 Task: Search one way flight ticket for 4 adults, 2 children, 2 infants in seat and 1 infant on lap in economy from Tri-cities: Tri-cities Airport to Jackson: Jackson Hole Airport on 5-2-2023. Choice of flights is JetBlue. Price is upto 90000. Outbound departure time preference is 12:00.
Action: Mouse moved to (410, 171)
Screenshot: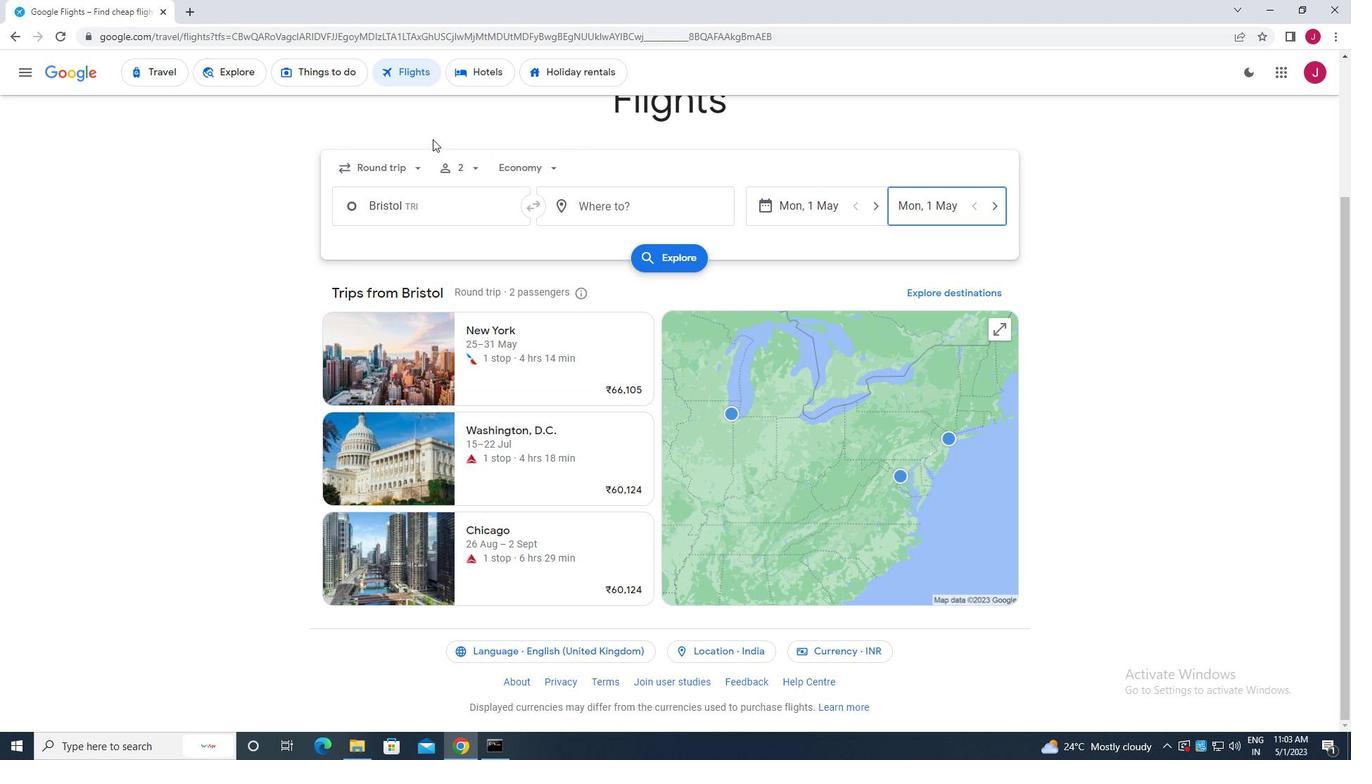 
Action: Mouse pressed left at (410, 171)
Screenshot: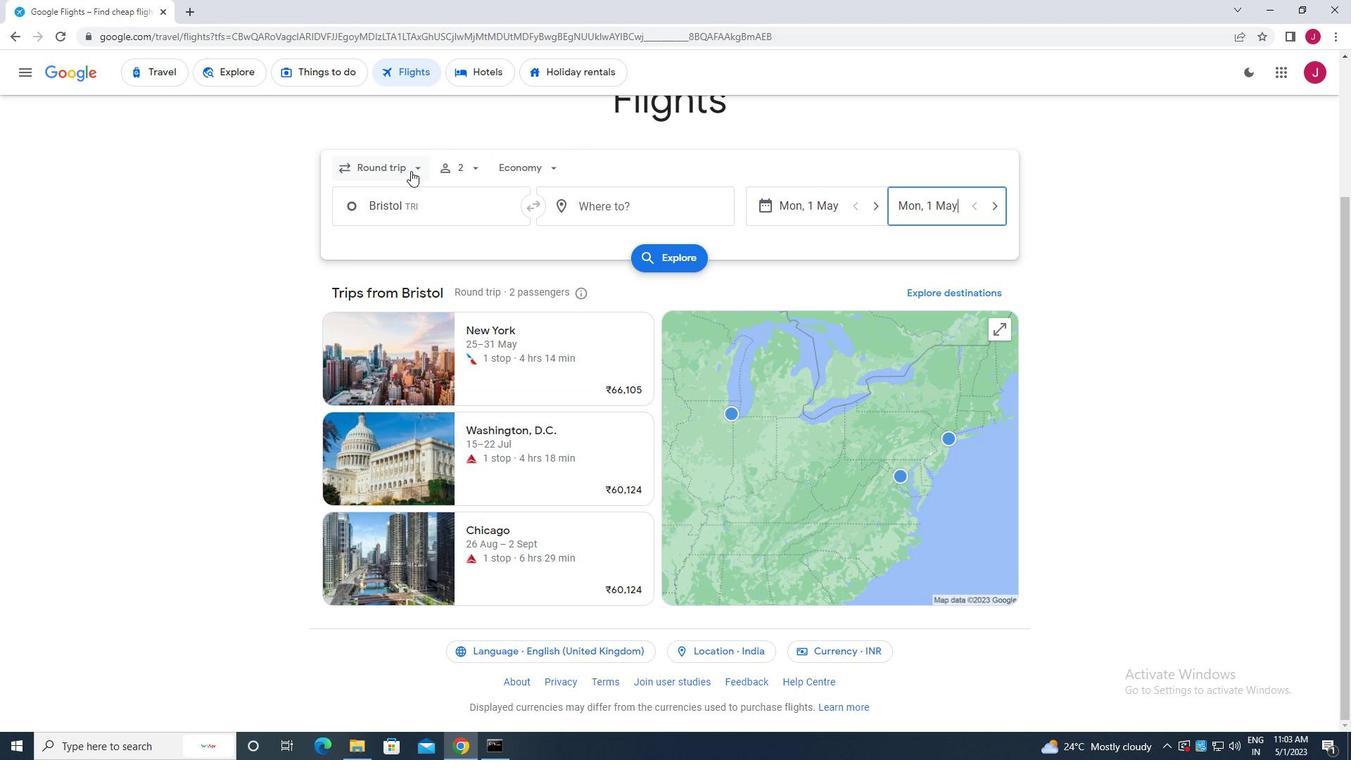 
Action: Mouse moved to (396, 235)
Screenshot: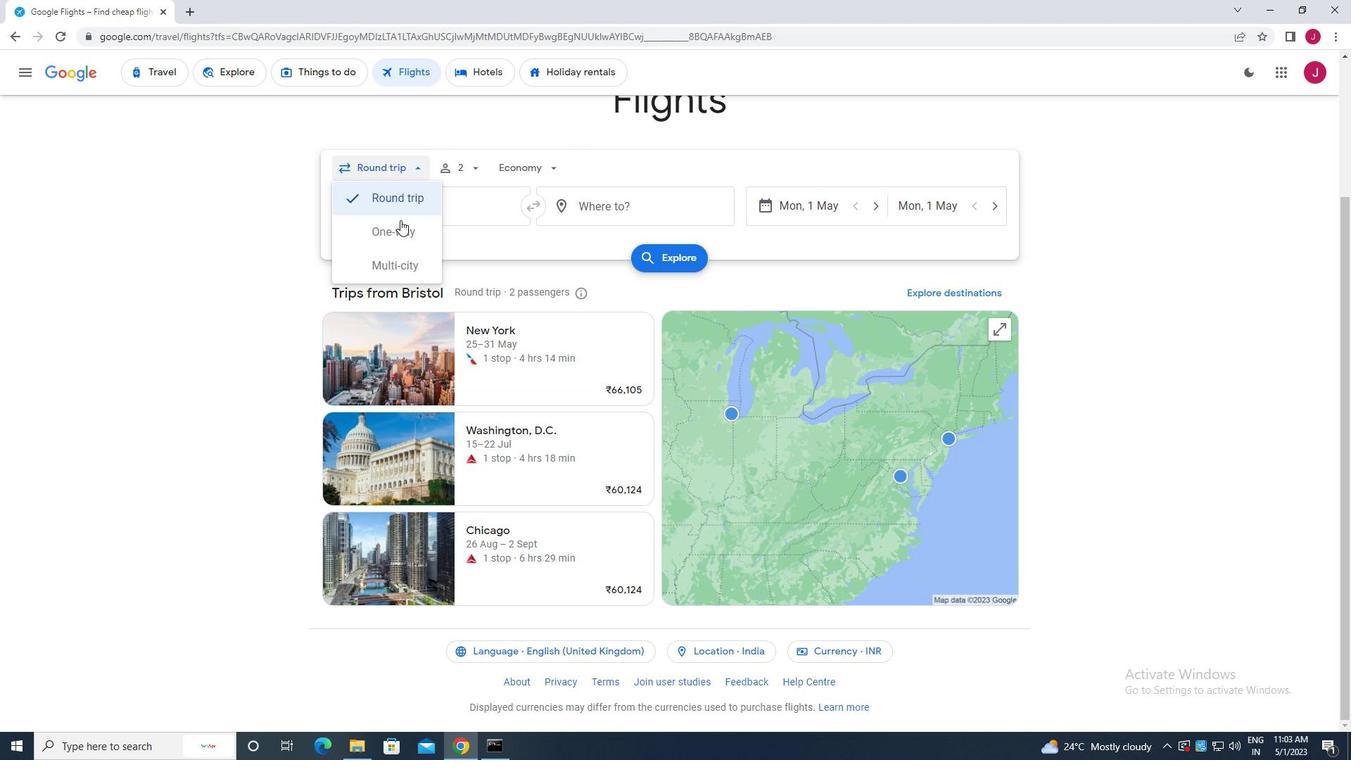 
Action: Mouse pressed left at (396, 235)
Screenshot: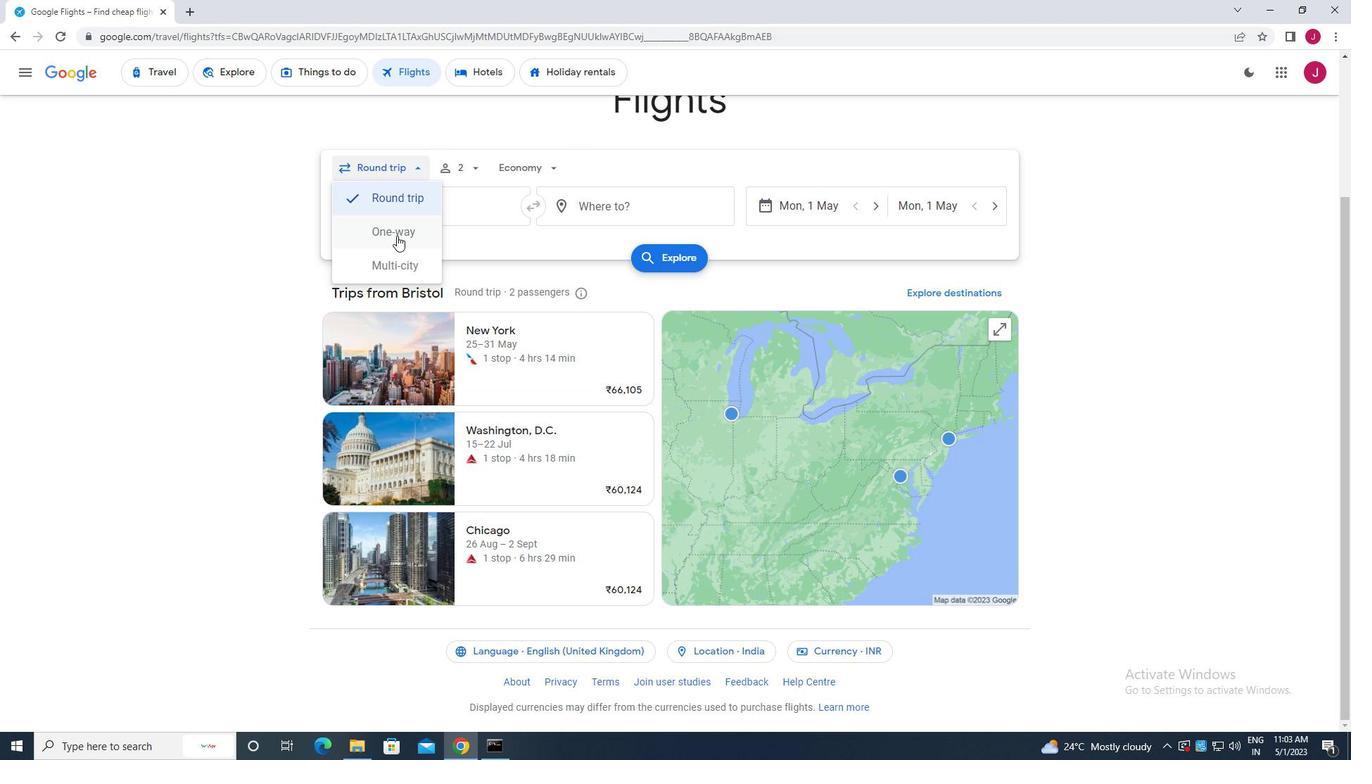 
Action: Mouse moved to (457, 171)
Screenshot: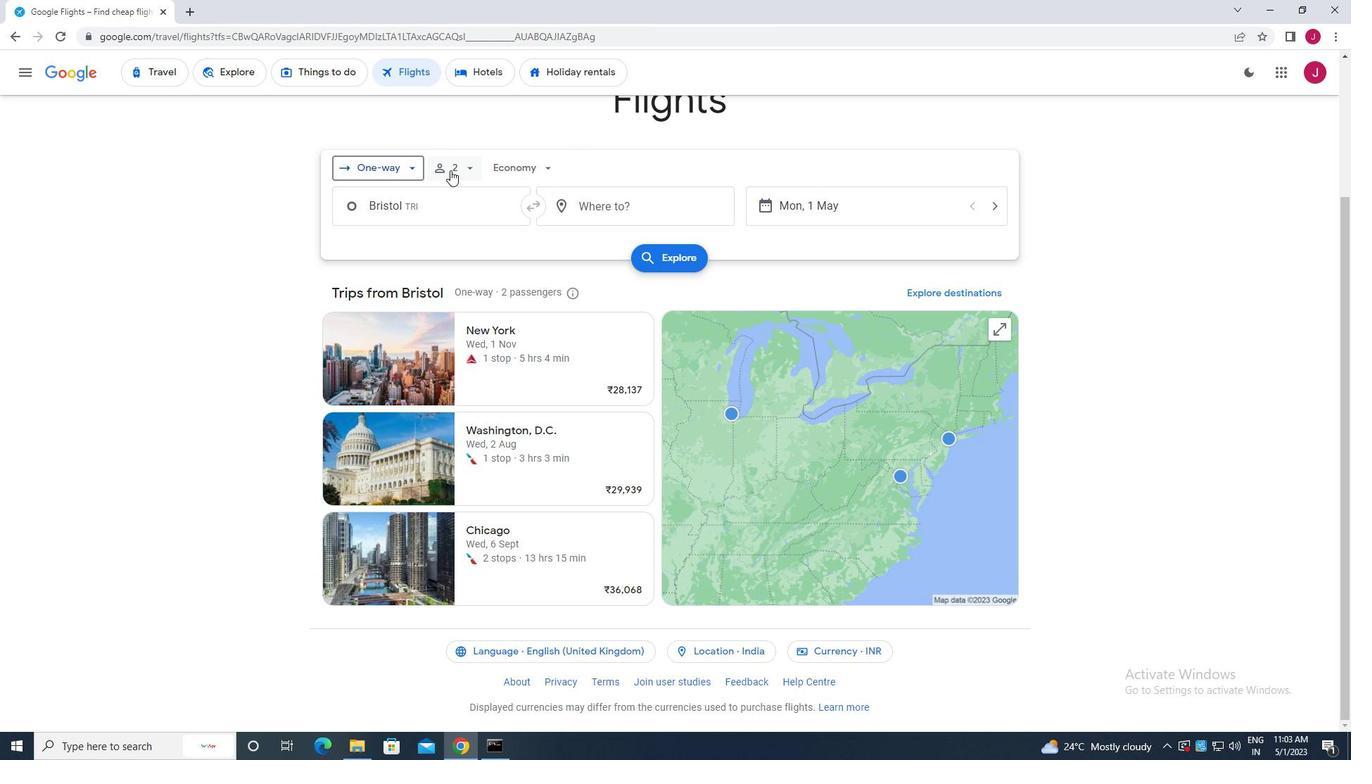 
Action: Mouse pressed left at (457, 171)
Screenshot: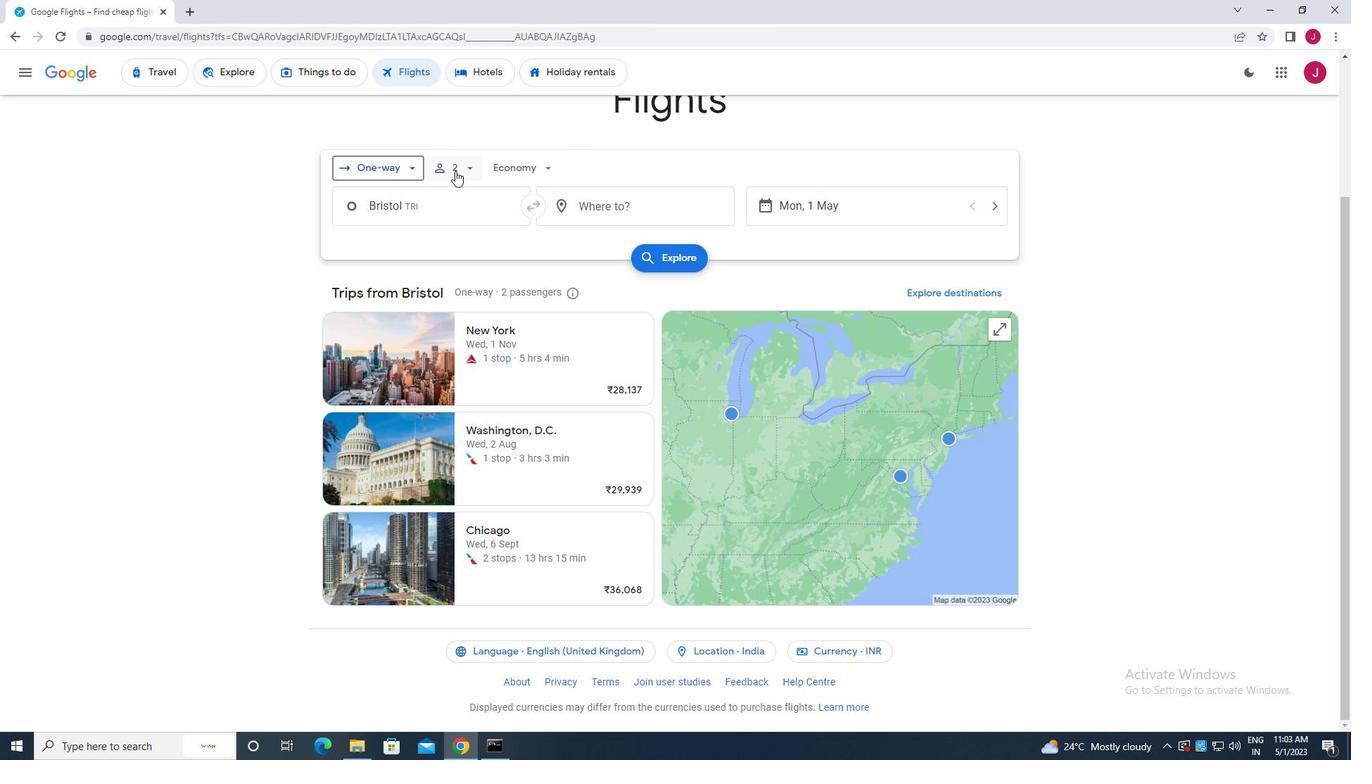 
Action: Mouse moved to (571, 206)
Screenshot: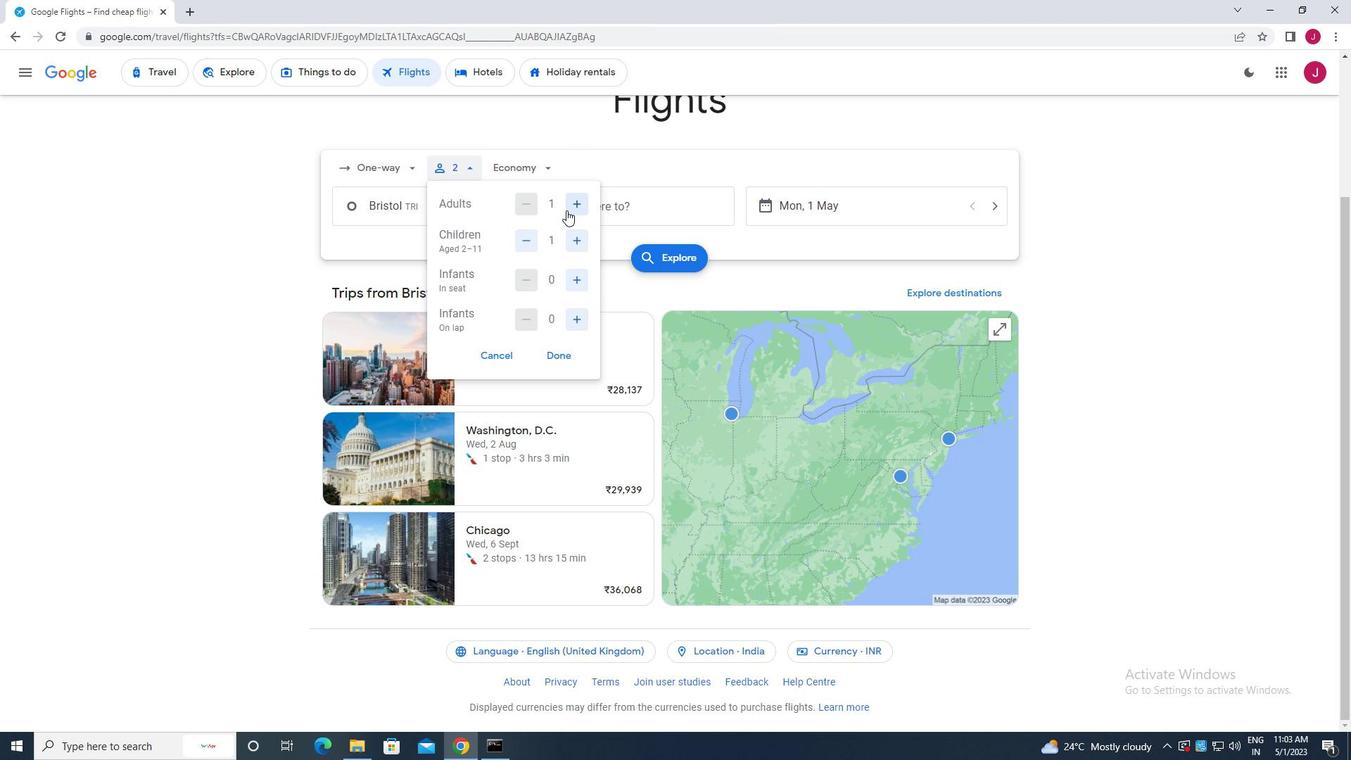 
Action: Mouse pressed left at (571, 206)
Screenshot: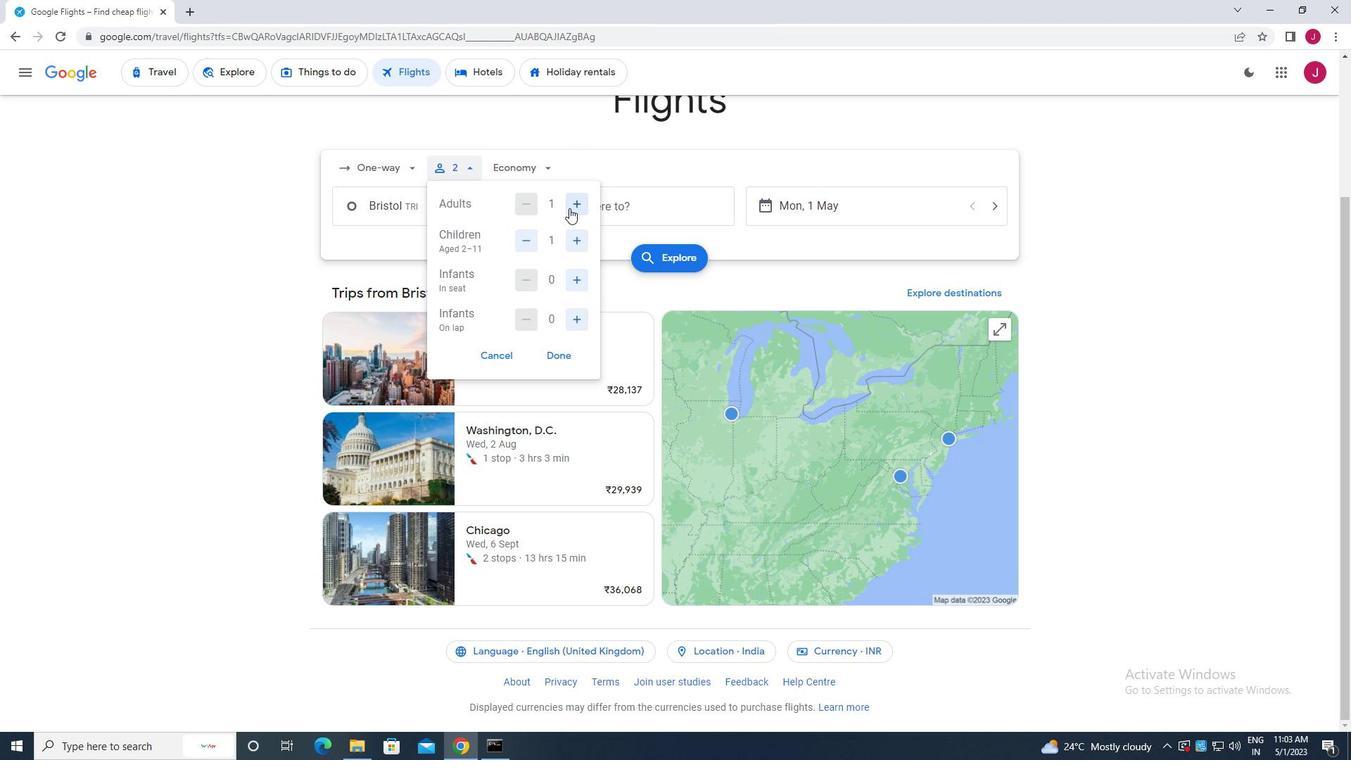 
Action: Mouse pressed left at (571, 206)
Screenshot: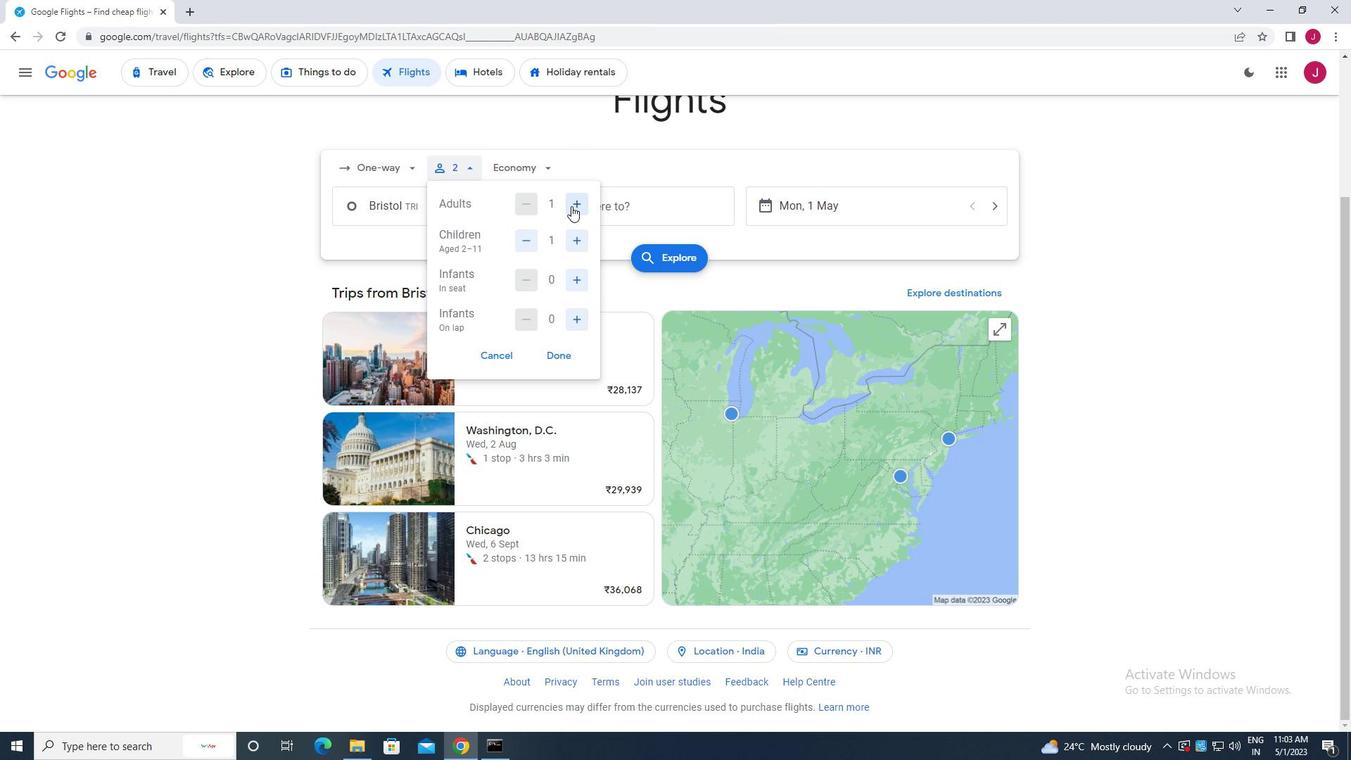 
Action: Mouse pressed left at (571, 206)
Screenshot: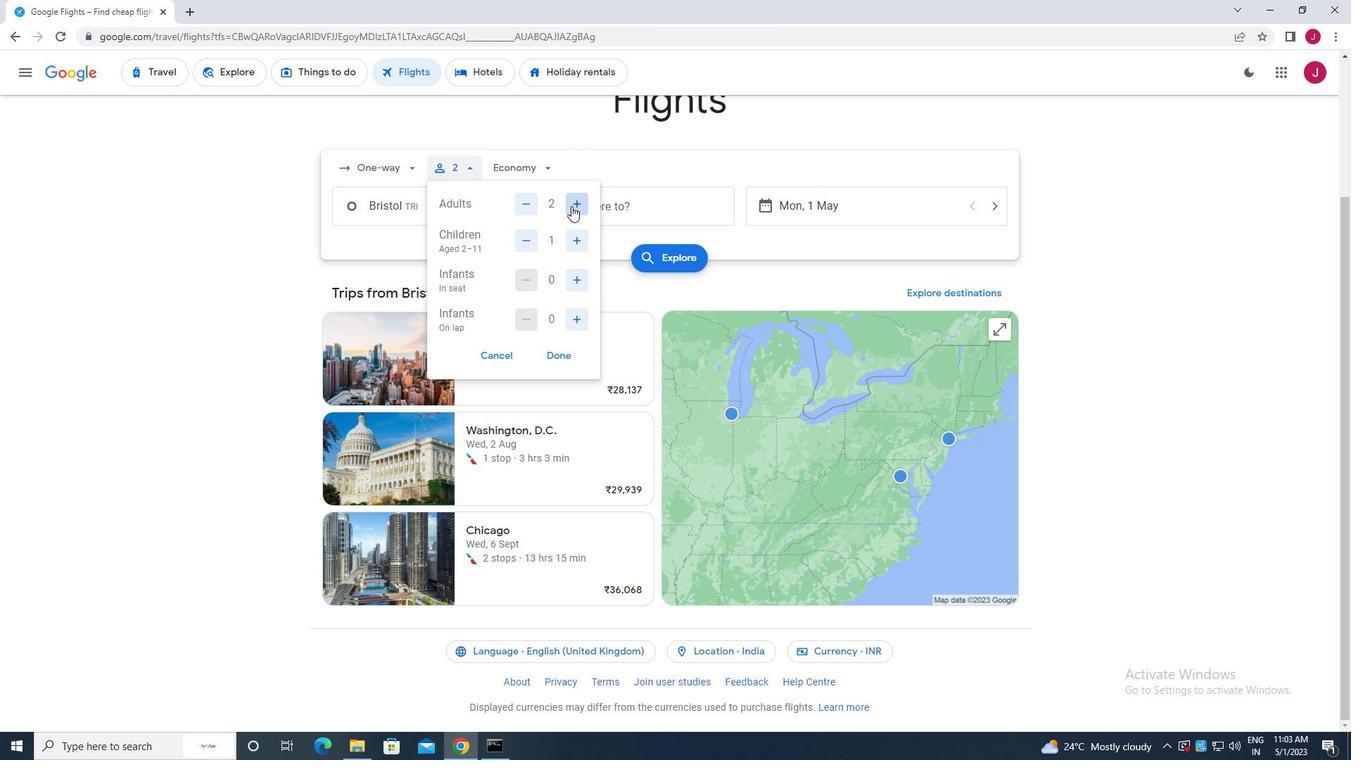 
Action: Mouse moved to (577, 239)
Screenshot: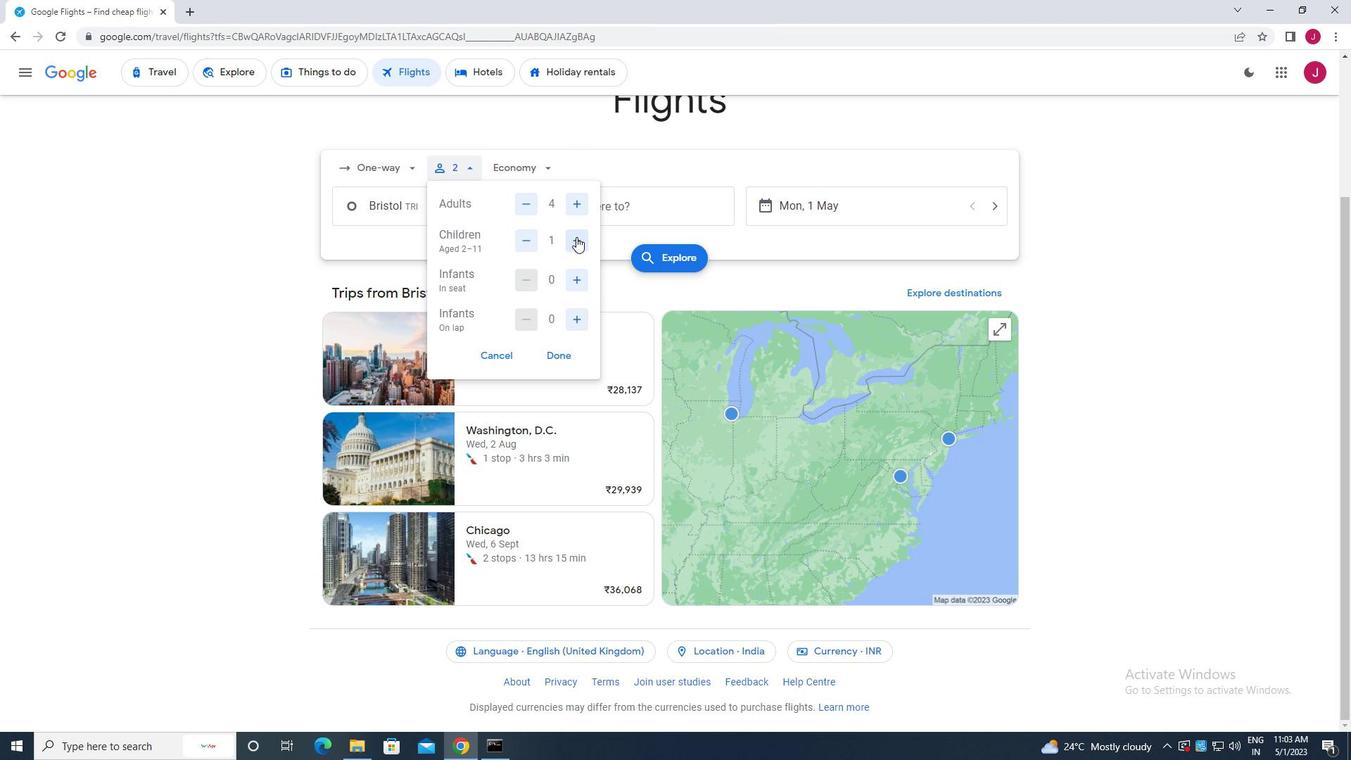 
Action: Mouse pressed left at (577, 239)
Screenshot: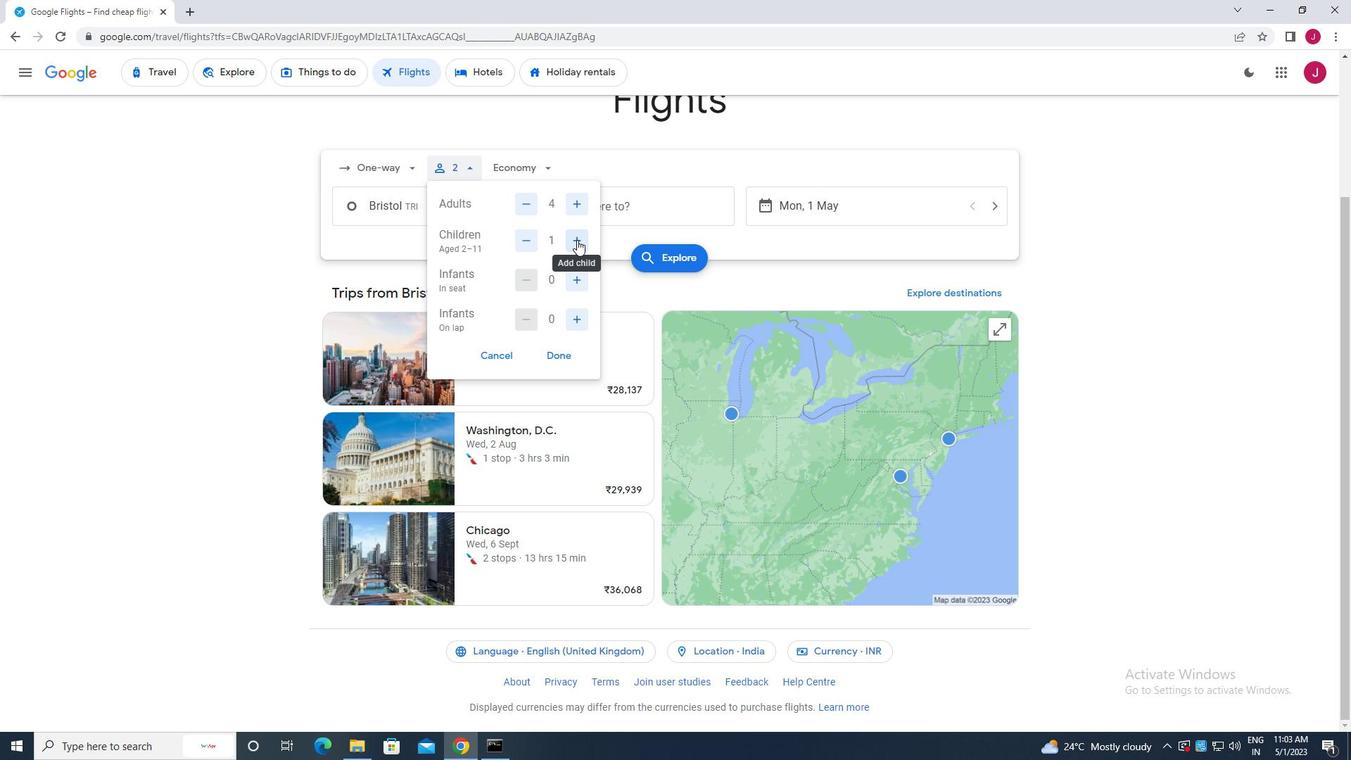
Action: Mouse moved to (575, 274)
Screenshot: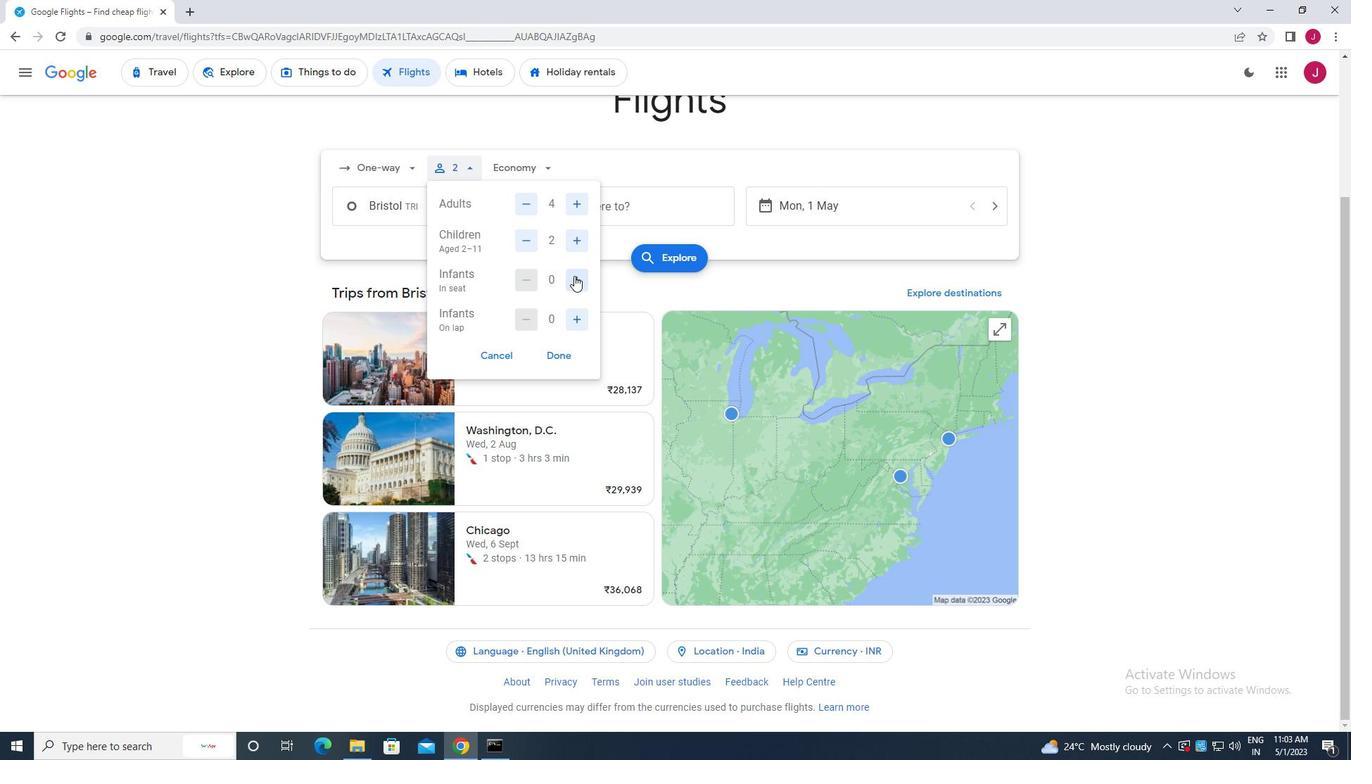 
Action: Mouse pressed left at (575, 274)
Screenshot: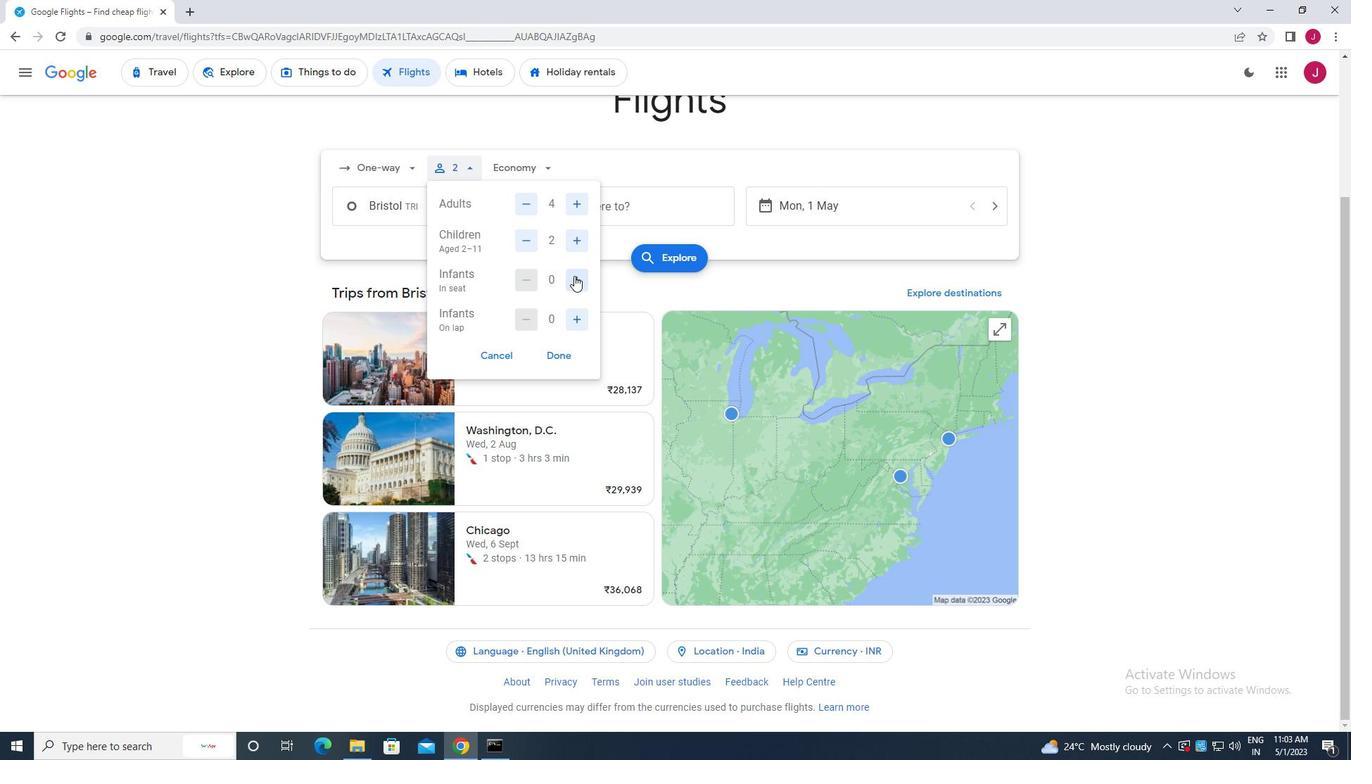 
Action: Mouse moved to (573, 316)
Screenshot: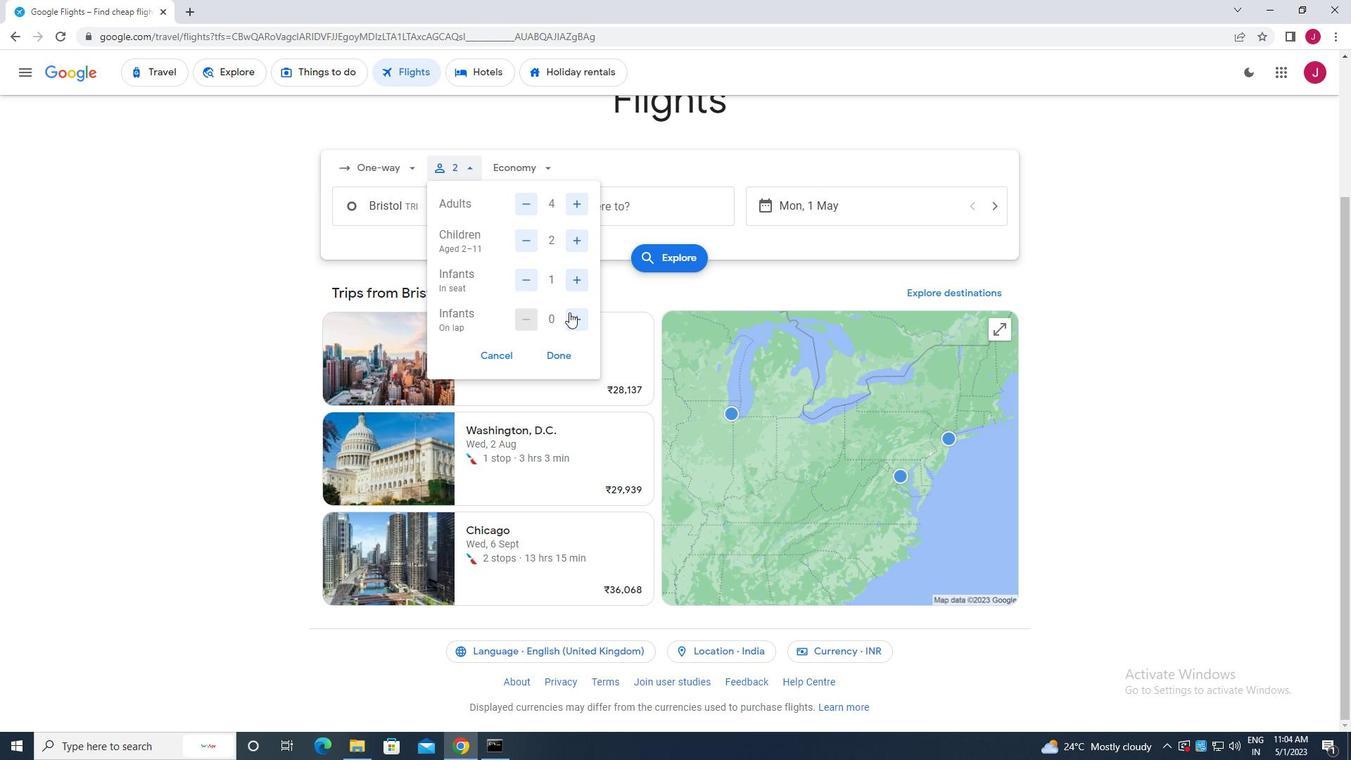 
Action: Mouse pressed left at (573, 316)
Screenshot: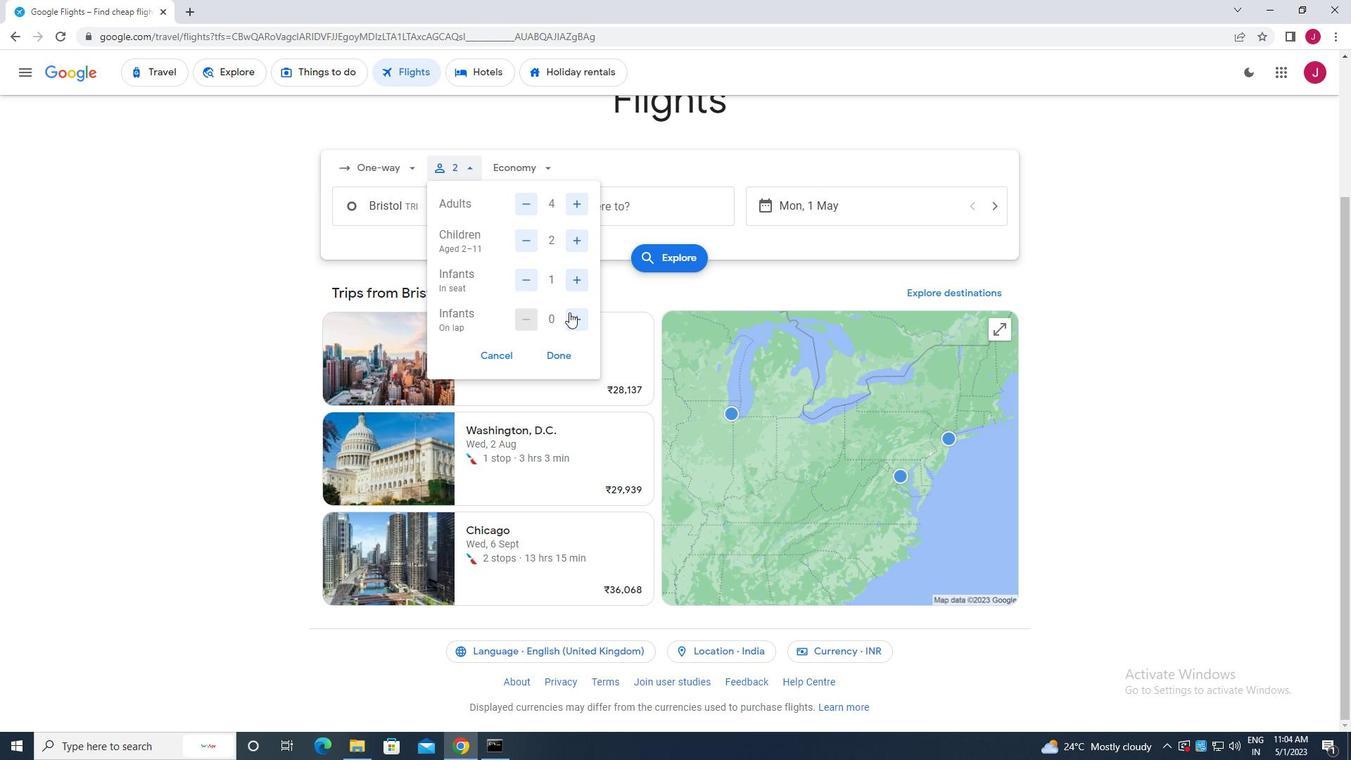 
Action: Mouse moved to (551, 353)
Screenshot: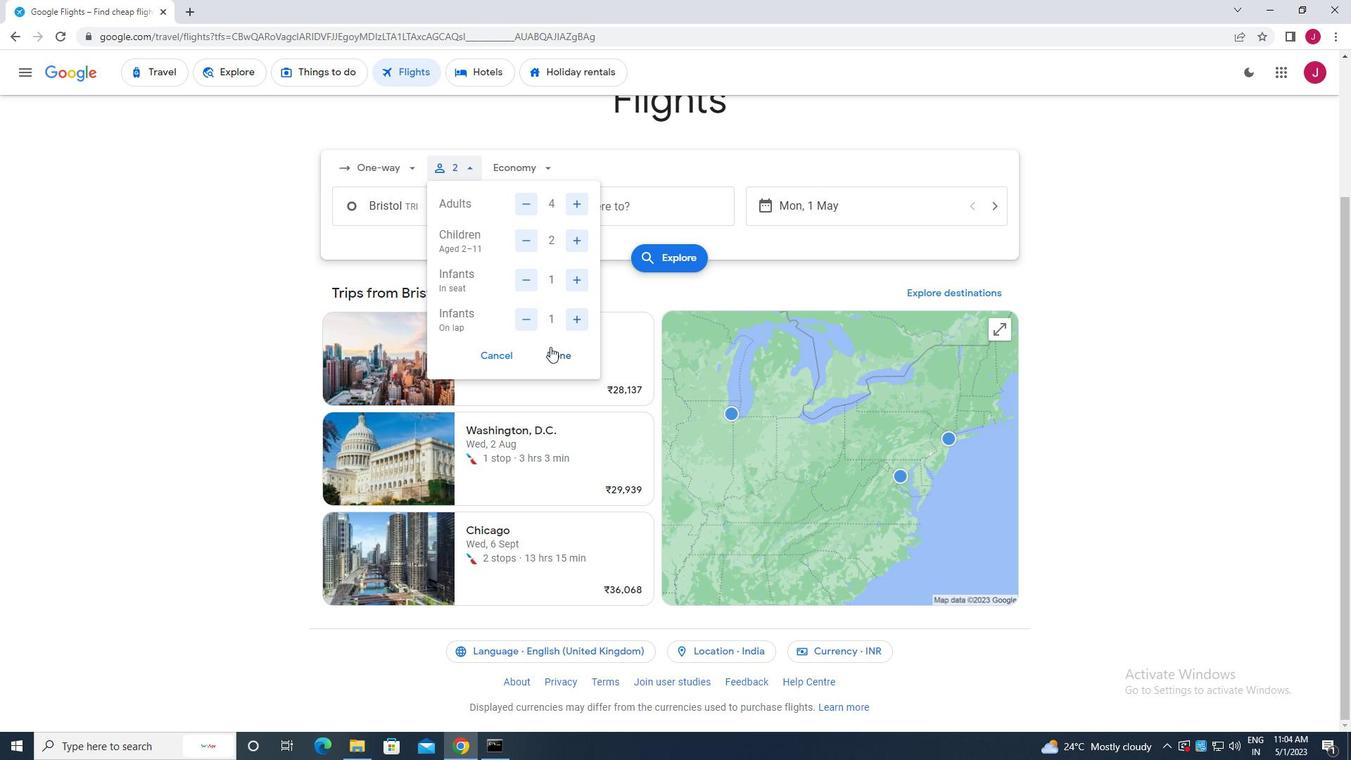 
Action: Mouse pressed left at (551, 353)
Screenshot: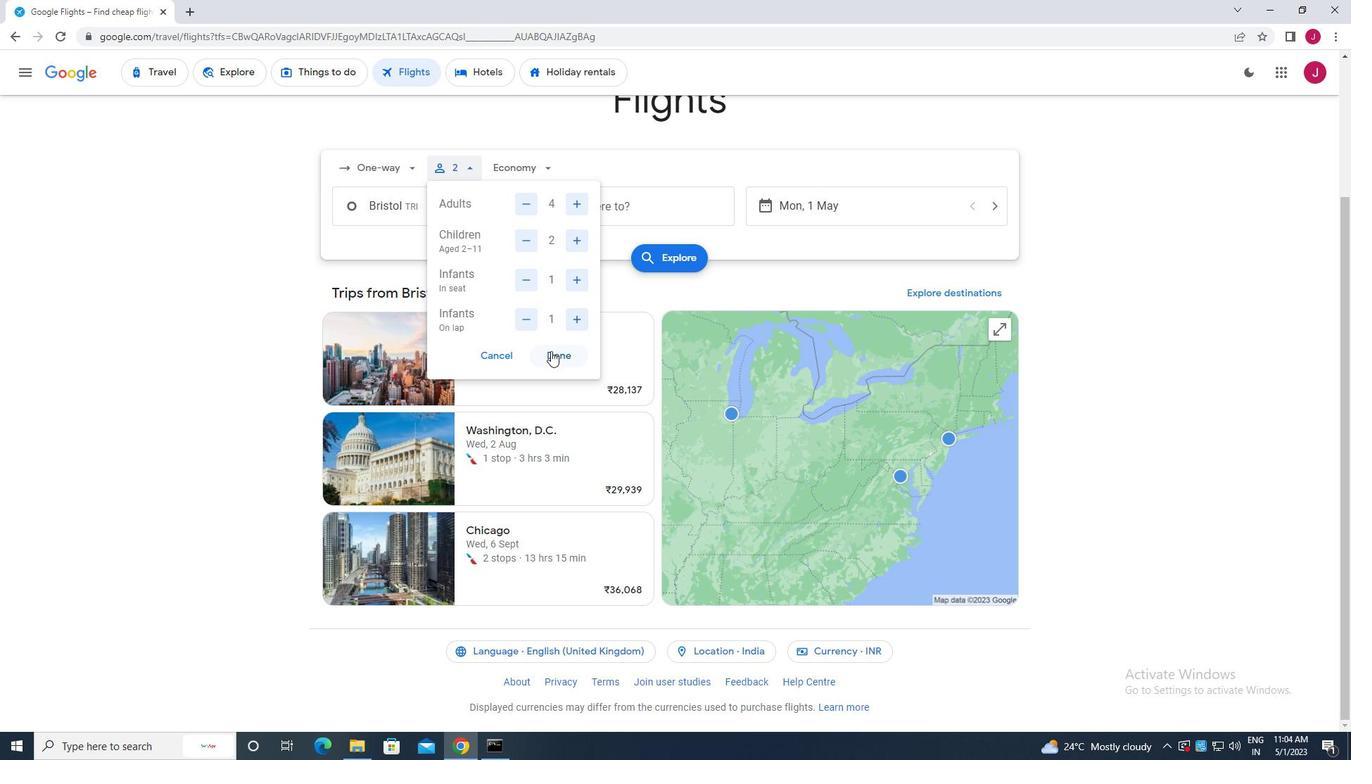 
Action: Mouse moved to (529, 170)
Screenshot: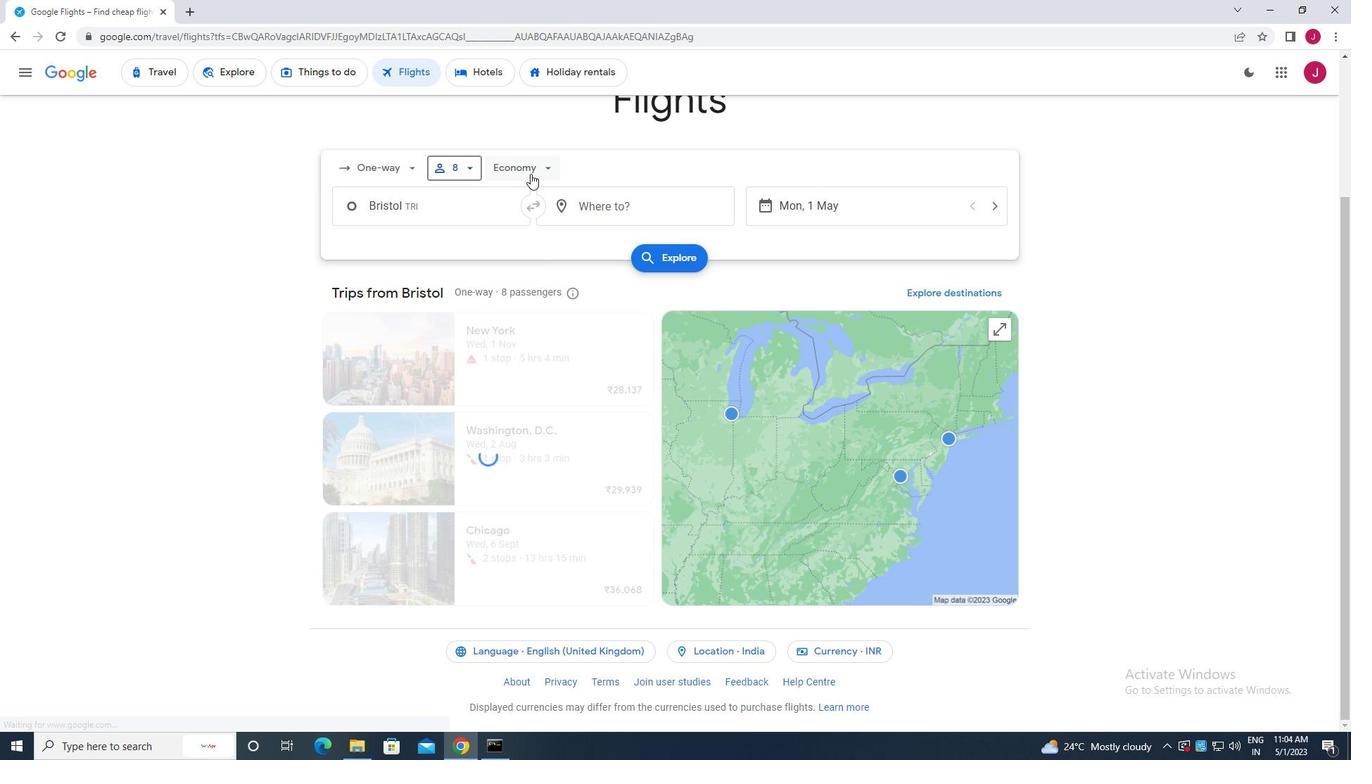 
Action: Mouse pressed left at (529, 170)
Screenshot: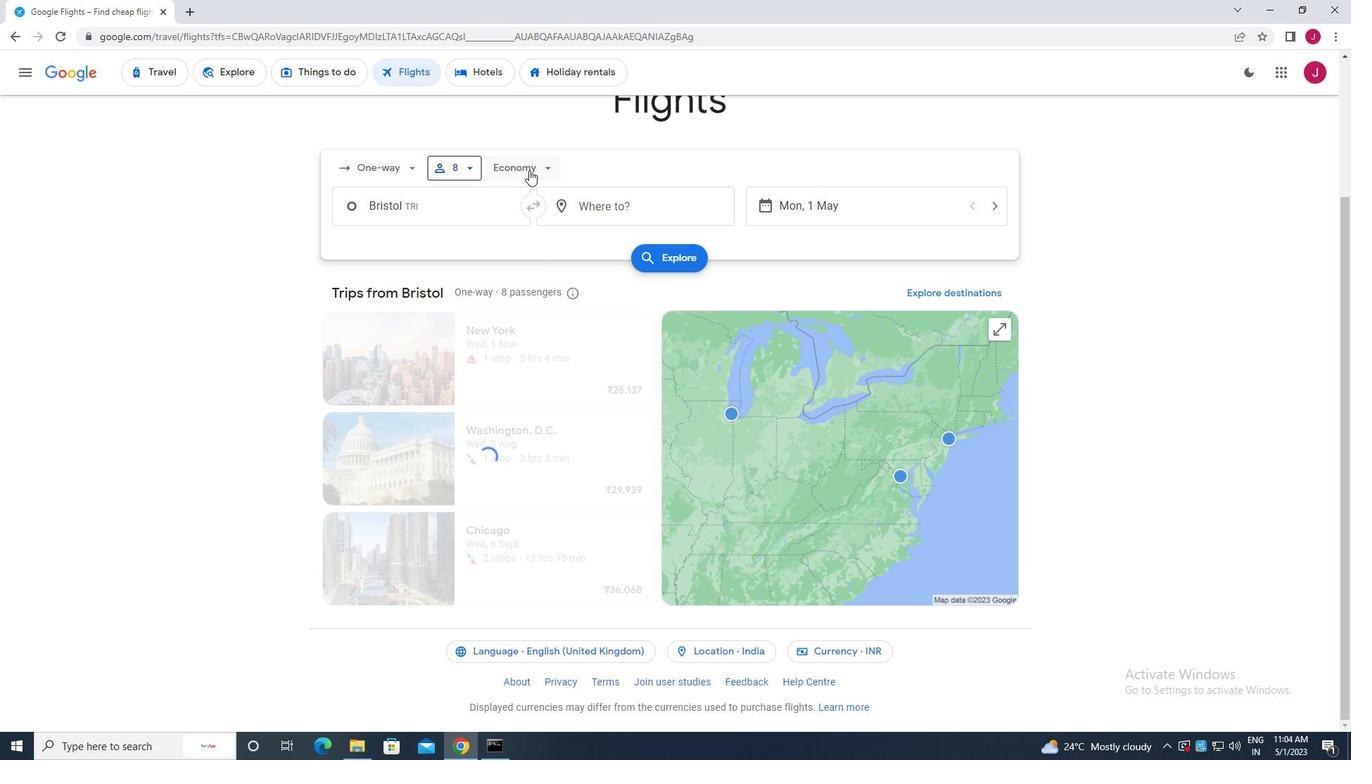 
Action: Mouse moved to (549, 194)
Screenshot: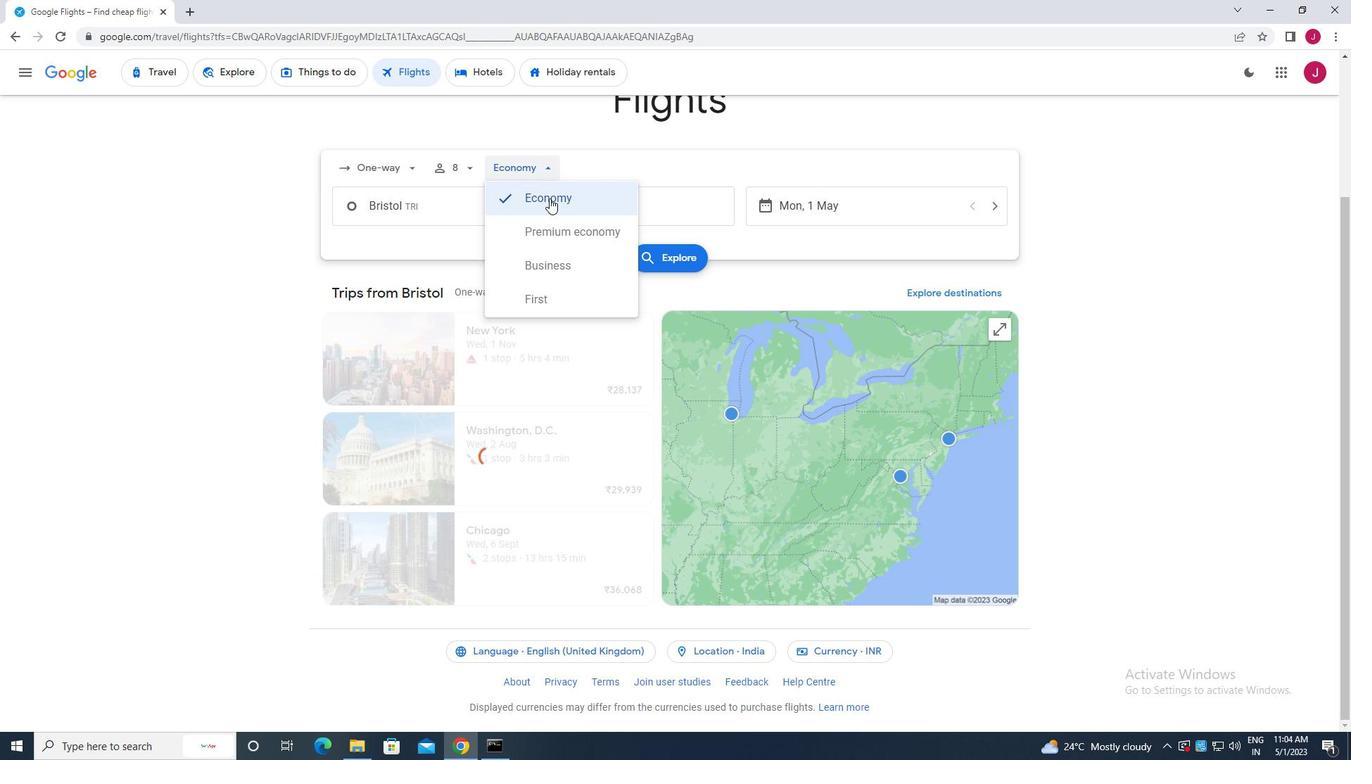 
Action: Mouse pressed left at (549, 194)
Screenshot: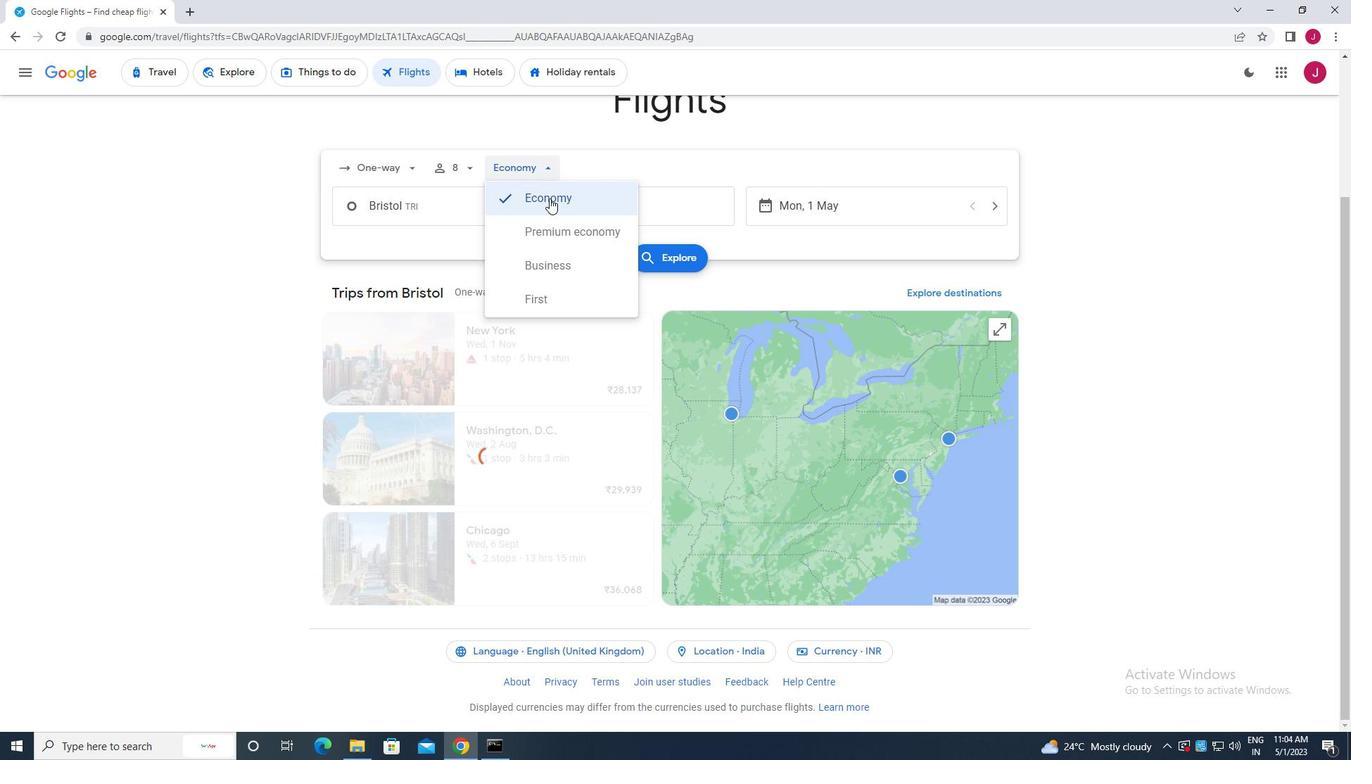 
Action: Mouse moved to (456, 201)
Screenshot: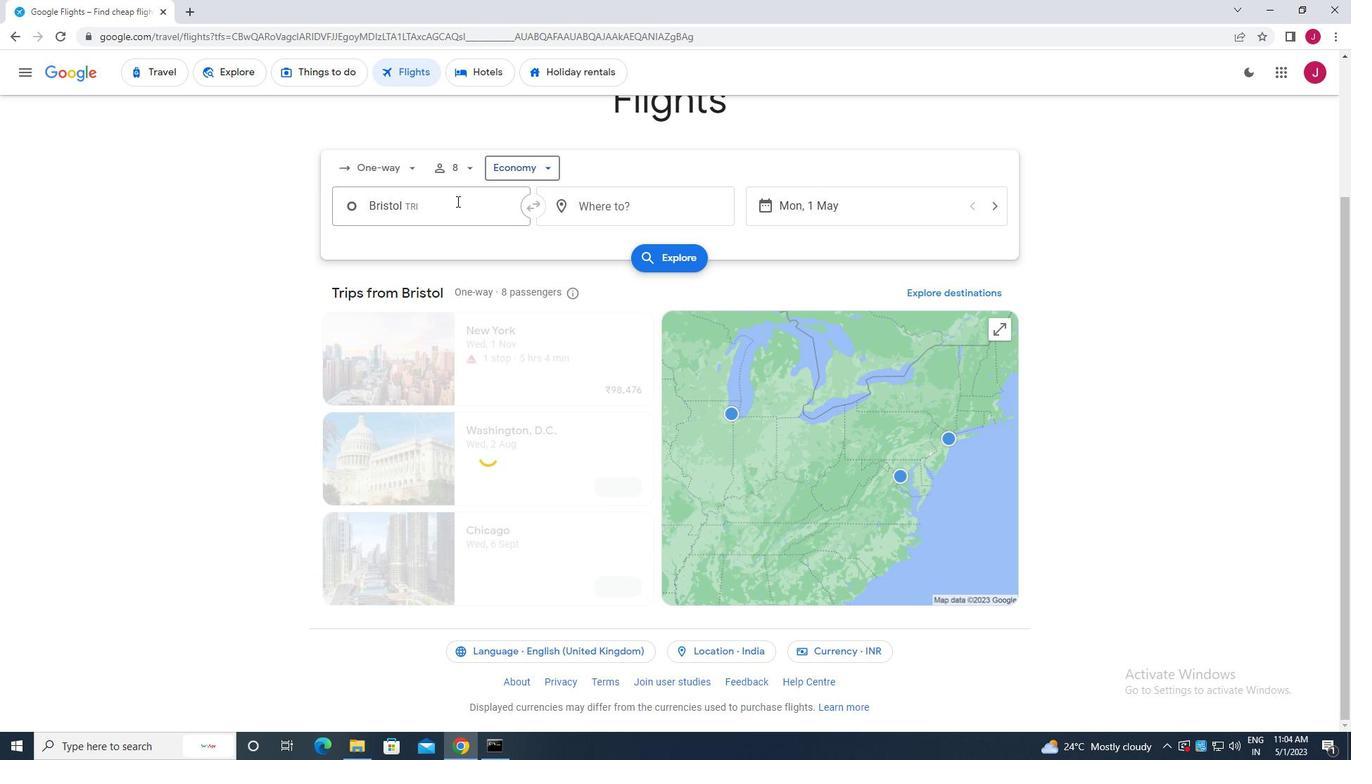 
Action: Mouse pressed left at (456, 201)
Screenshot: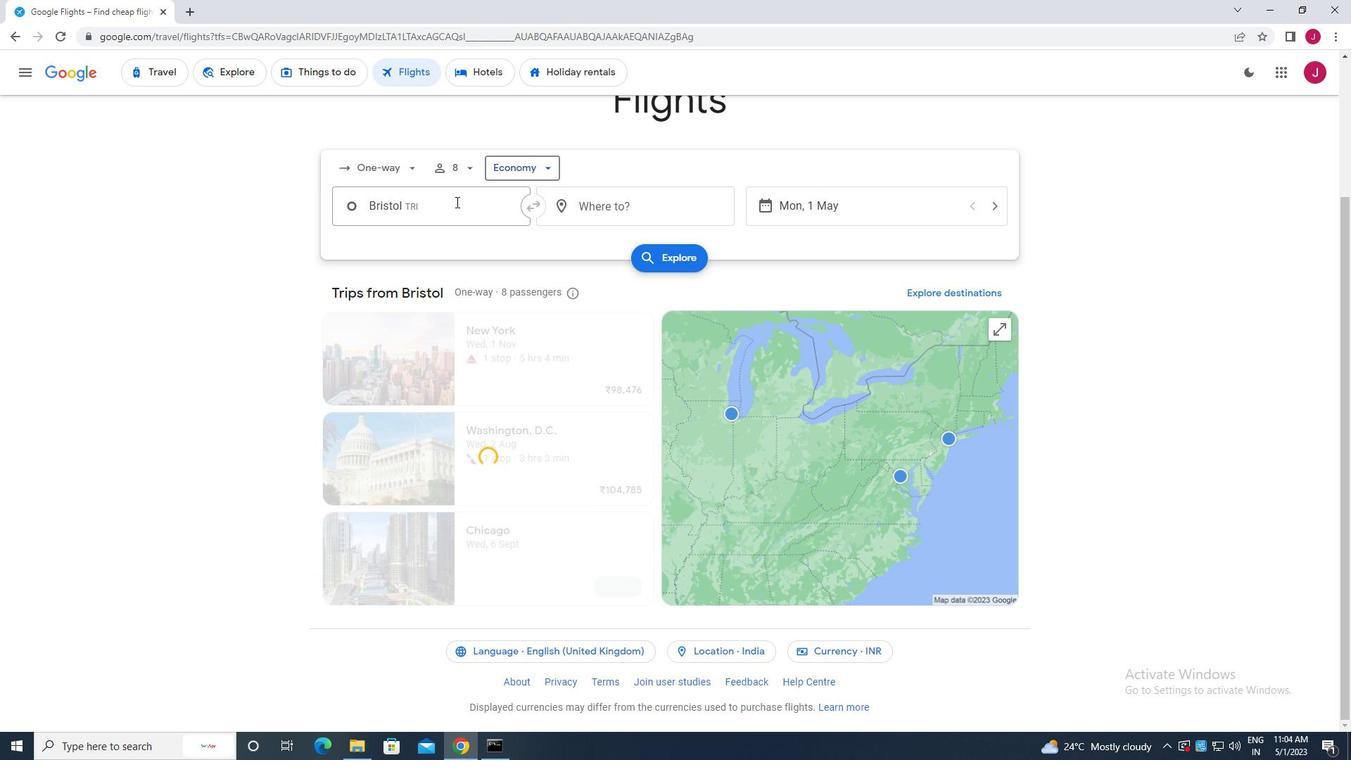 
Action: Key pressed tri
Screenshot: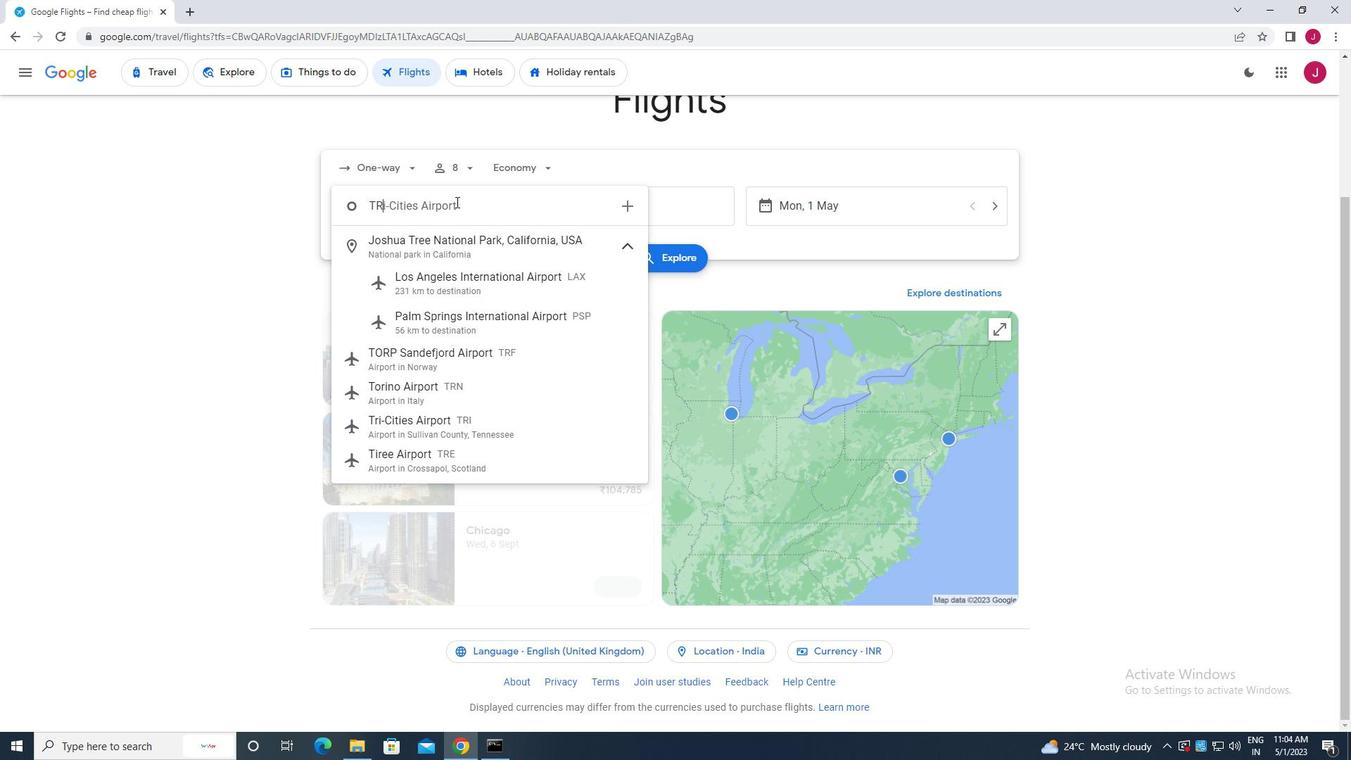 
Action: Mouse moved to (468, 254)
Screenshot: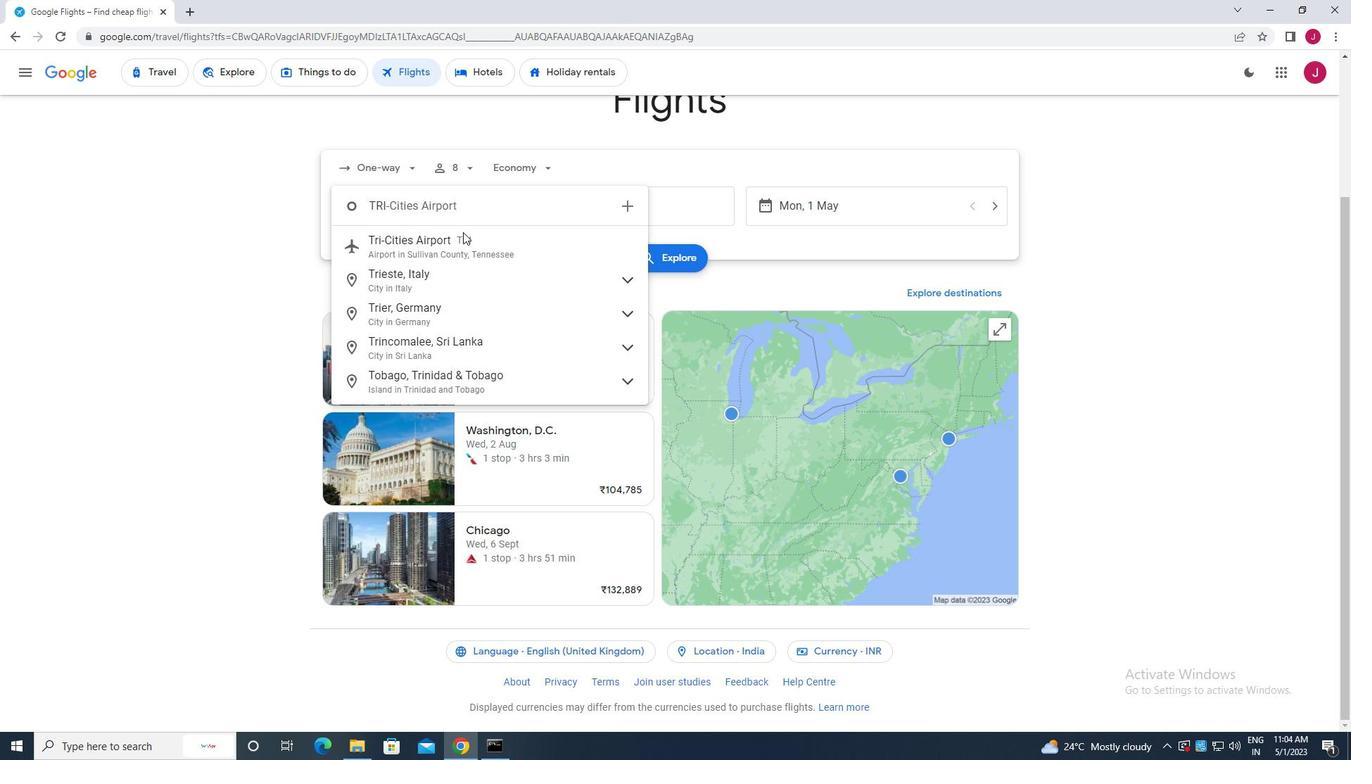 
Action: Mouse pressed left at (468, 254)
Screenshot: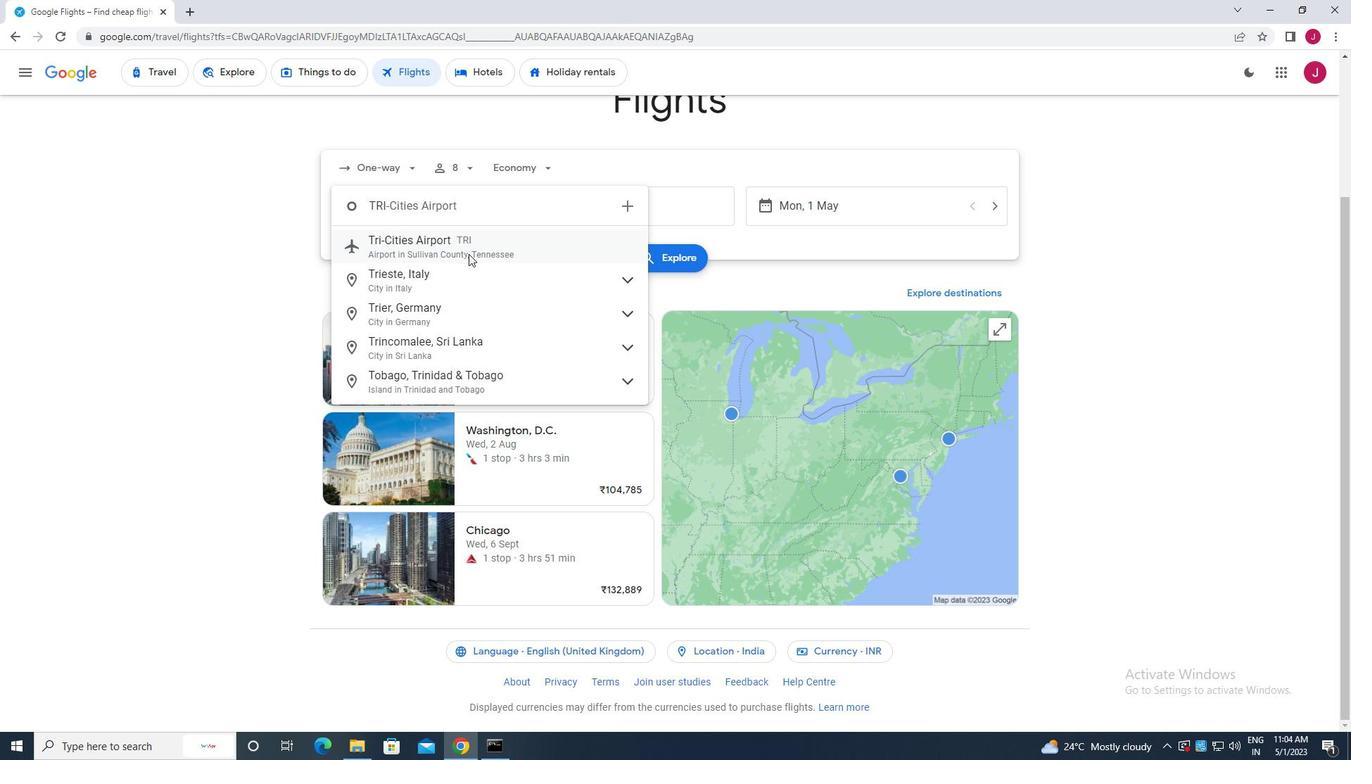 
Action: Mouse moved to (632, 209)
Screenshot: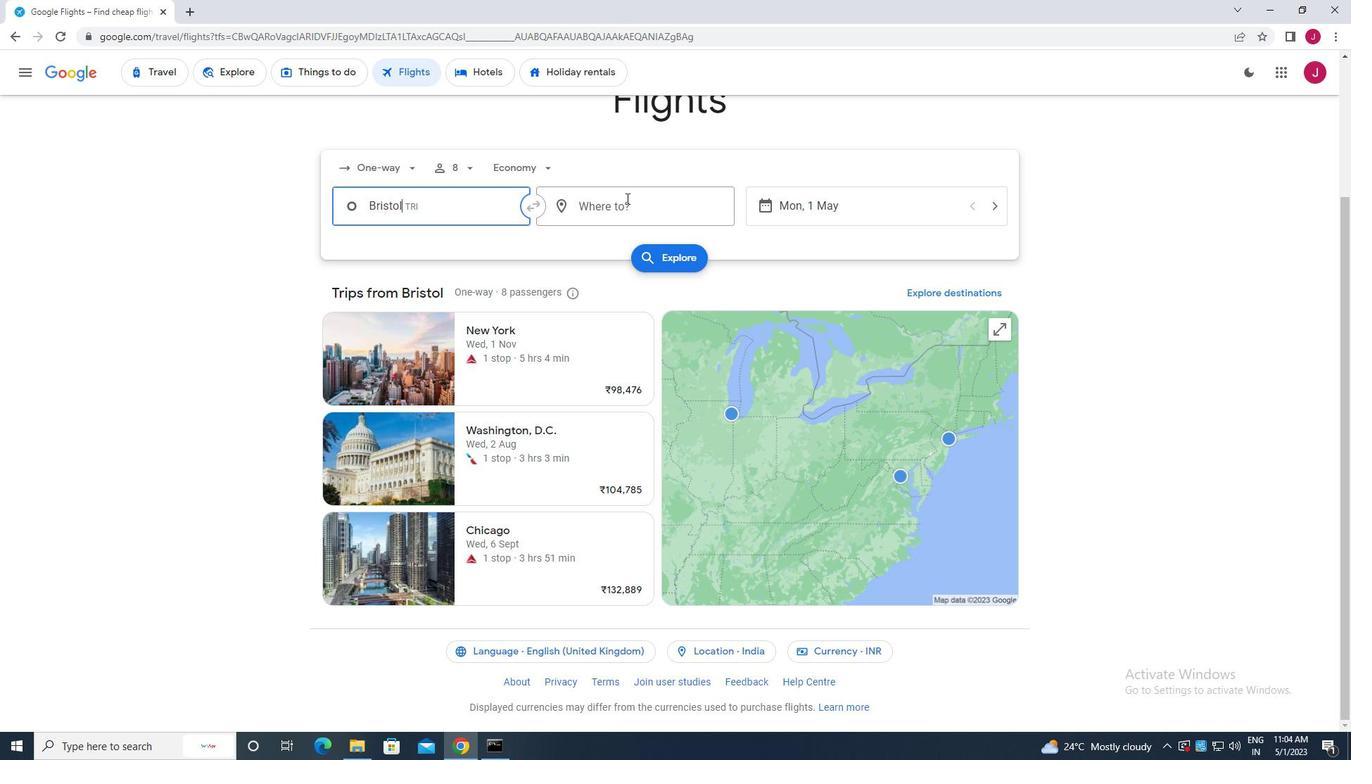 
Action: Mouse pressed left at (632, 209)
Screenshot: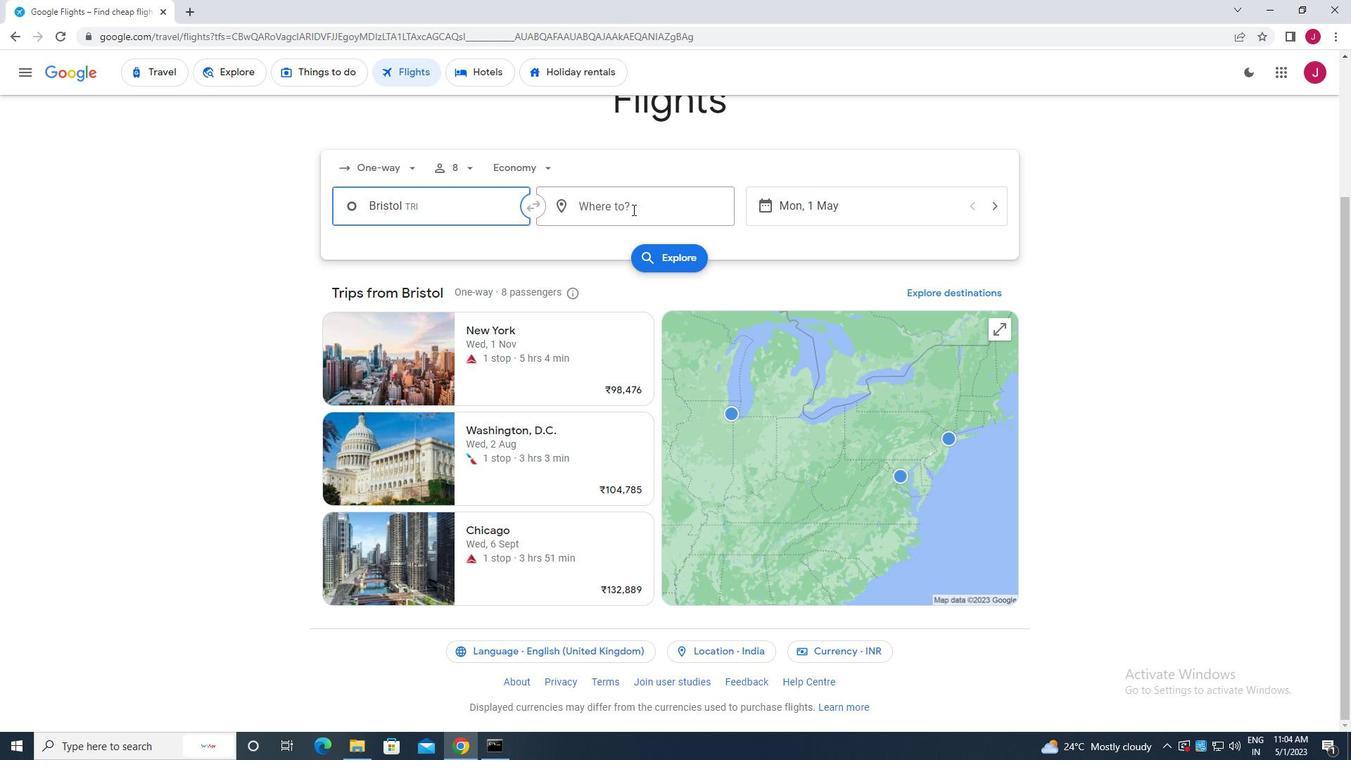 
Action: Mouse moved to (633, 208)
Screenshot: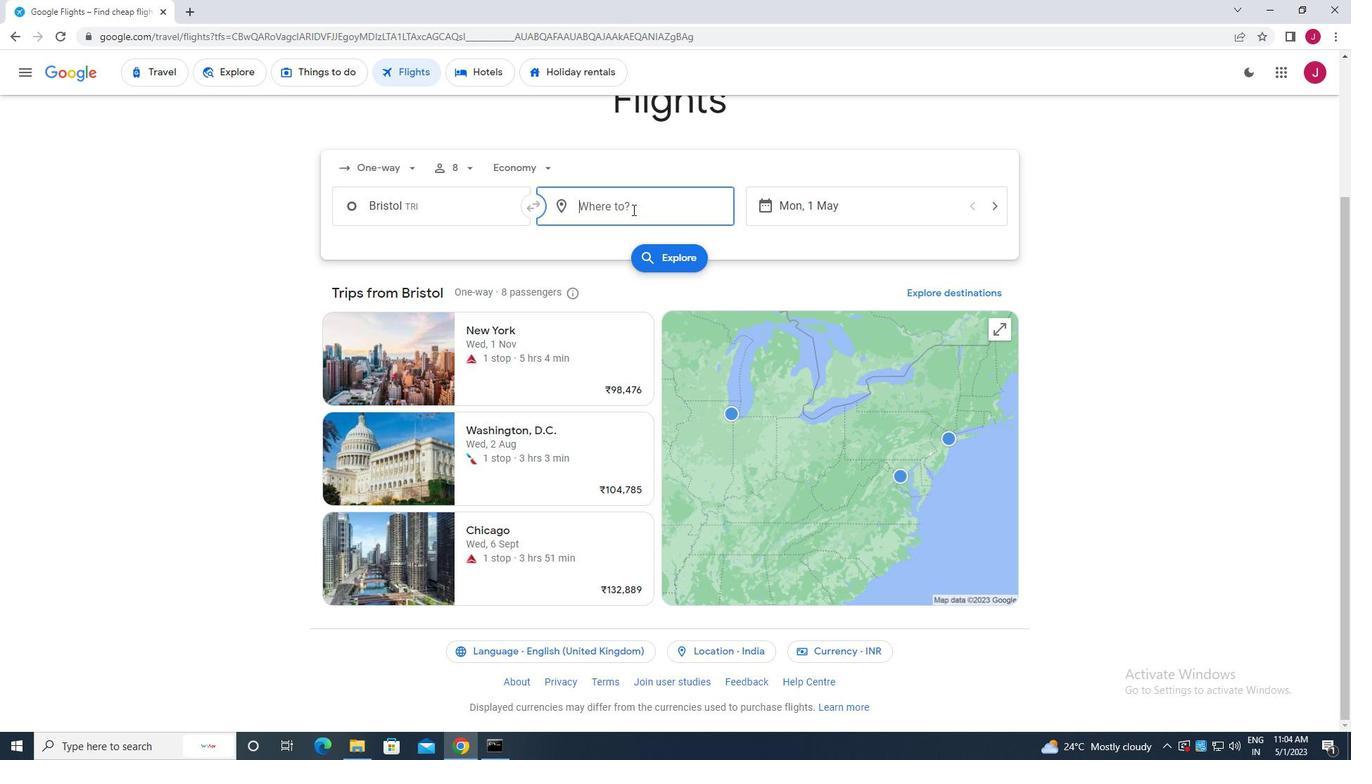 
Action: Key pressed jackson<Key.space>h
Screenshot: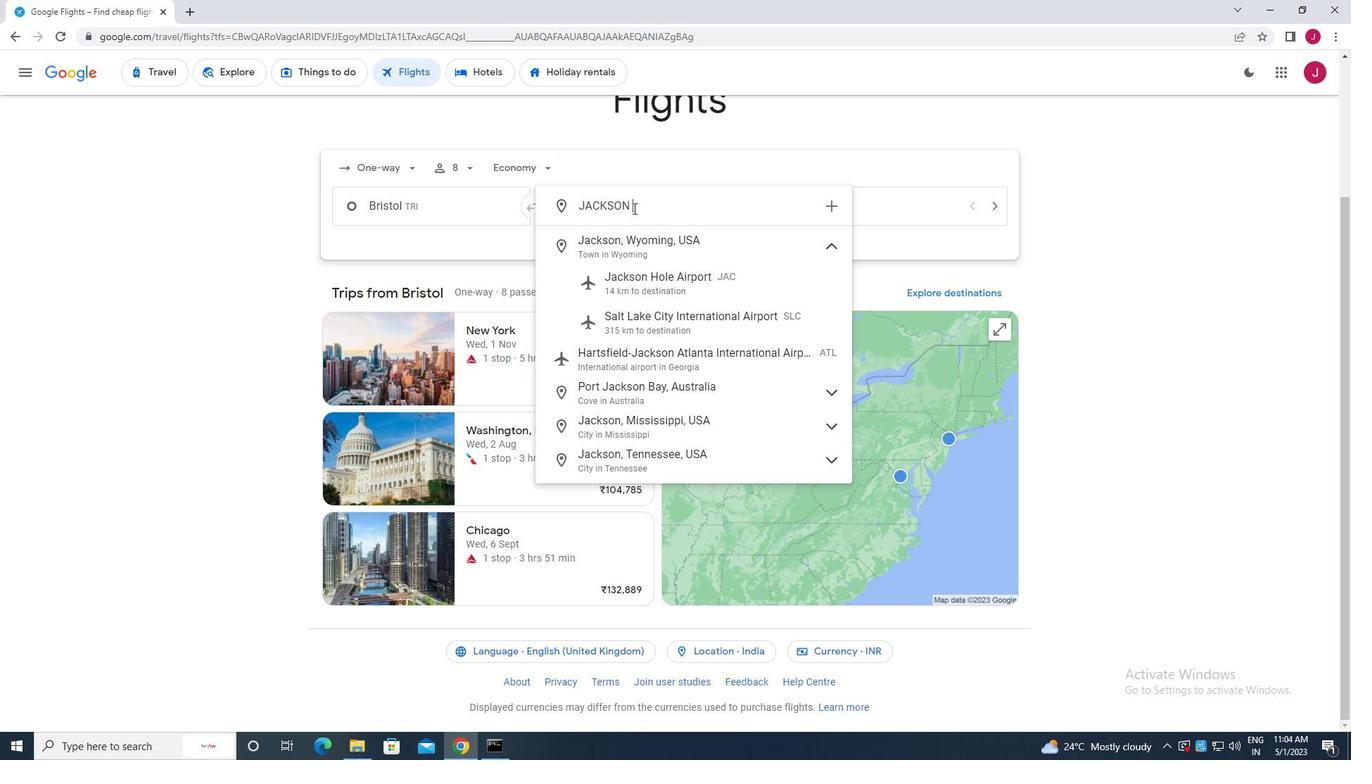 
Action: Mouse moved to (641, 277)
Screenshot: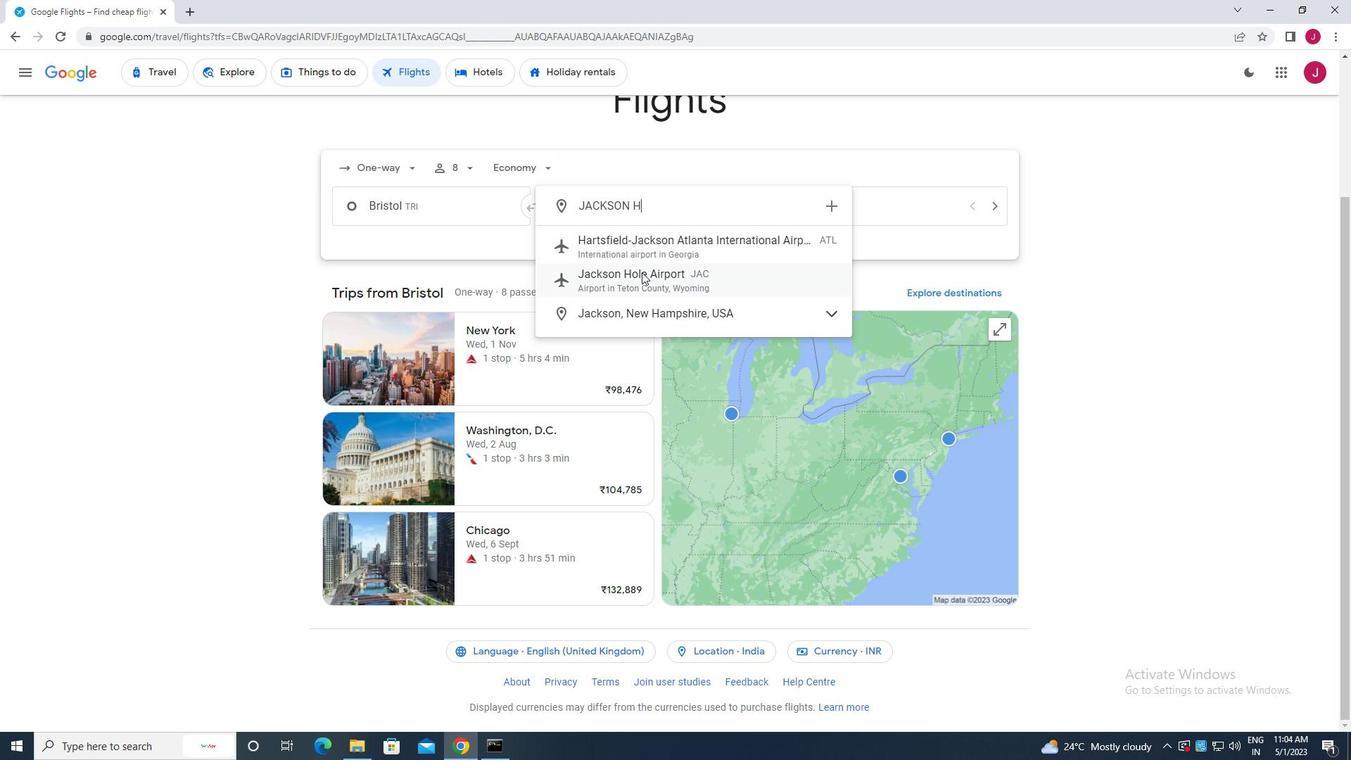 
Action: Mouse pressed left at (641, 277)
Screenshot: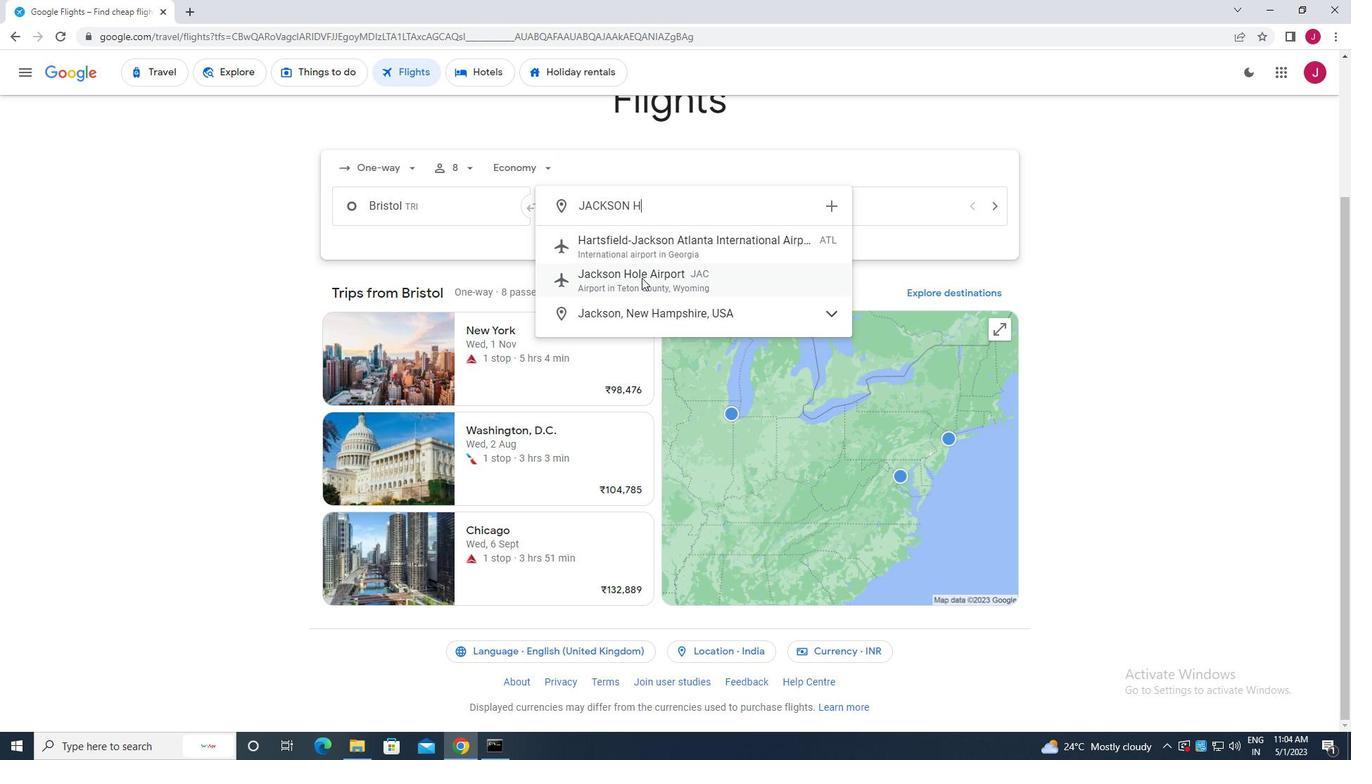 
Action: Mouse moved to (849, 218)
Screenshot: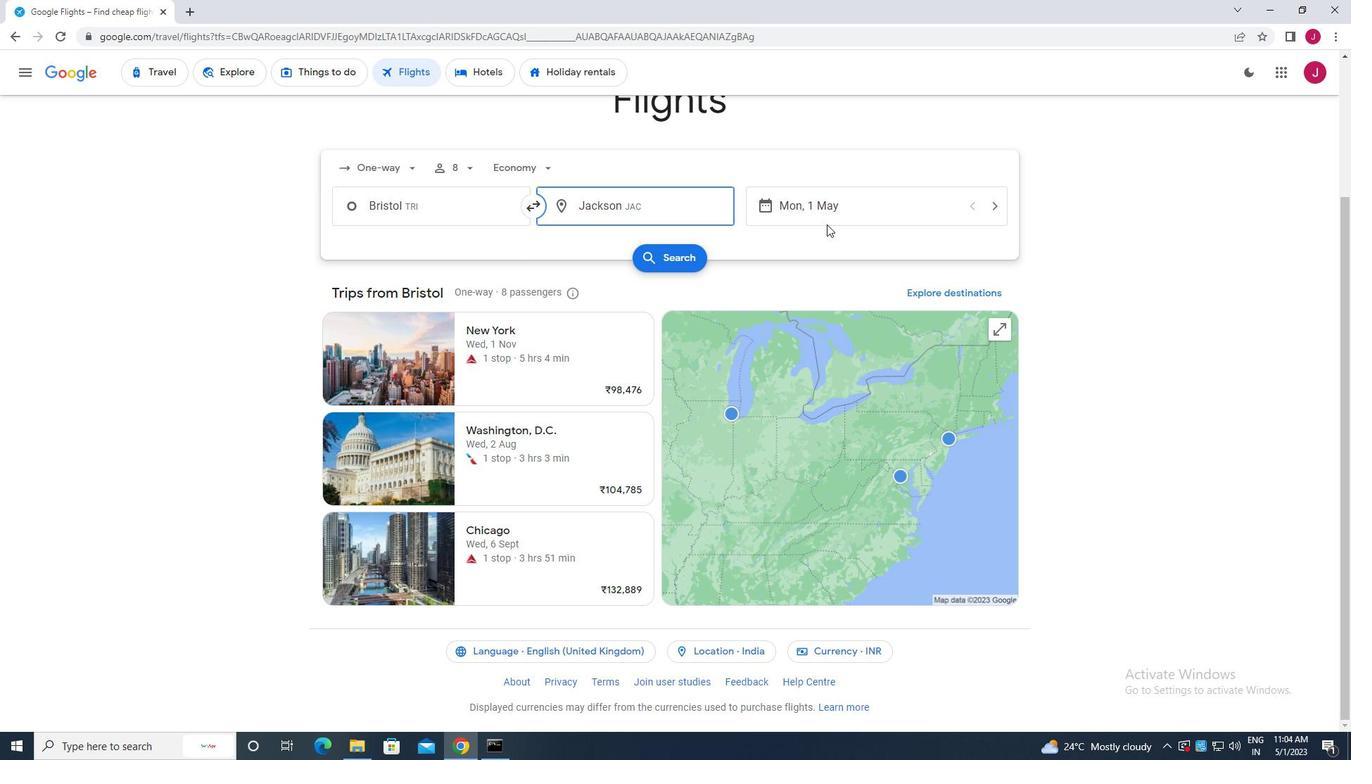 
Action: Mouse pressed left at (849, 218)
Screenshot: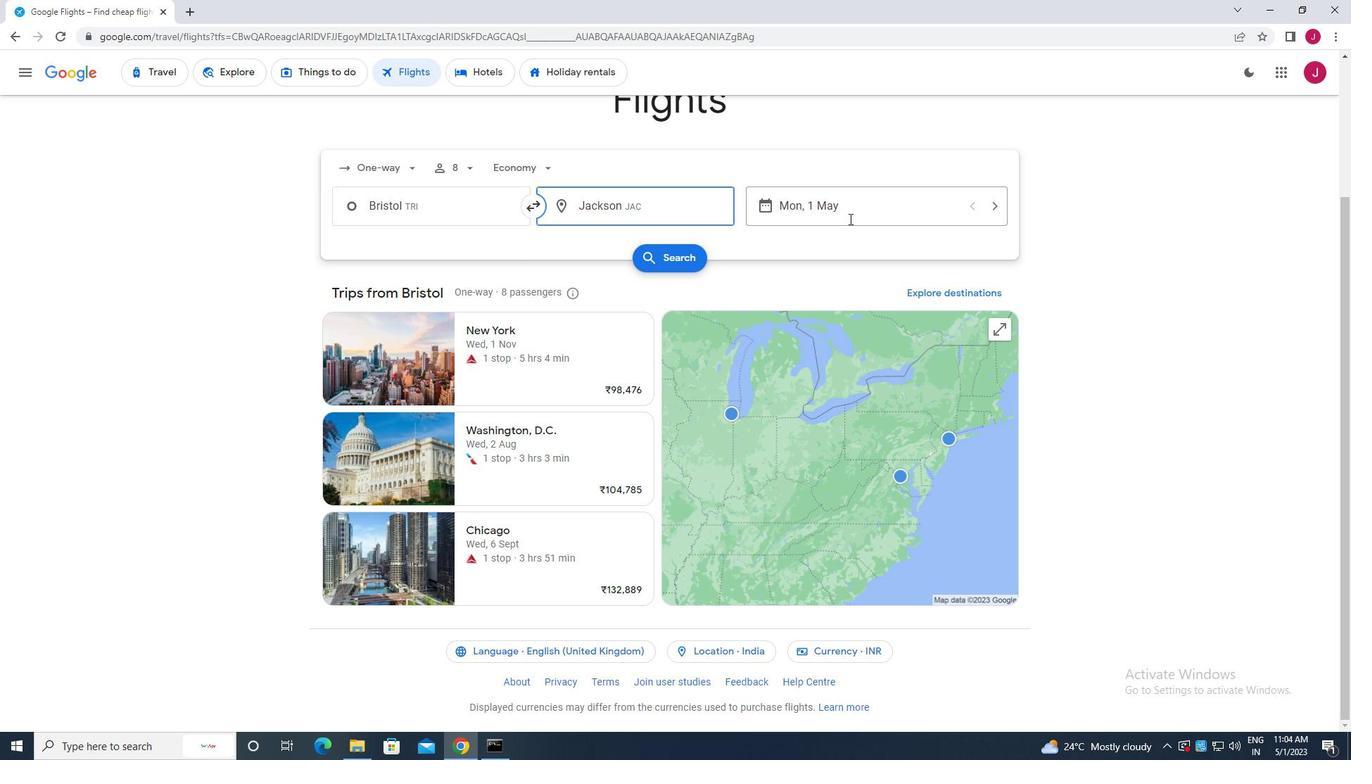 
Action: Mouse moved to (577, 320)
Screenshot: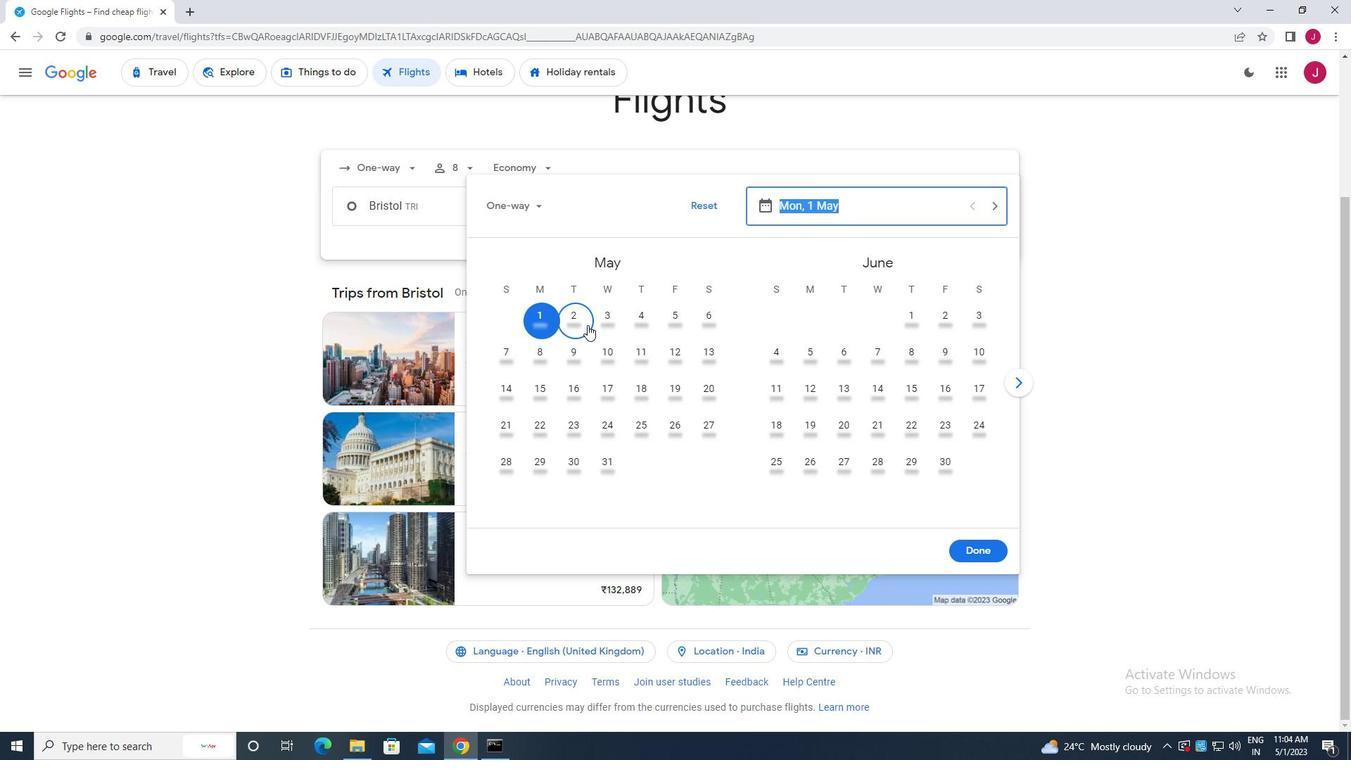 
Action: Mouse pressed left at (577, 320)
Screenshot: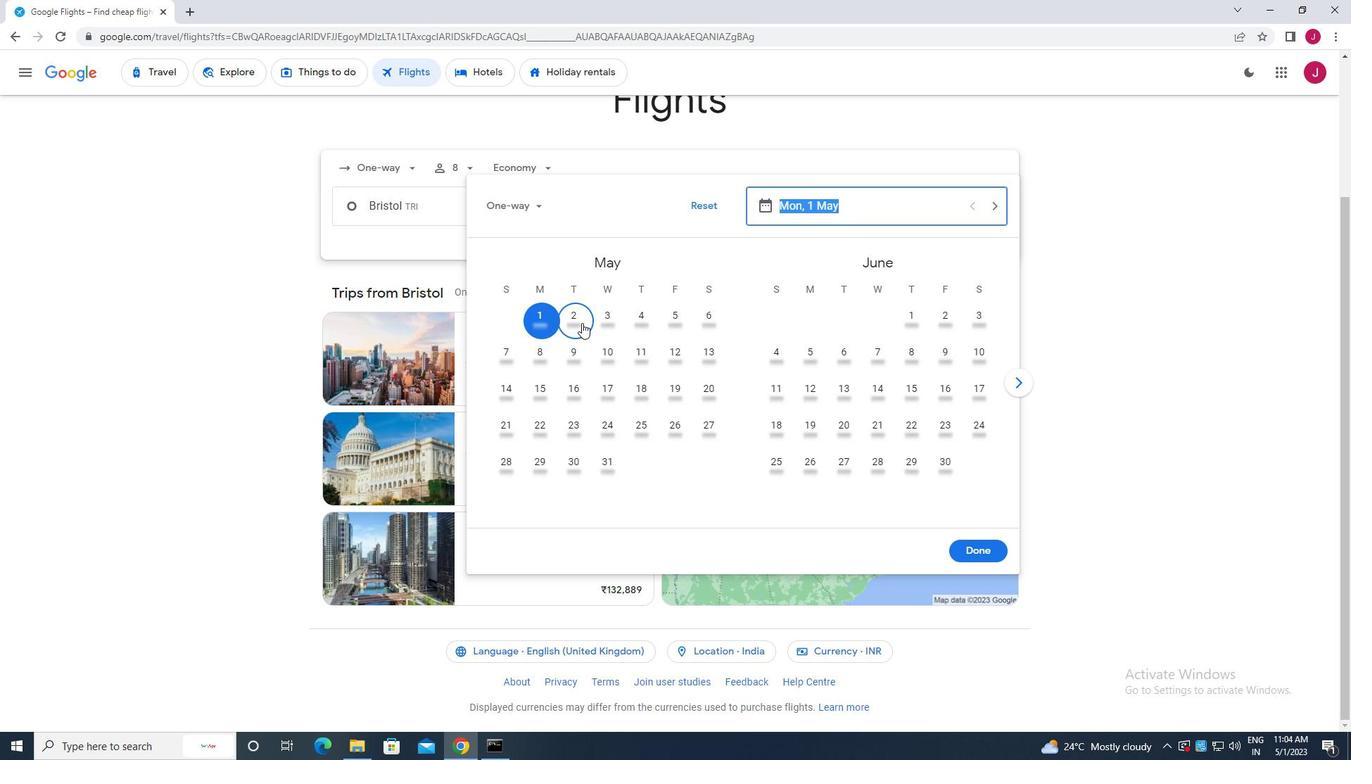 
Action: Mouse moved to (980, 551)
Screenshot: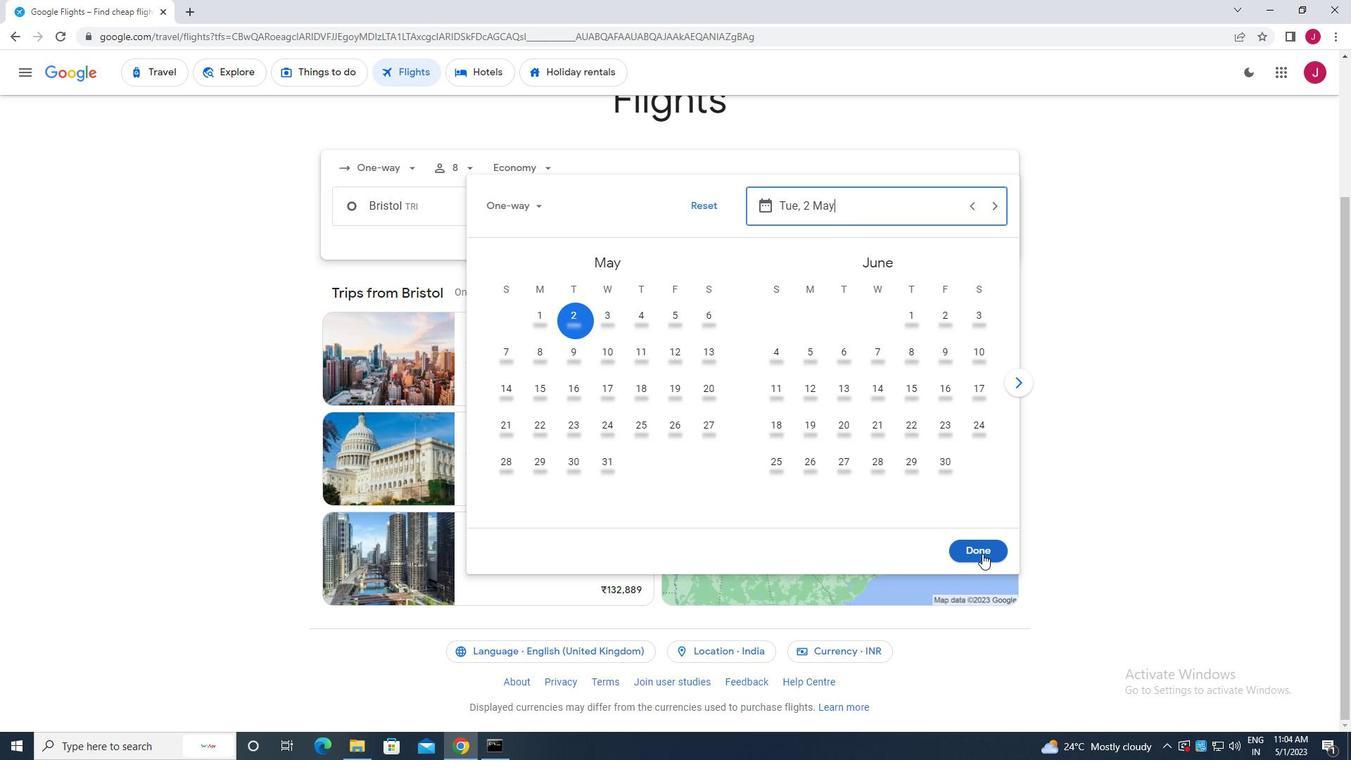 
Action: Mouse pressed left at (980, 551)
Screenshot: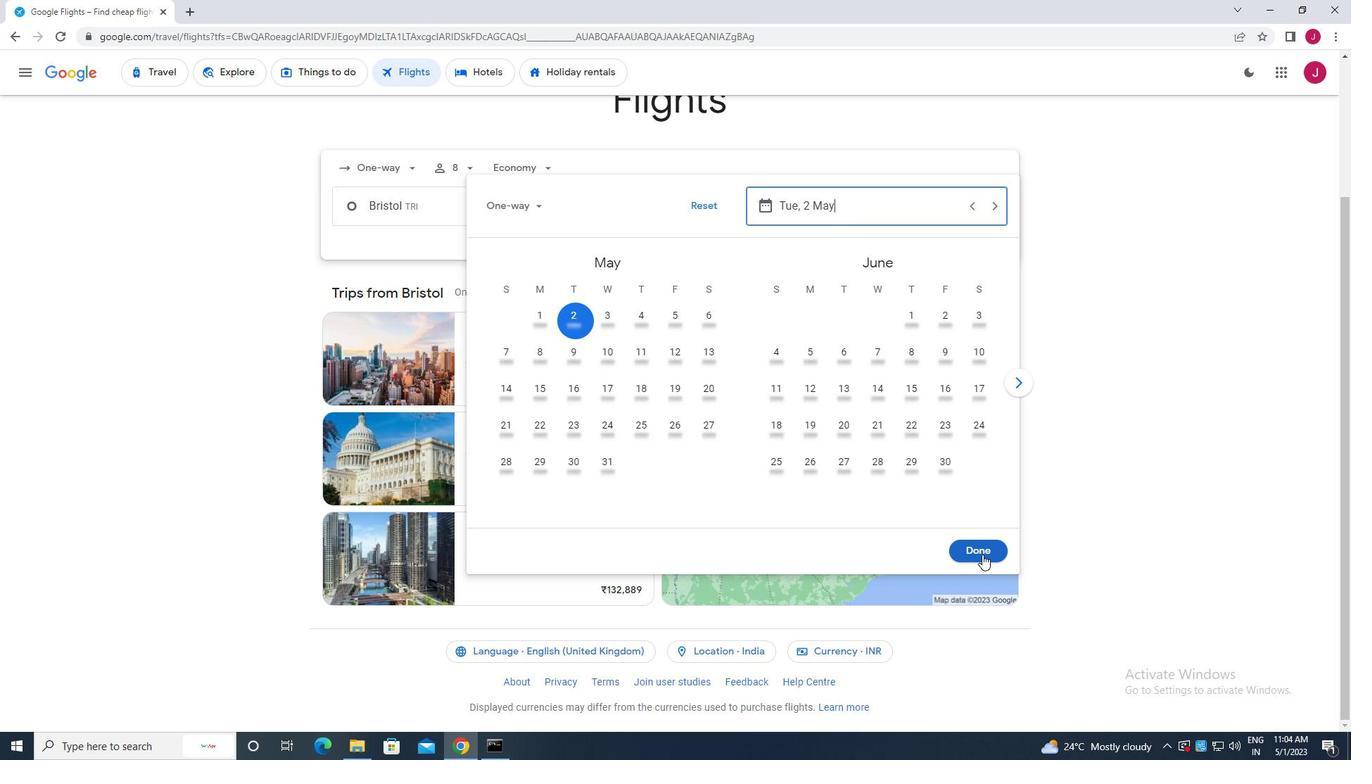 
Action: Mouse moved to (690, 267)
Screenshot: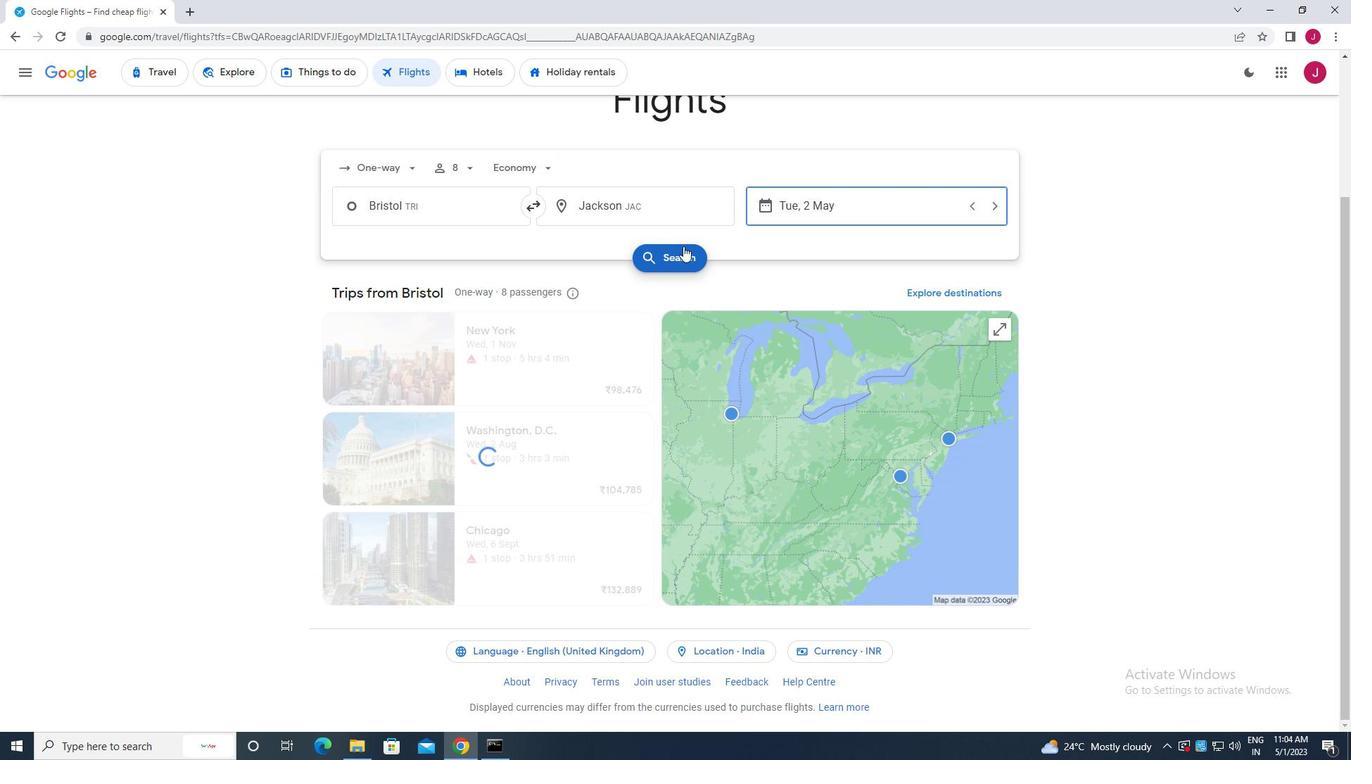 
Action: Mouse pressed left at (690, 267)
Screenshot: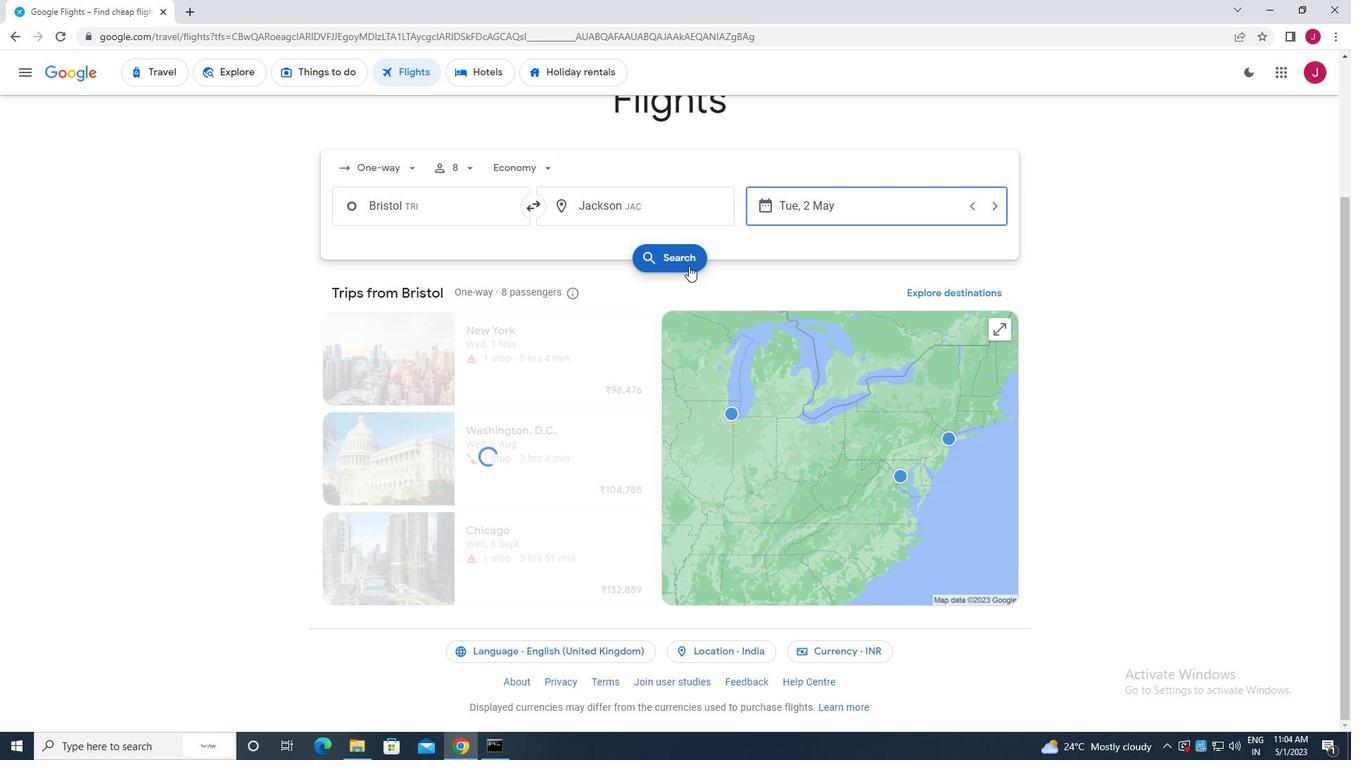 
Action: Mouse moved to (363, 206)
Screenshot: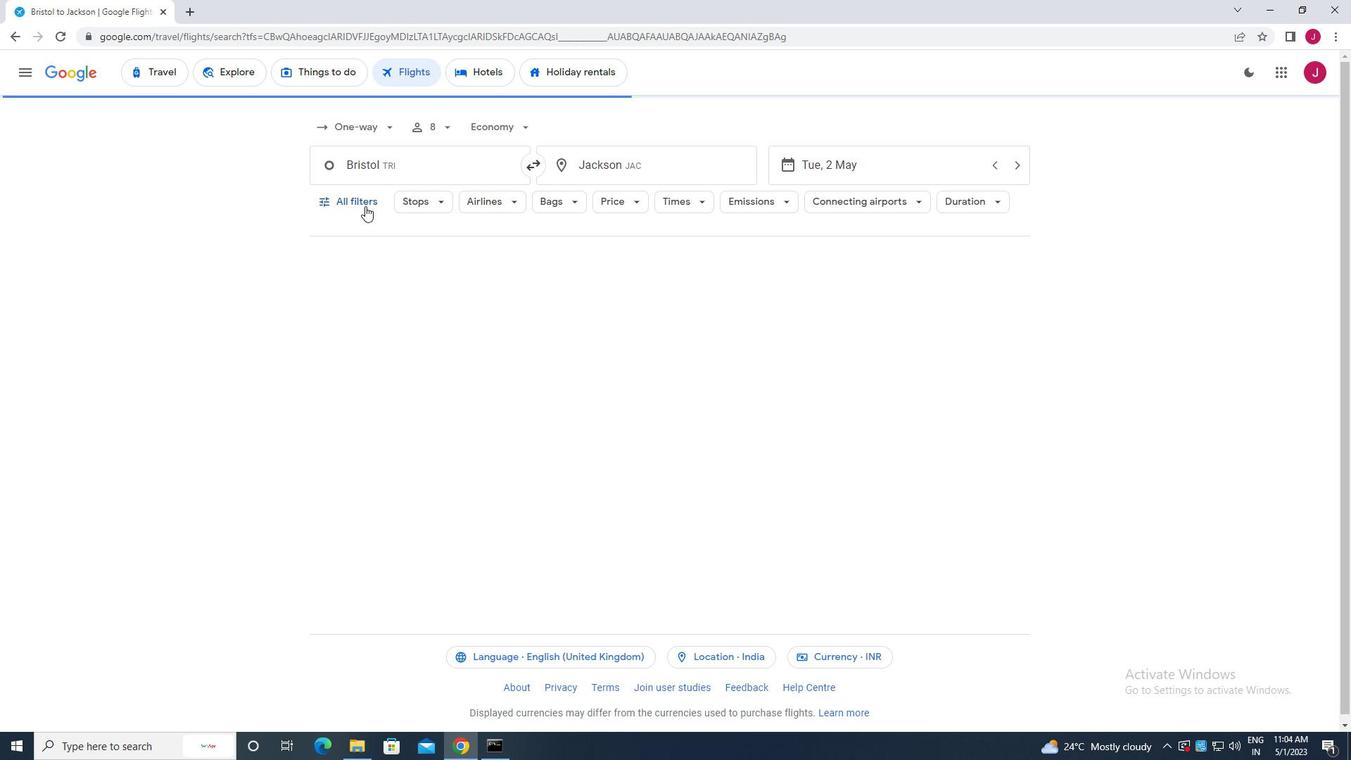 
Action: Mouse pressed left at (363, 206)
Screenshot: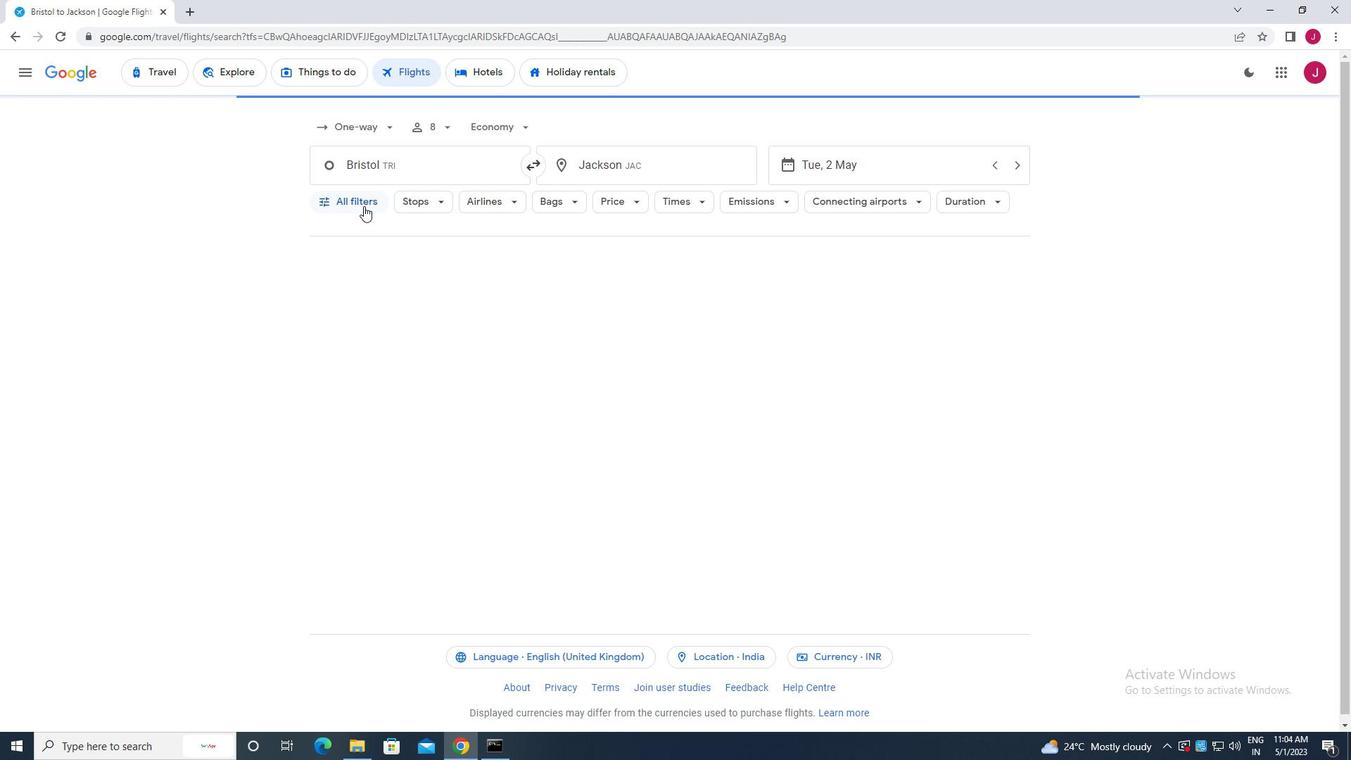 
Action: Mouse moved to (379, 262)
Screenshot: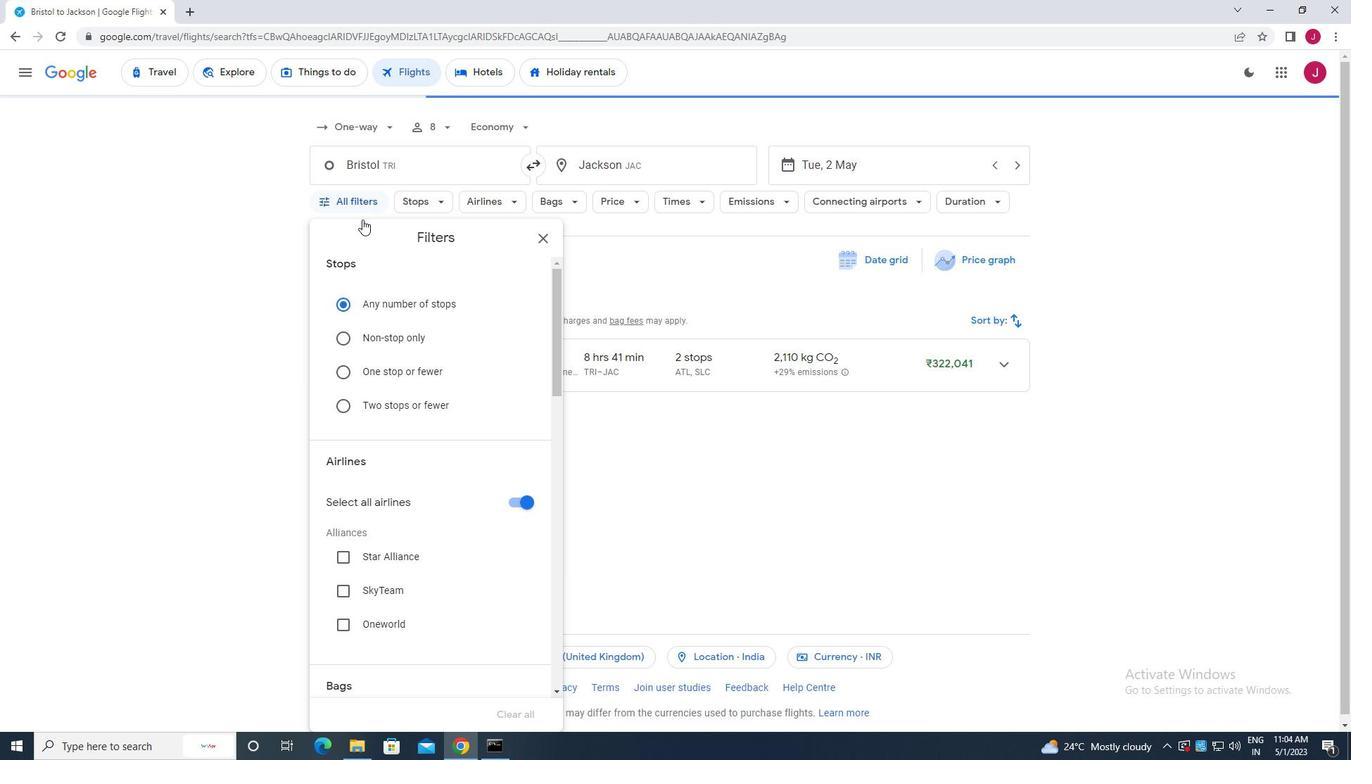 
Action: Mouse scrolled (379, 261) with delta (0, 0)
Screenshot: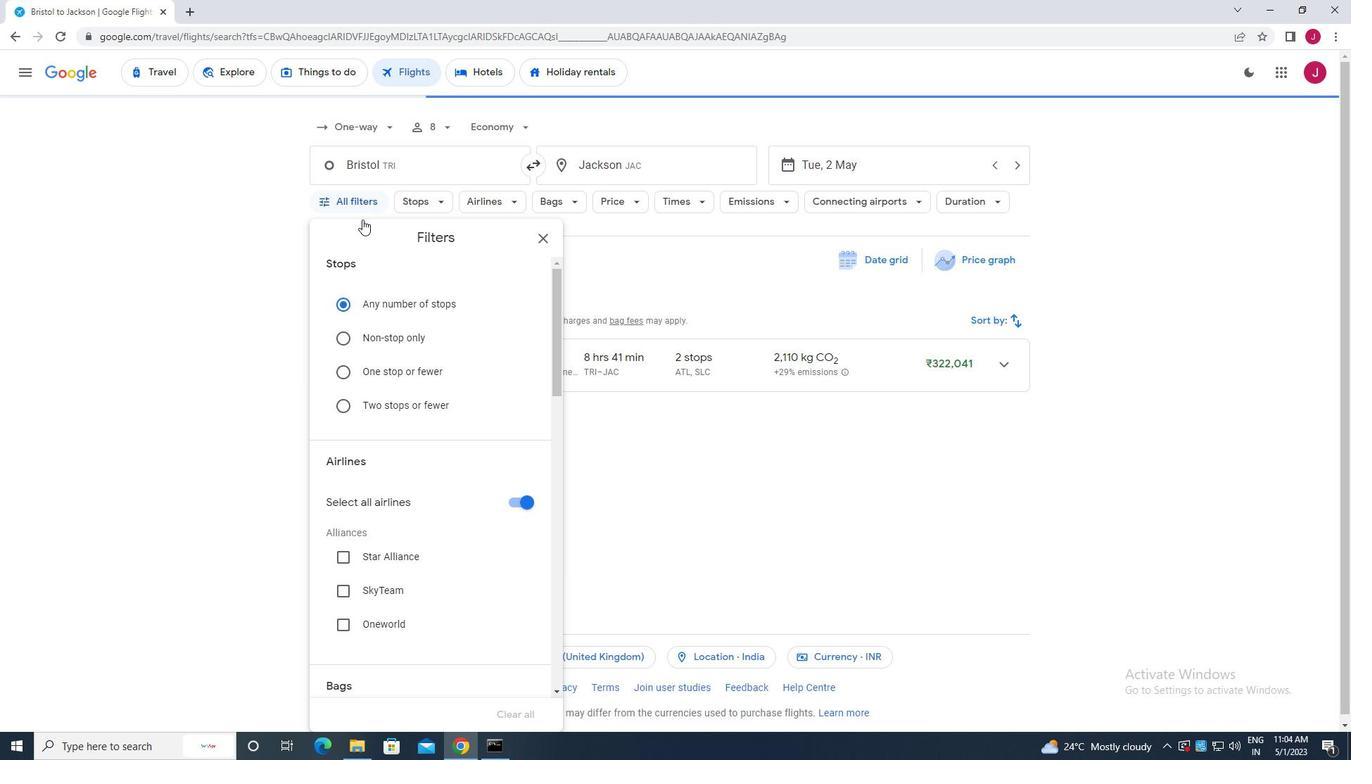 
Action: Mouse moved to (380, 266)
Screenshot: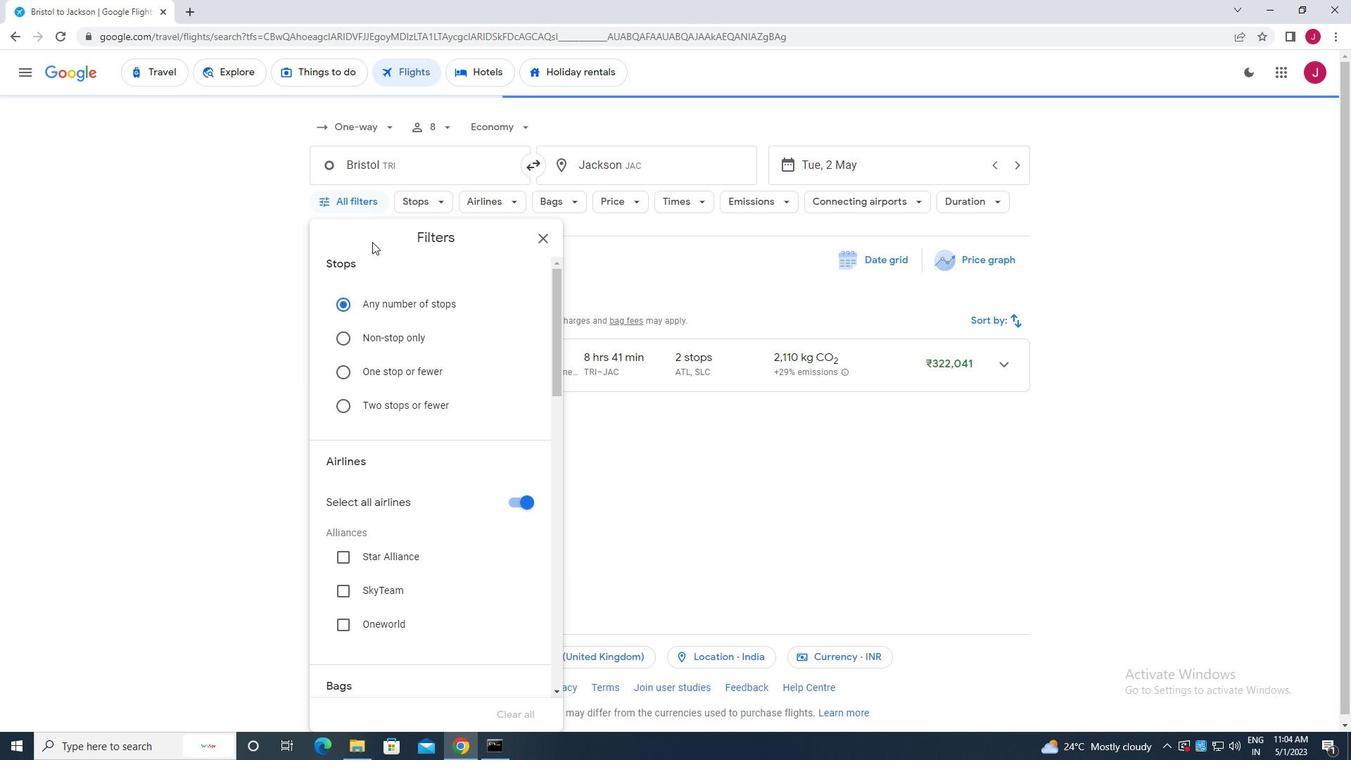 
Action: Mouse scrolled (380, 266) with delta (0, 0)
Screenshot: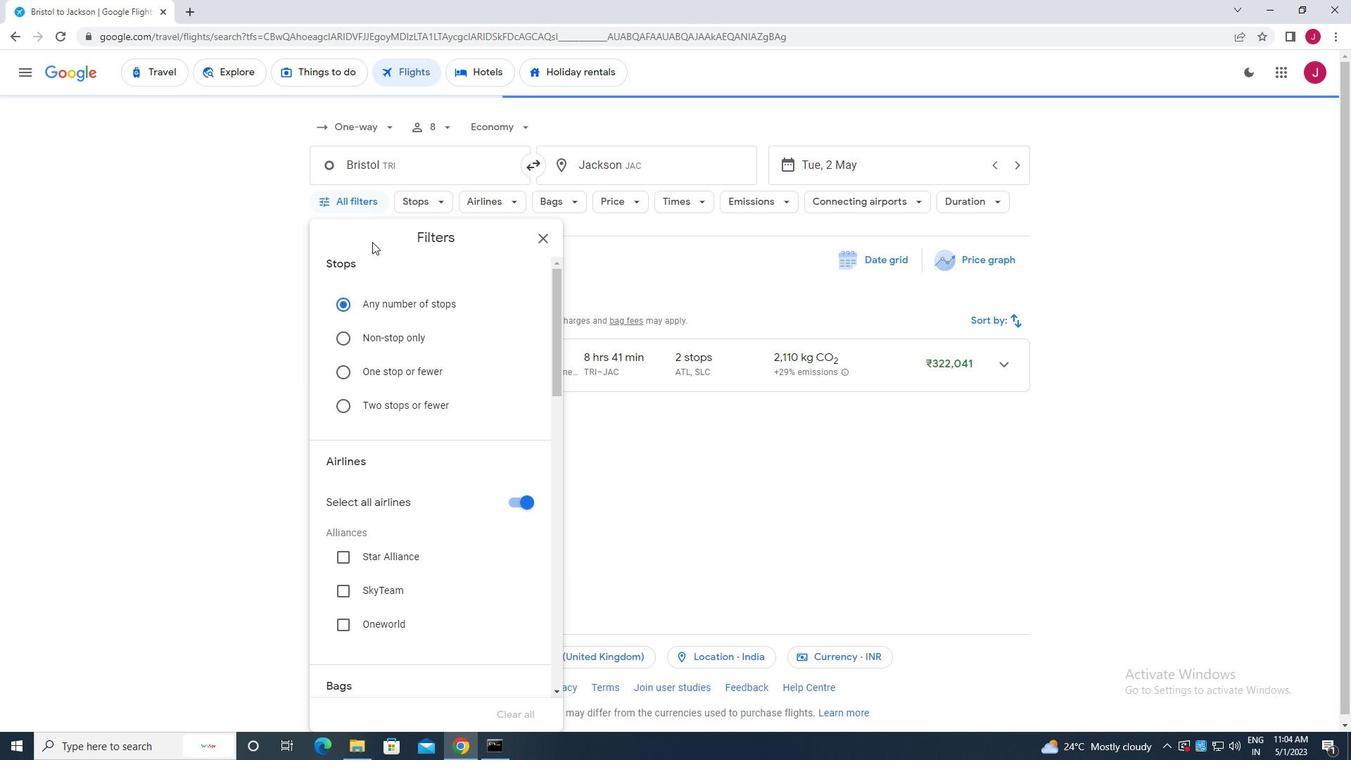 
Action: Mouse moved to (515, 365)
Screenshot: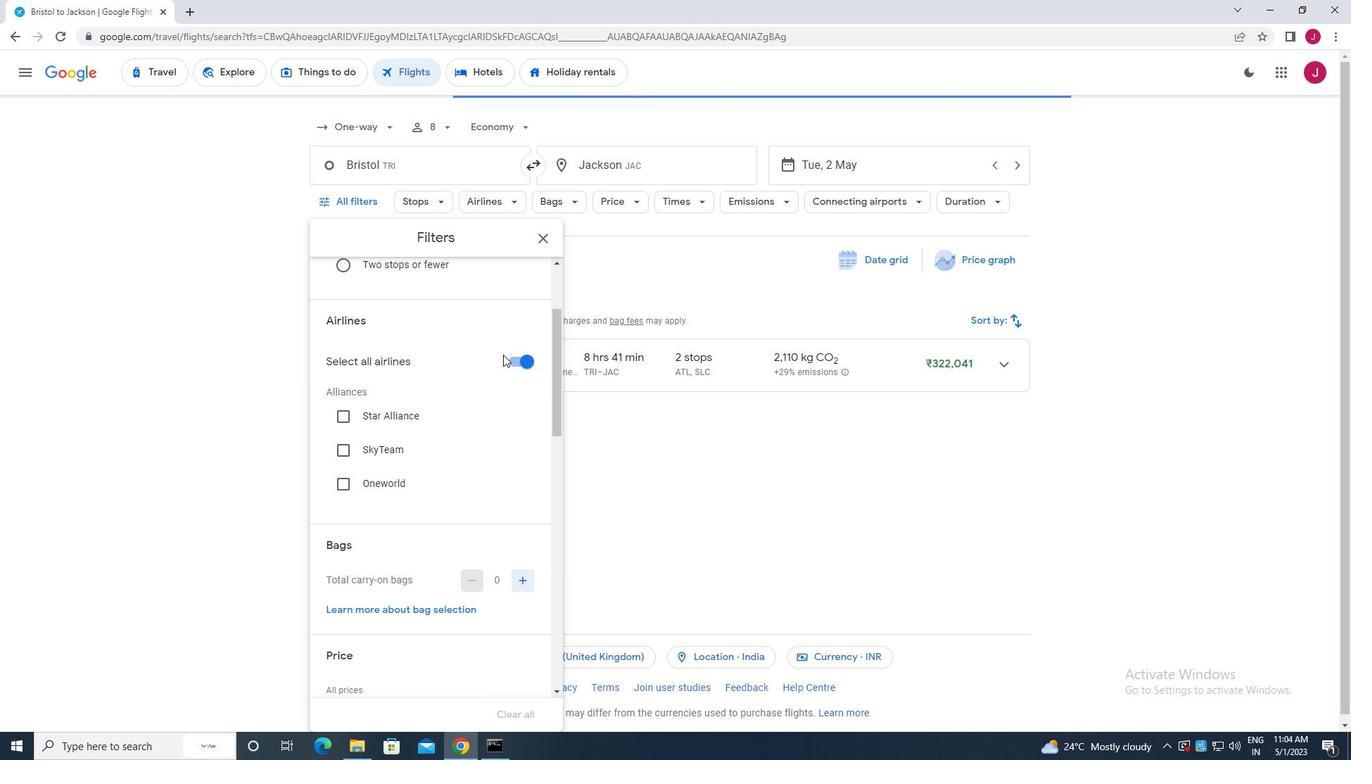 
Action: Mouse pressed left at (515, 365)
Screenshot: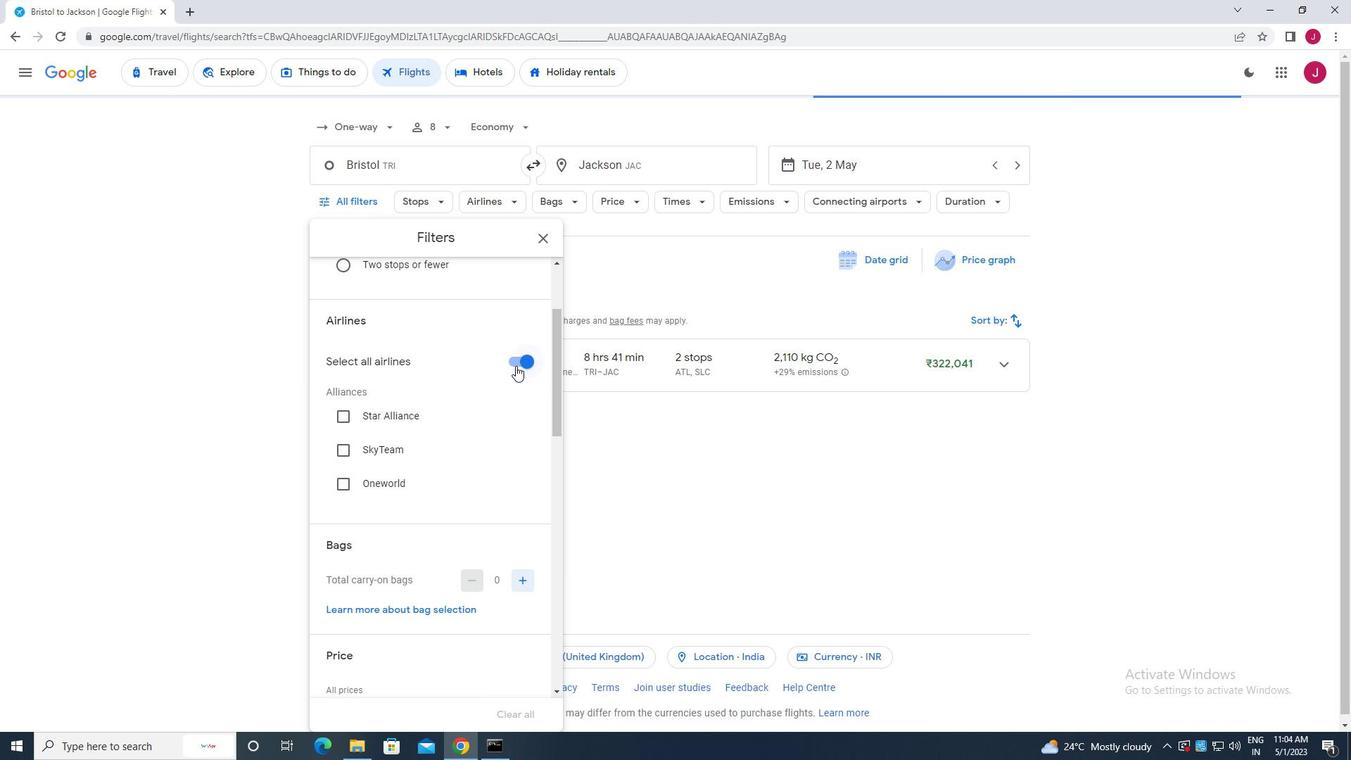 
Action: Mouse moved to (389, 330)
Screenshot: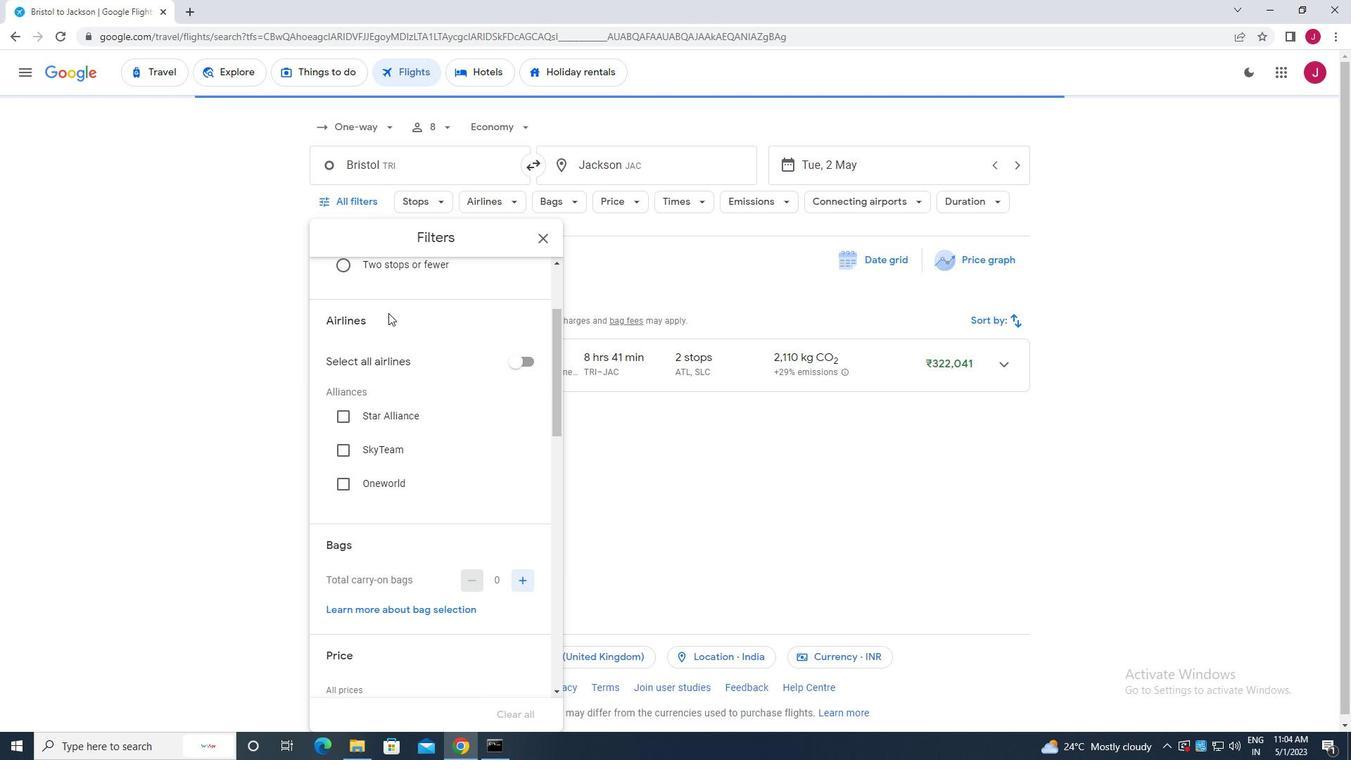 
Action: Mouse scrolled (389, 331) with delta (0, 0)
Screenshot: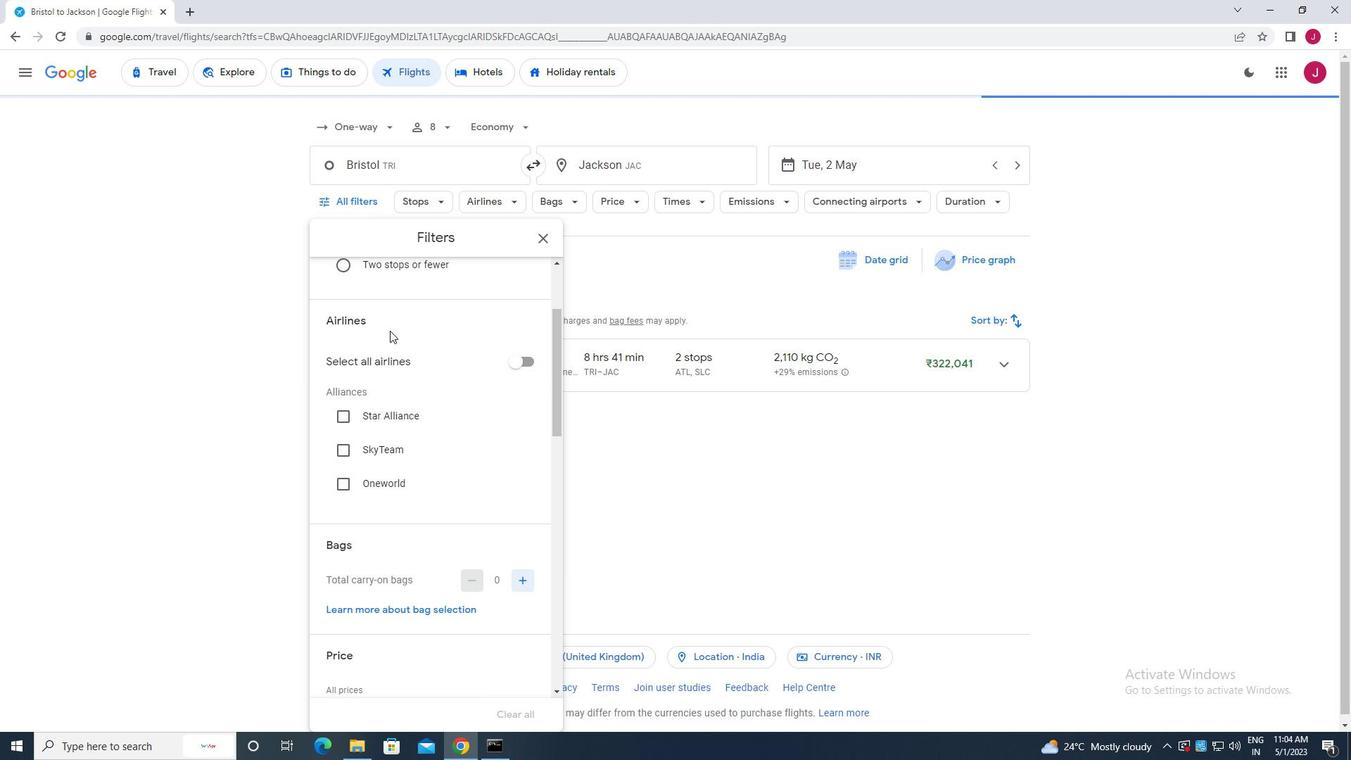 
Action: Mouse scrolled (389, 330) with delta (0, 0)
Screenshot: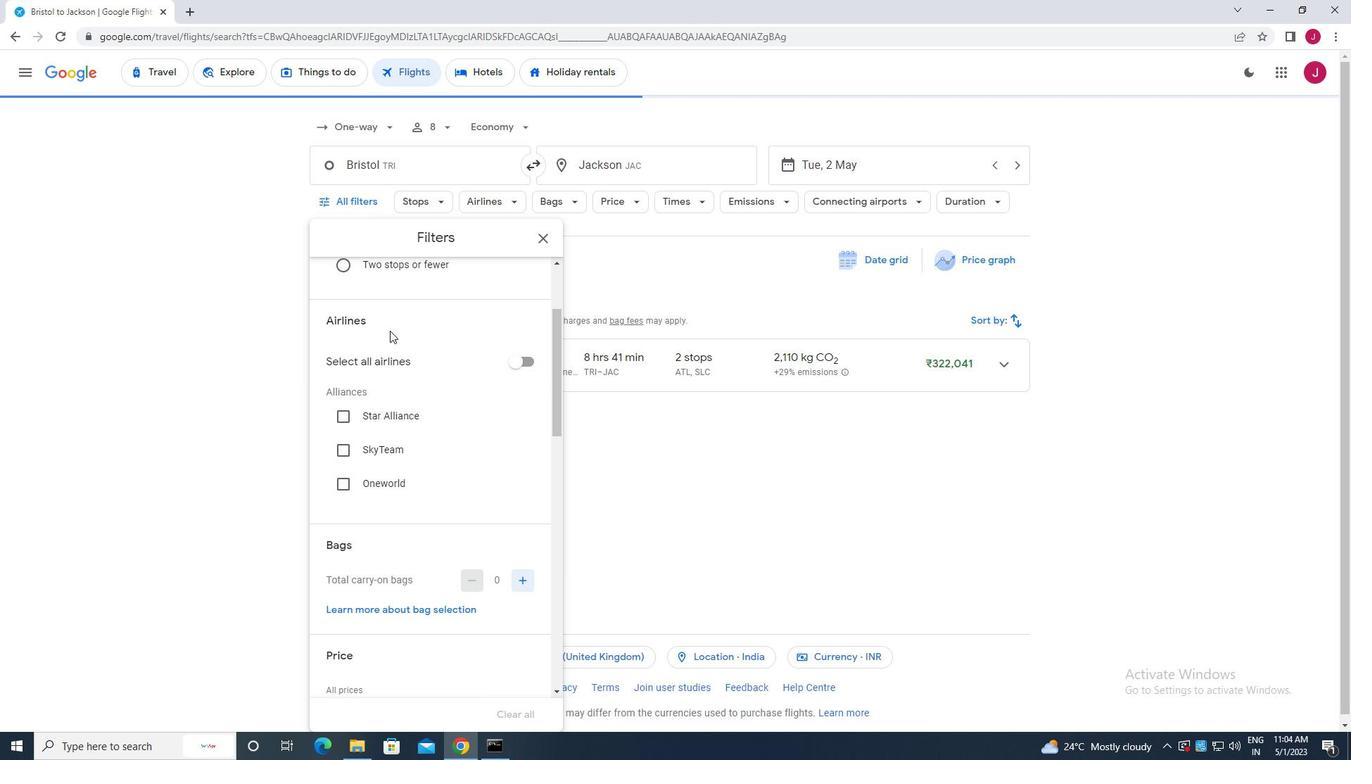 
Action: Mouse scrolled (389, 330) with delta (0, 0)
Screenshot: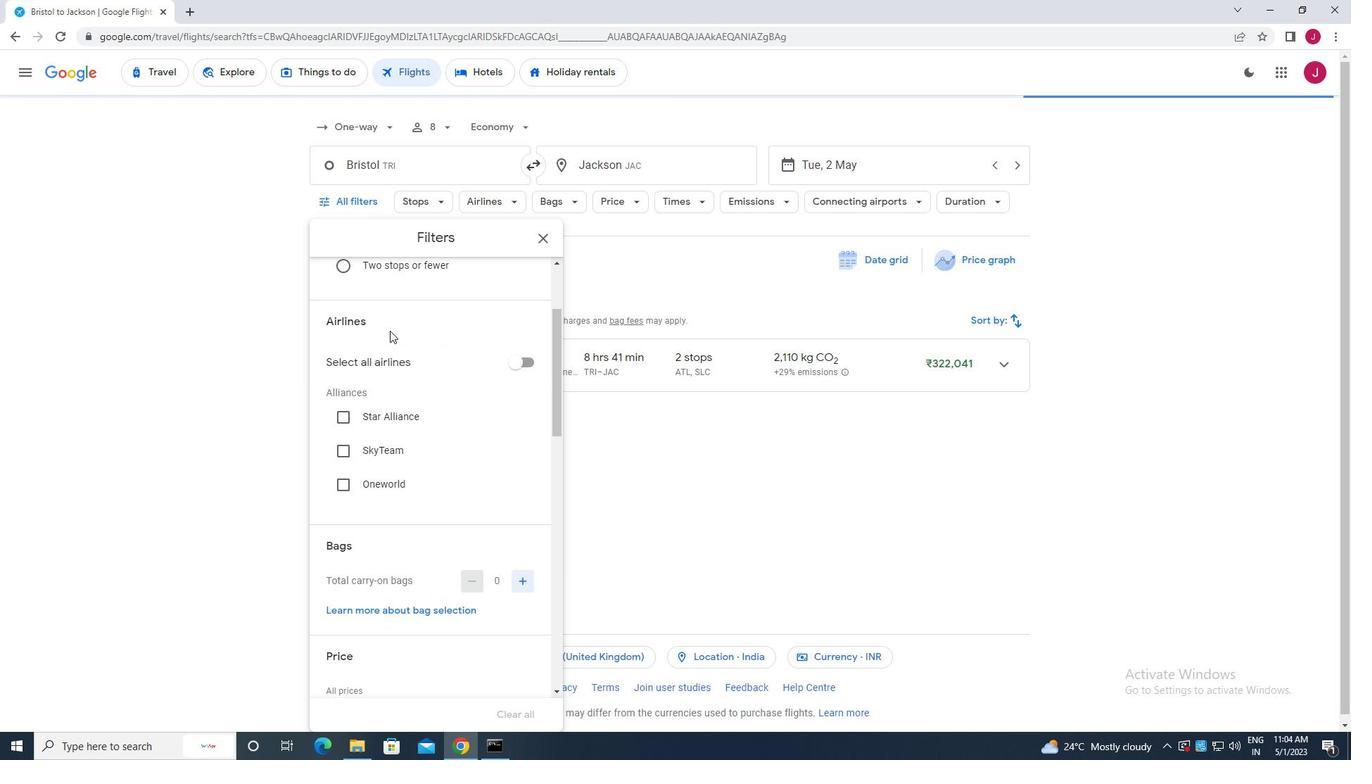 
Action: Mouse scrolled (389, 330) with delta (0, 0)
Screenshot: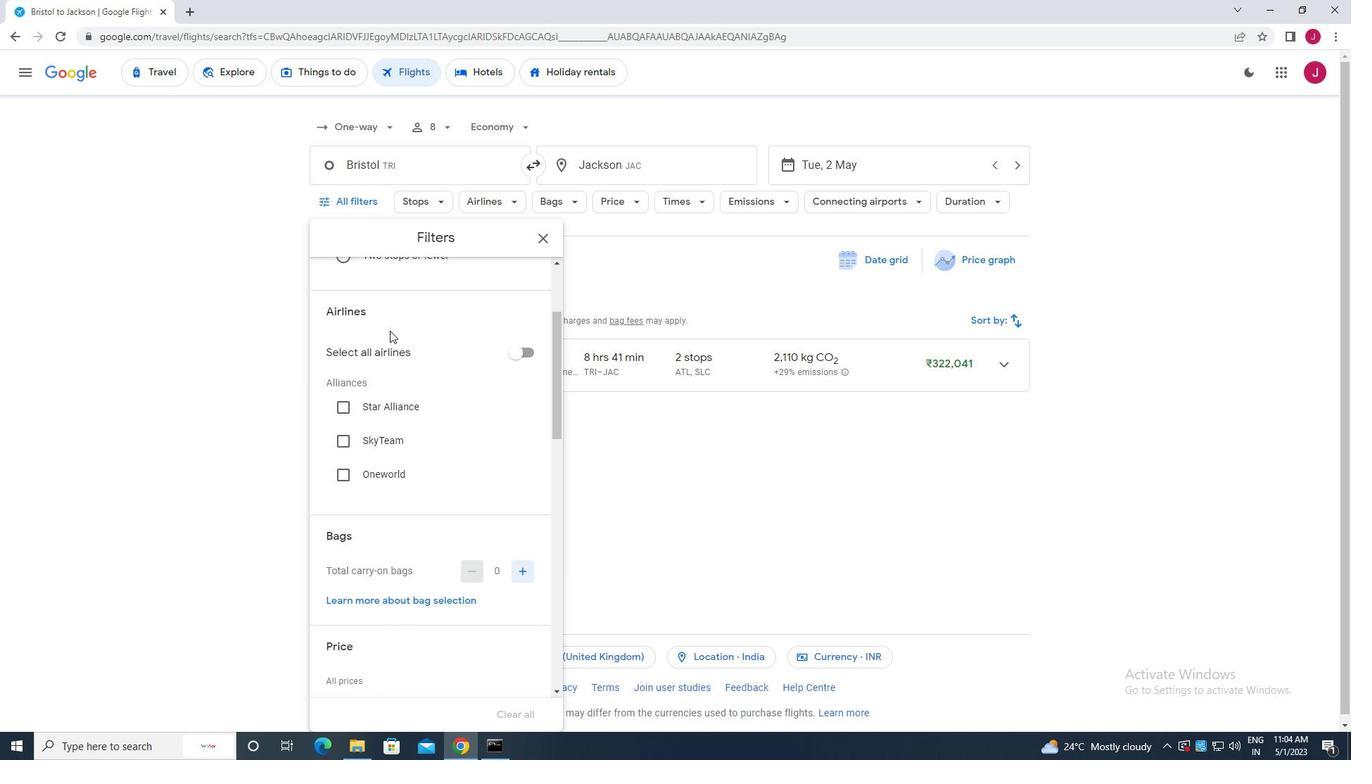 
Action: Mouse scrolled (389, 330) with delta (0, 0)
Screenshot: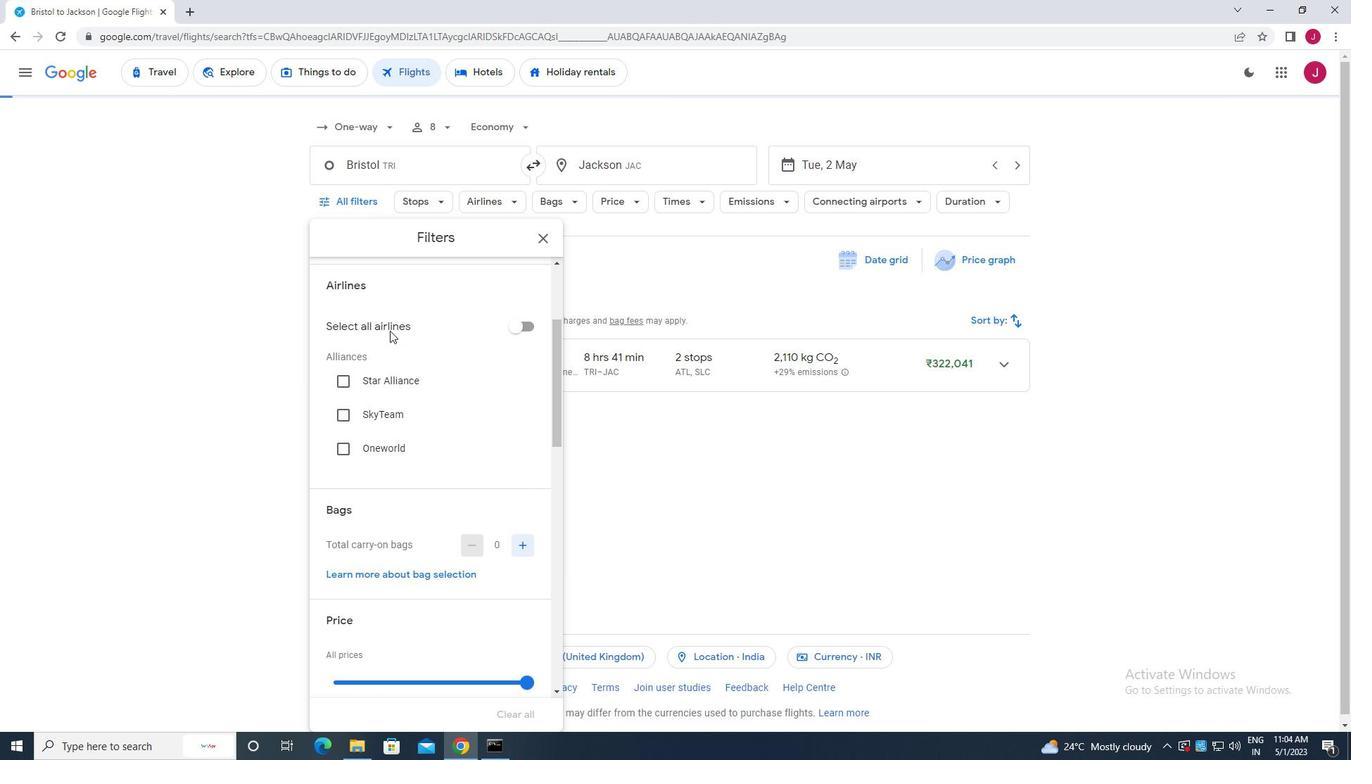 
Action: Mouse scrolled (389, 330) with delta (0, 0)
Screenshot: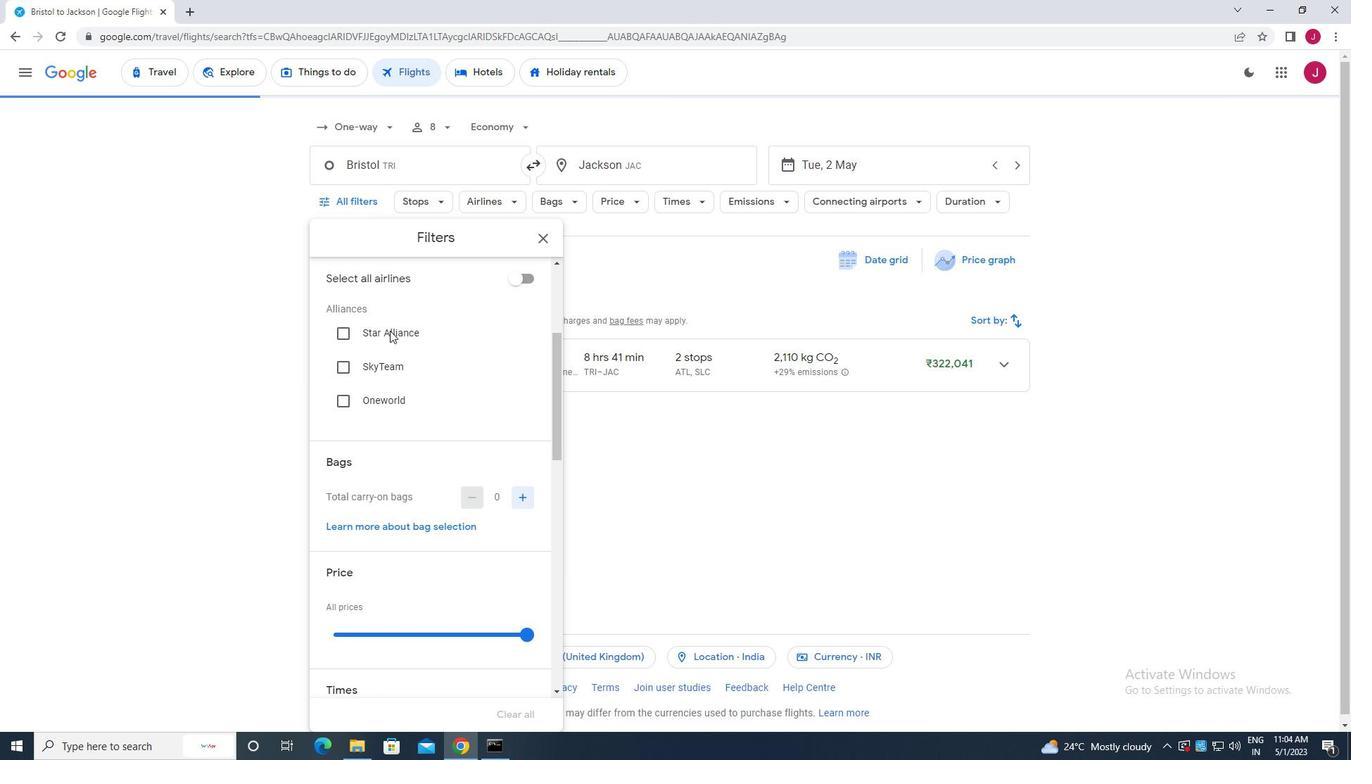 
Action: Mouse moved to (391, 330)
Screenshot: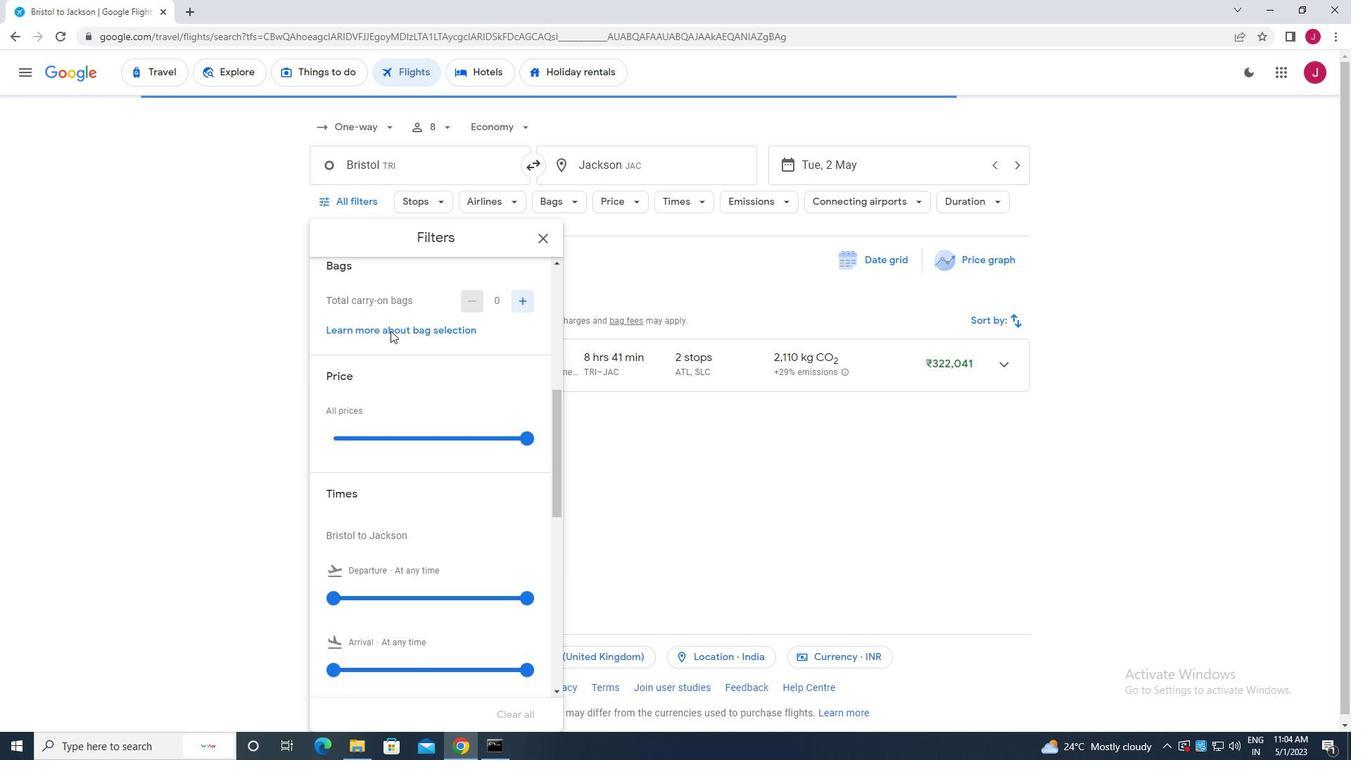 
Action: Mouse scrolled (391, 330) with delta (0, 0)
Screenshot: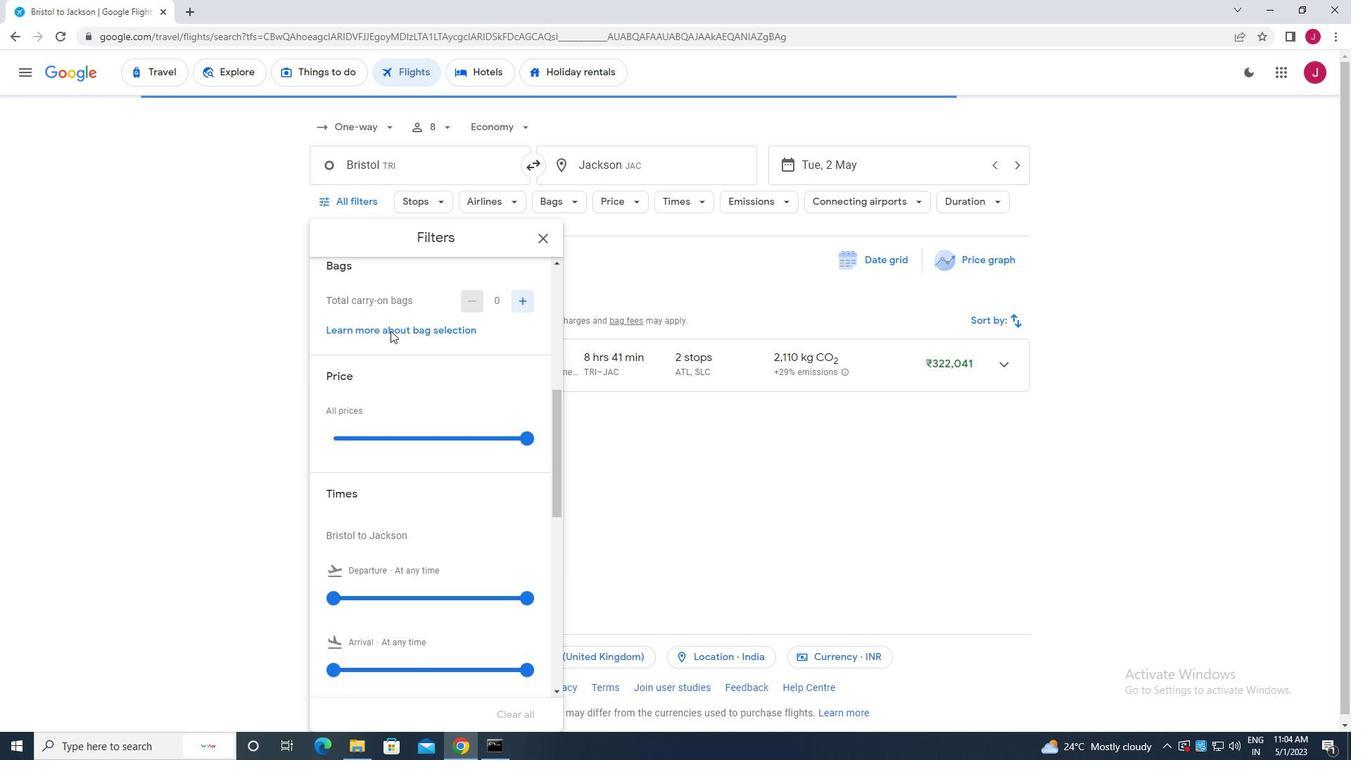 
Action: Mouse scrolled (391, 331) with delta (0, 0)
Screenshot: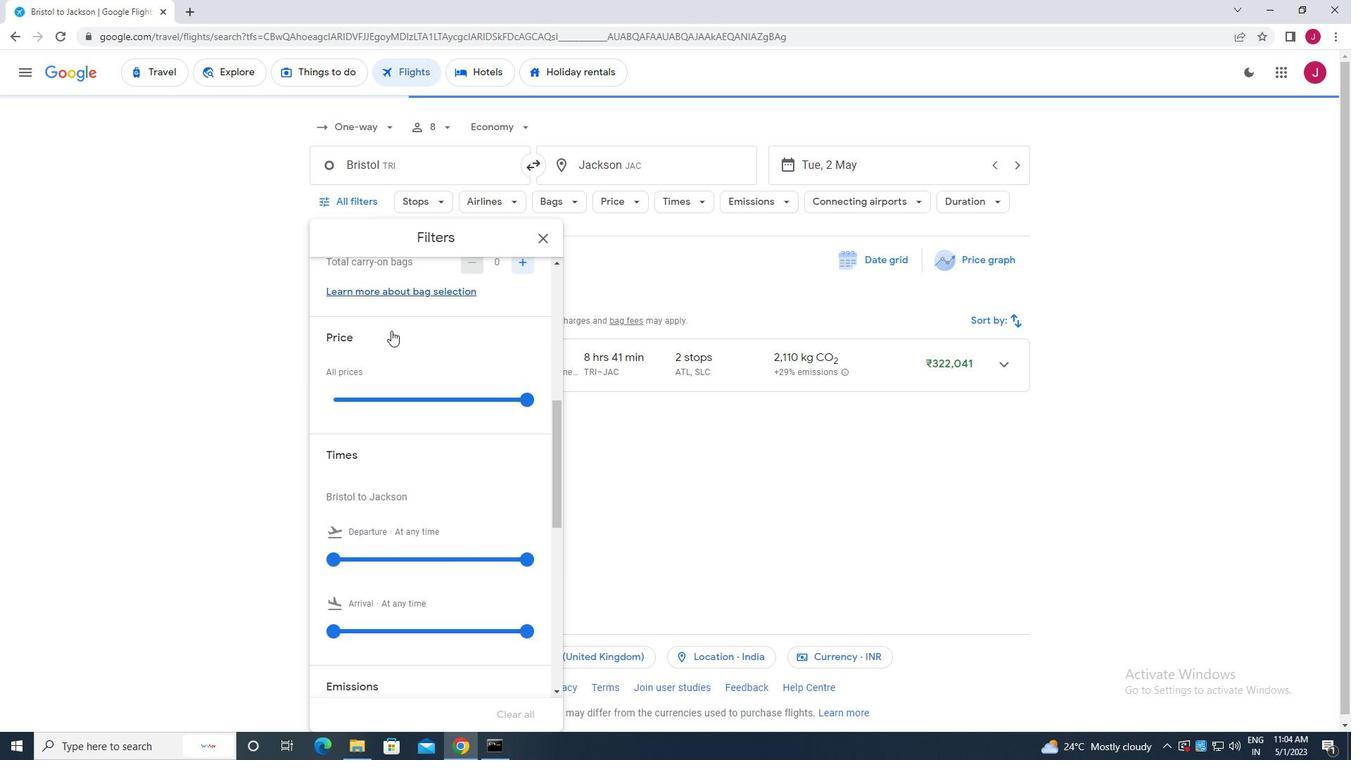 
Action: Mouse scrolled (391, 331) with delta (0, 0)
Screenshot: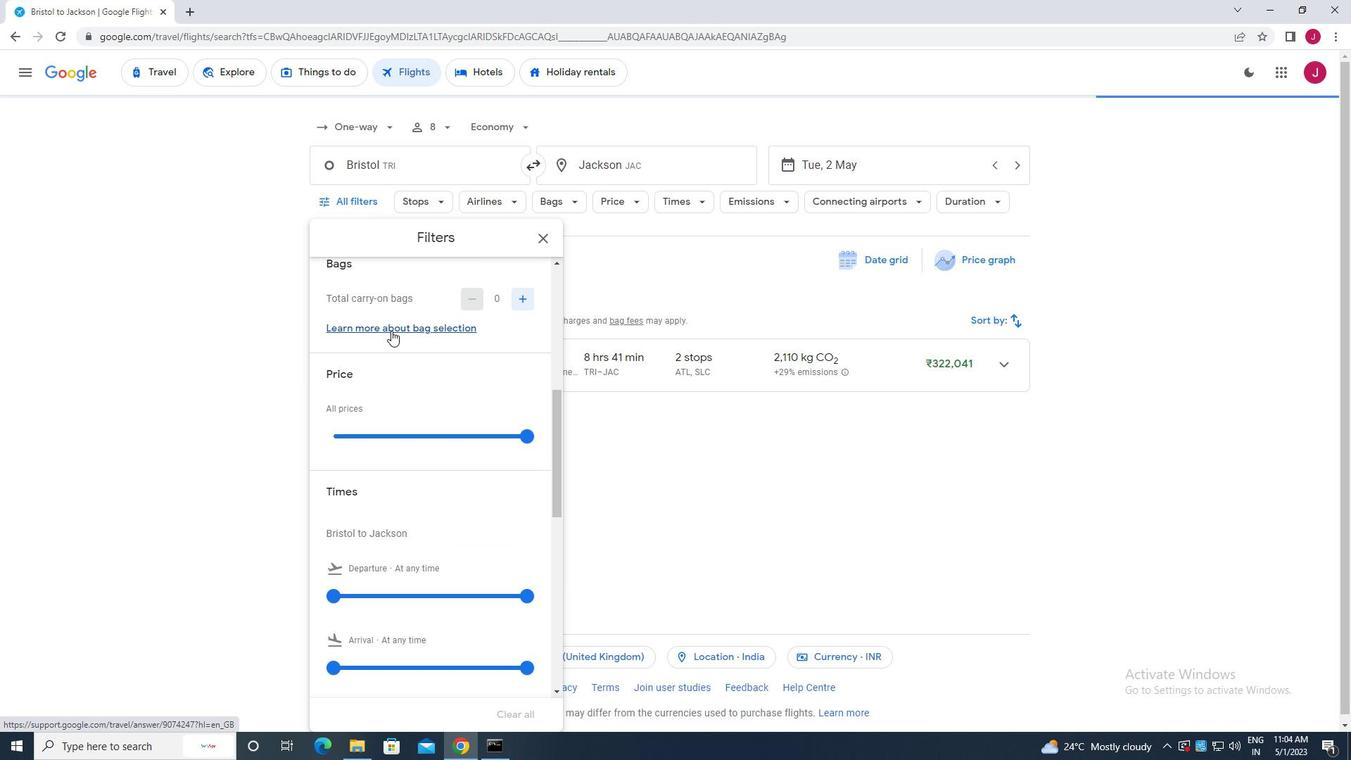 
Action: Mouse moved to (466, 364)
Screenshot: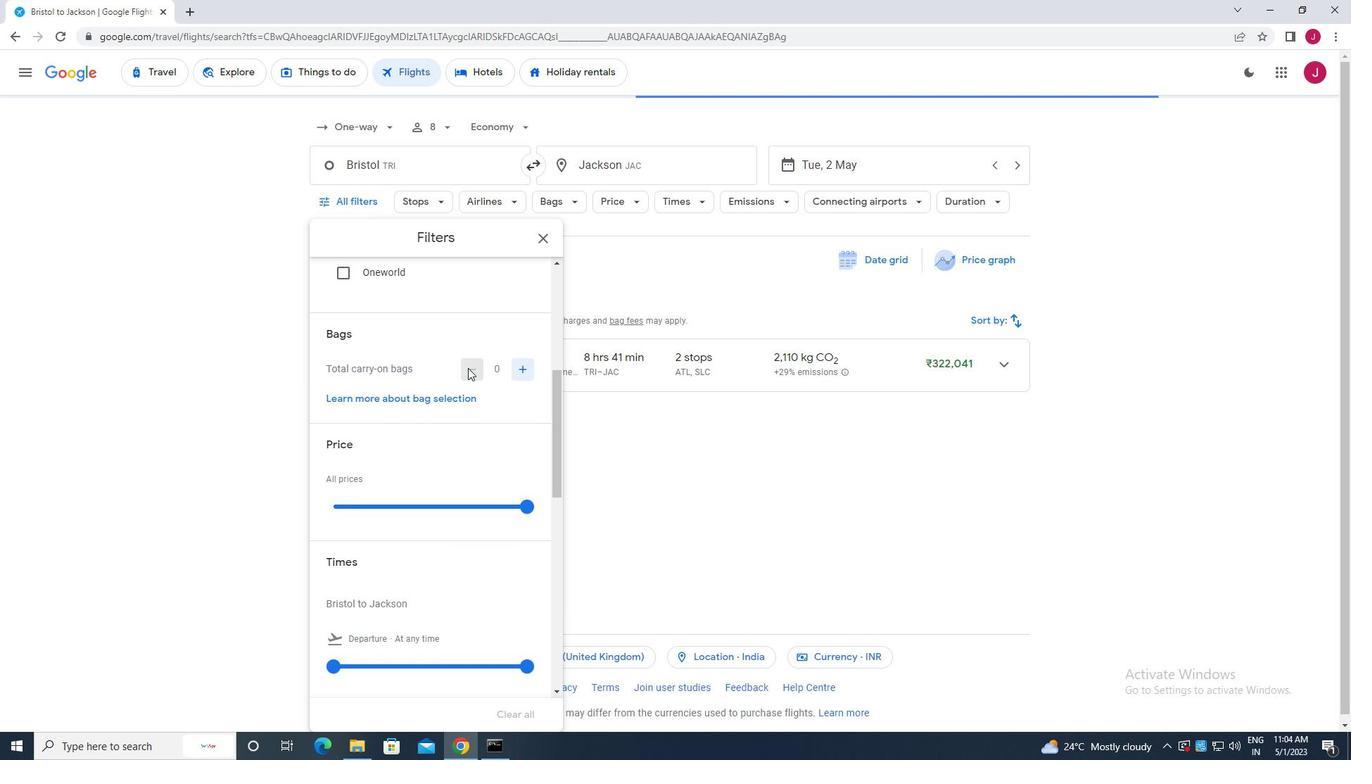 
Action: Mouse scrolled (466, 363) with delta (0, 0)
Screenshot: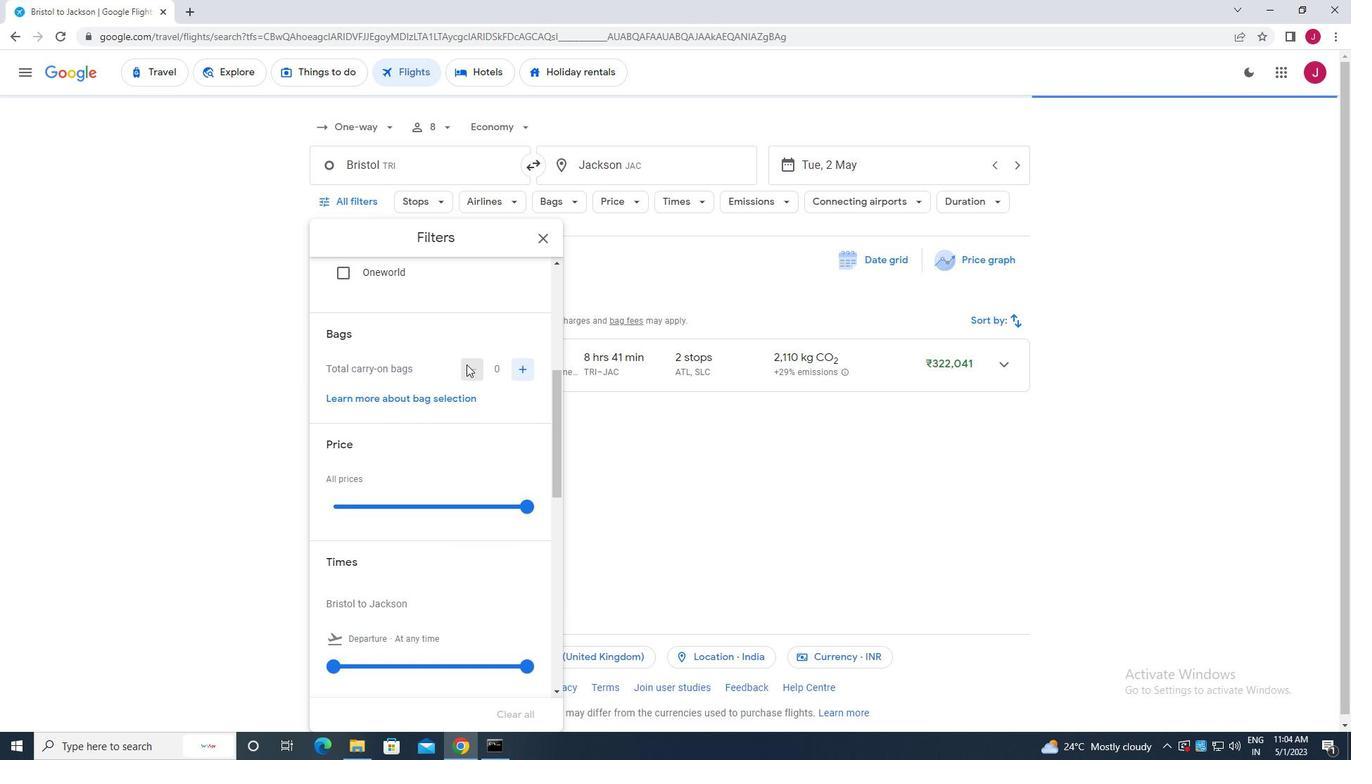 
Action: Mouse scrolled (466, 363) with delta (0, 0)
Screenshot: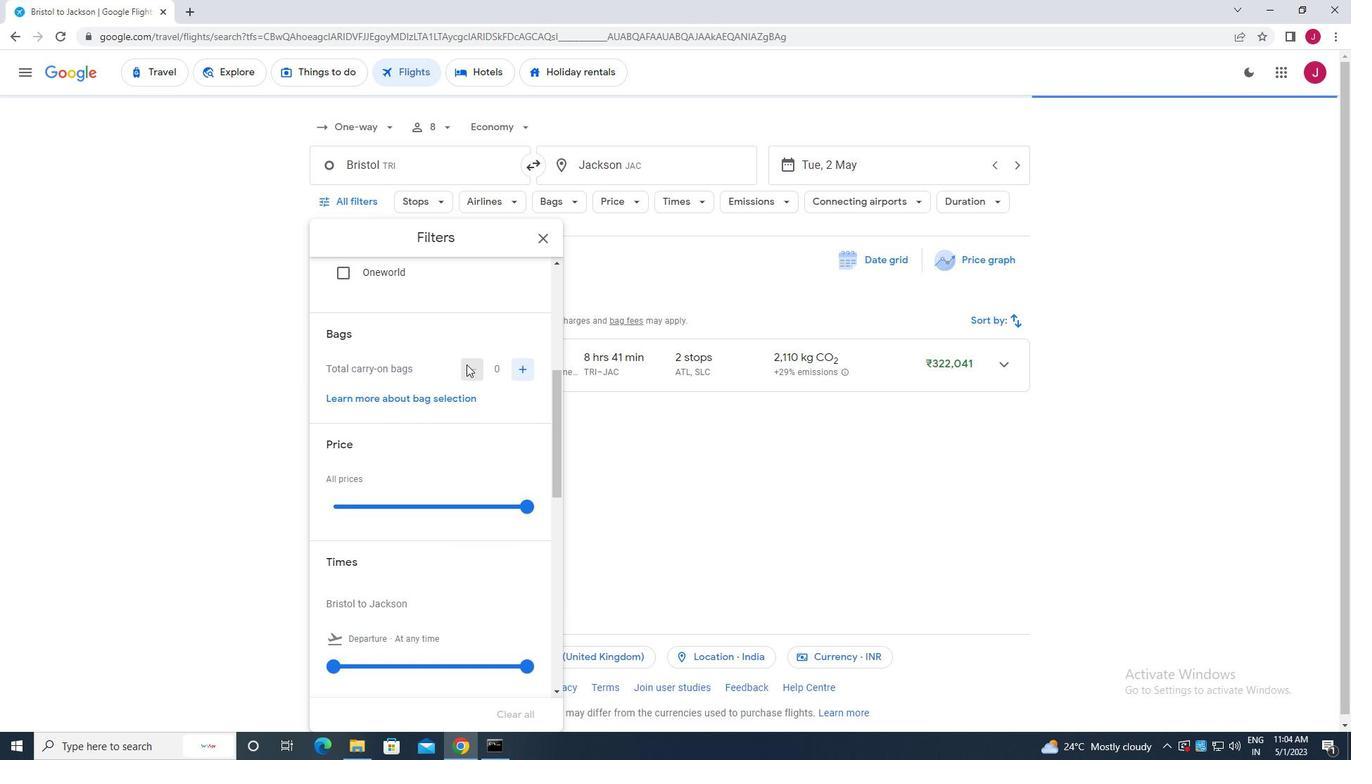 
Action: Mouse scrolled (466, 363) with delta (0, 0)
Screenshot: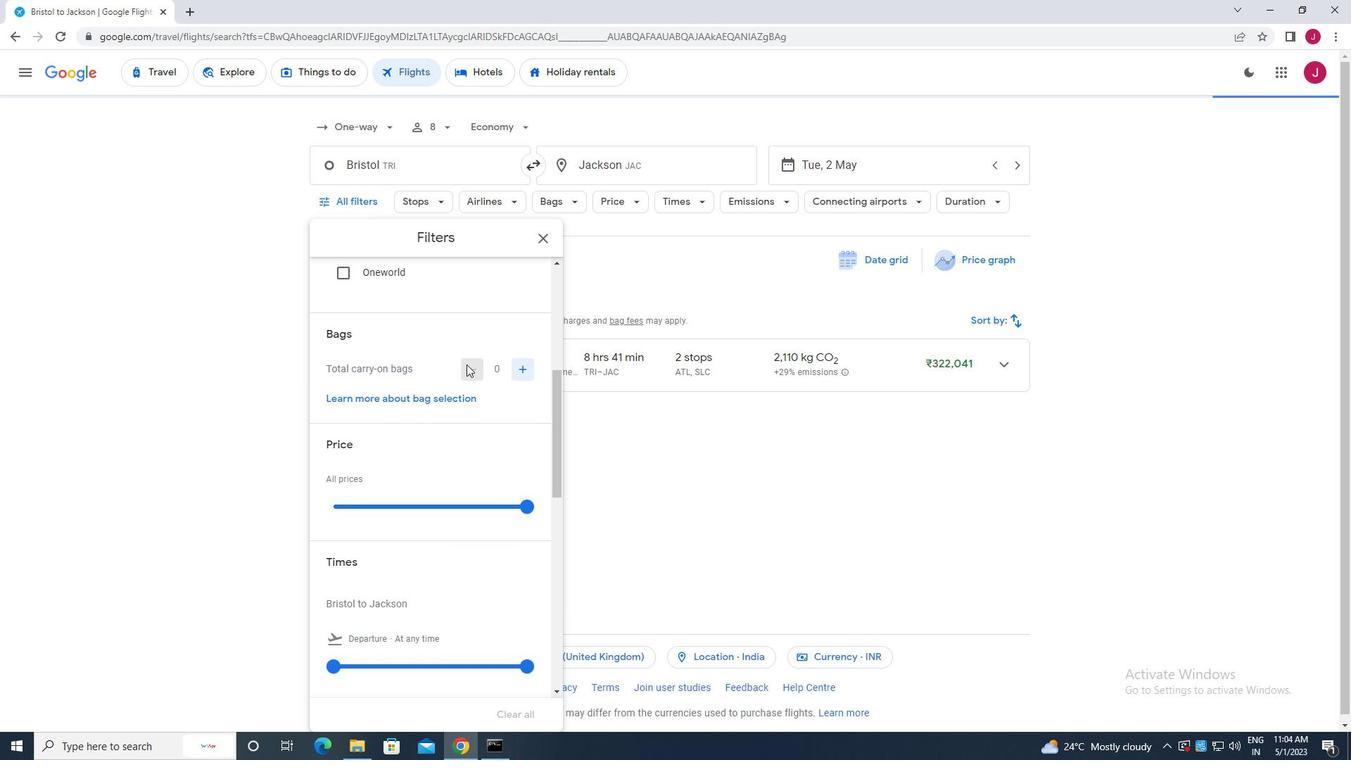 
Action: Mouse moved to (526, 296)
Screenshot: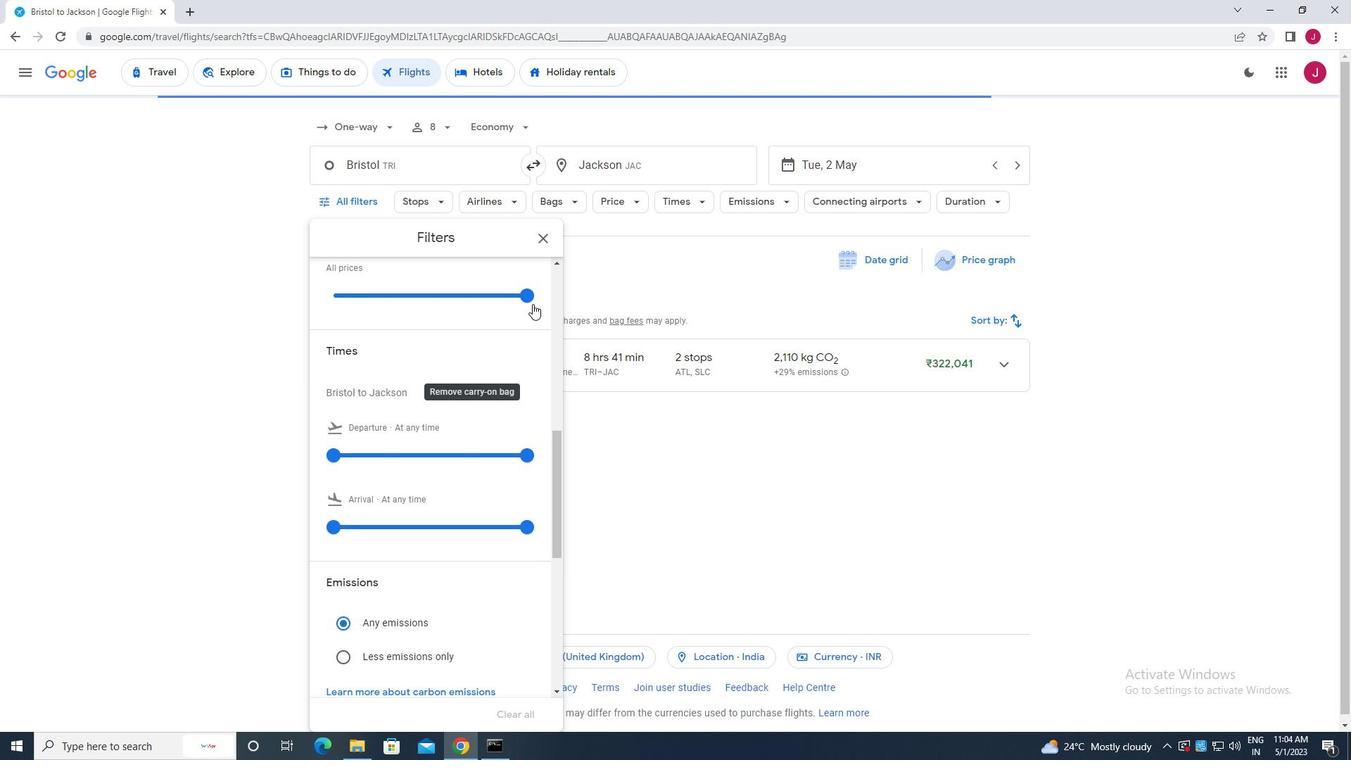
Action: Mouse pressed left at (526, 296)
Screenshot: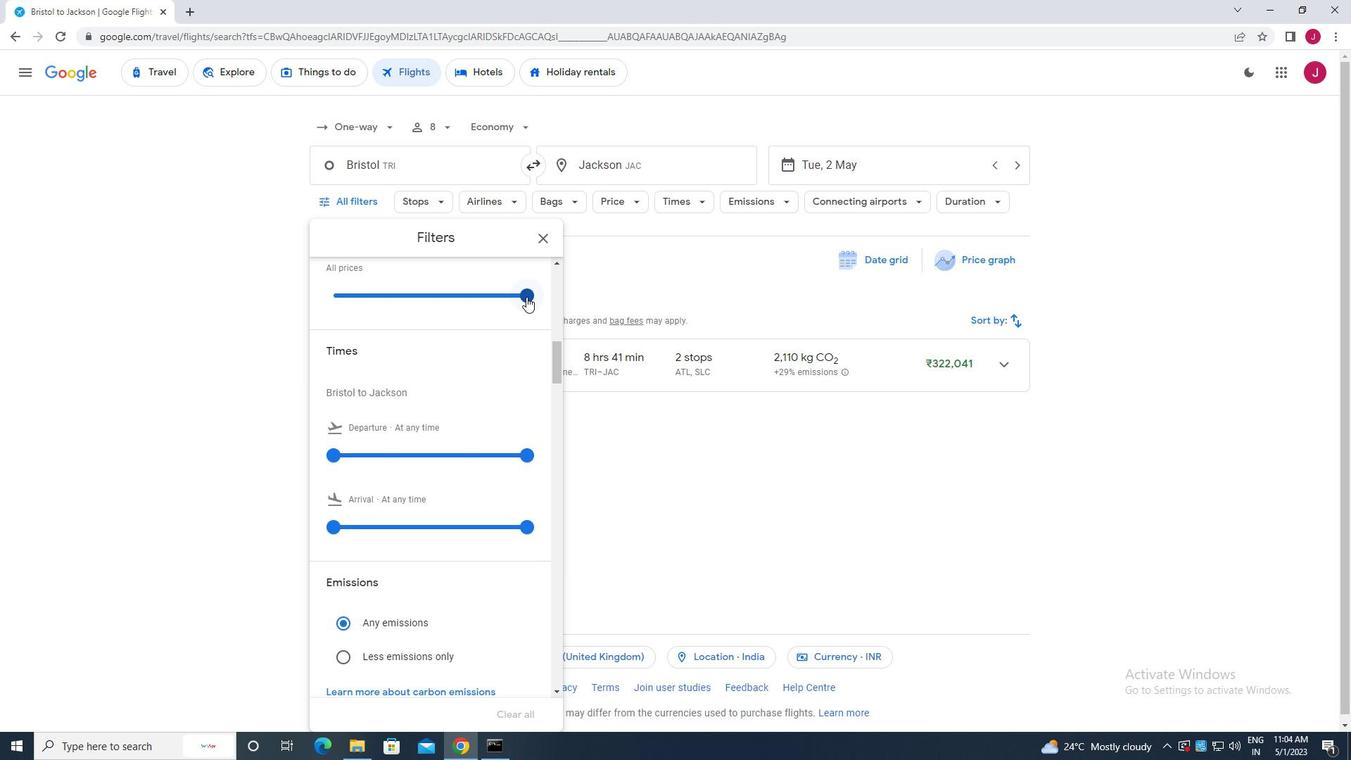 
Action: Mouse moved to (339, 304)
Screenshot: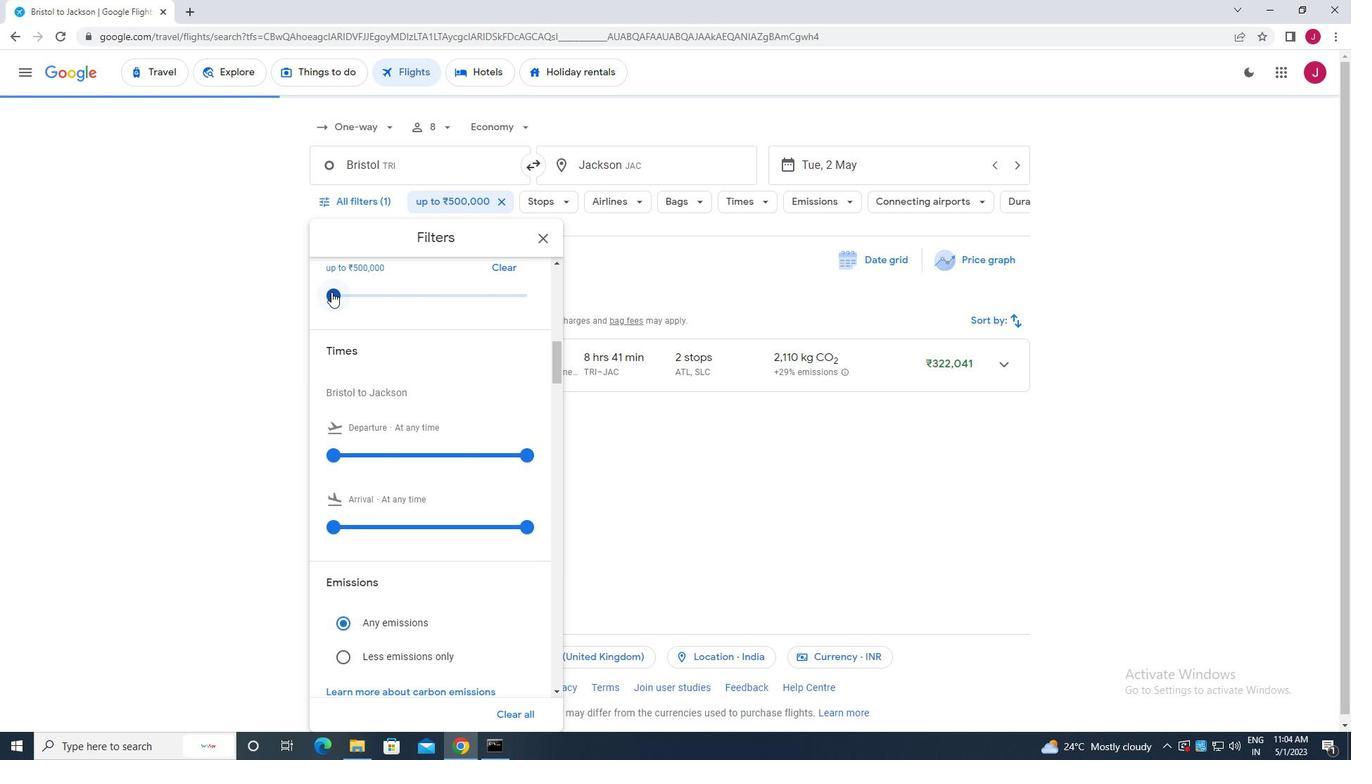 
Action: Mouse scrolled (339, 304) with delta (0, 0)
Screenshot: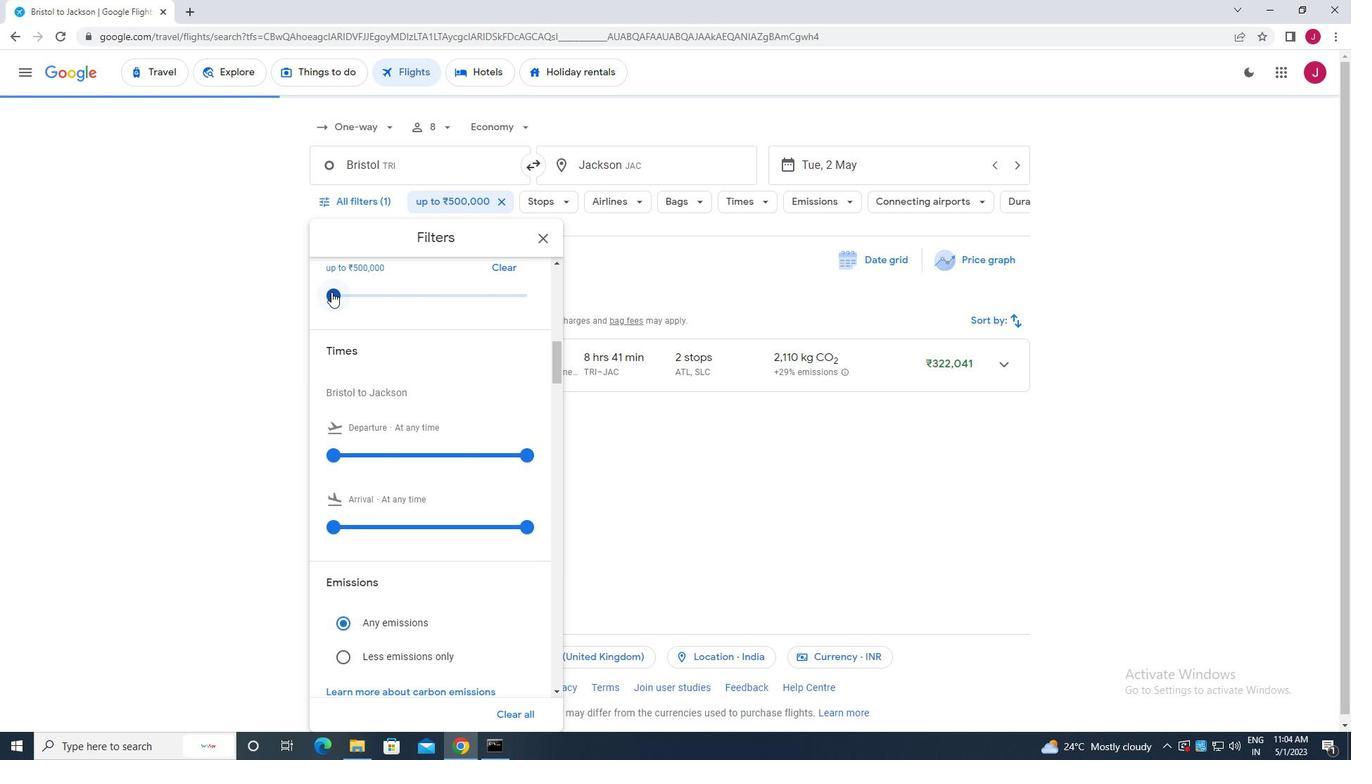
Action: Mouse moved to (337, 384)
Screenshot: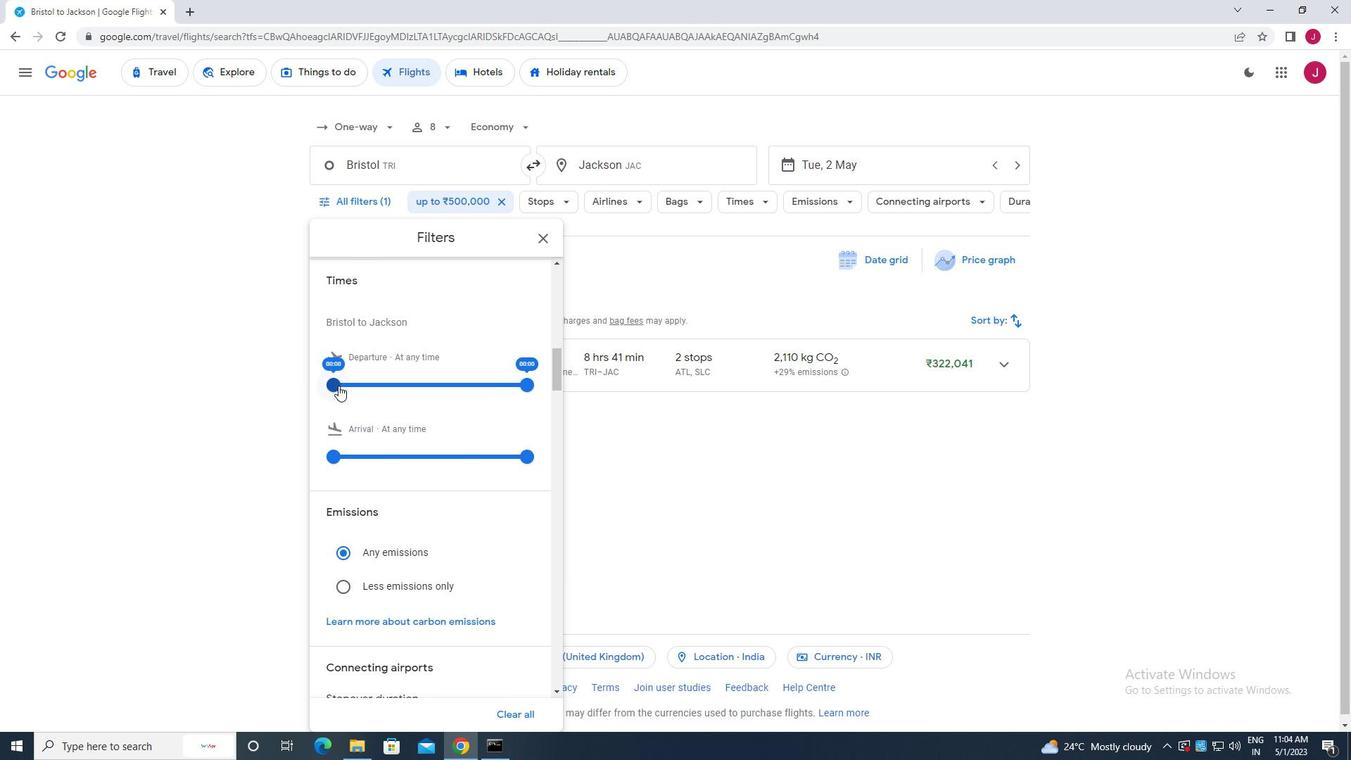 
Action: Mouse pressed left at (337, 384)
Screenshot: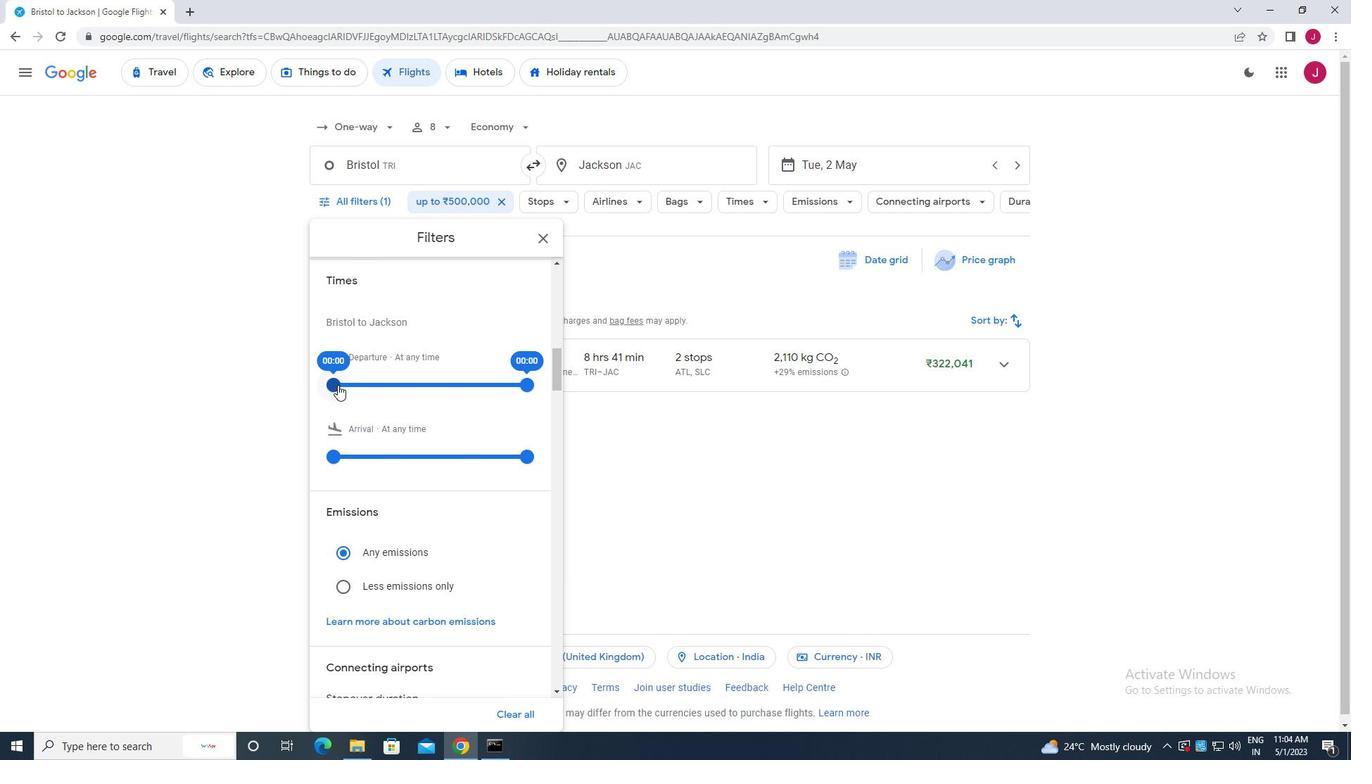 
Action: Mouse moved to (528, 387)
Screenshot: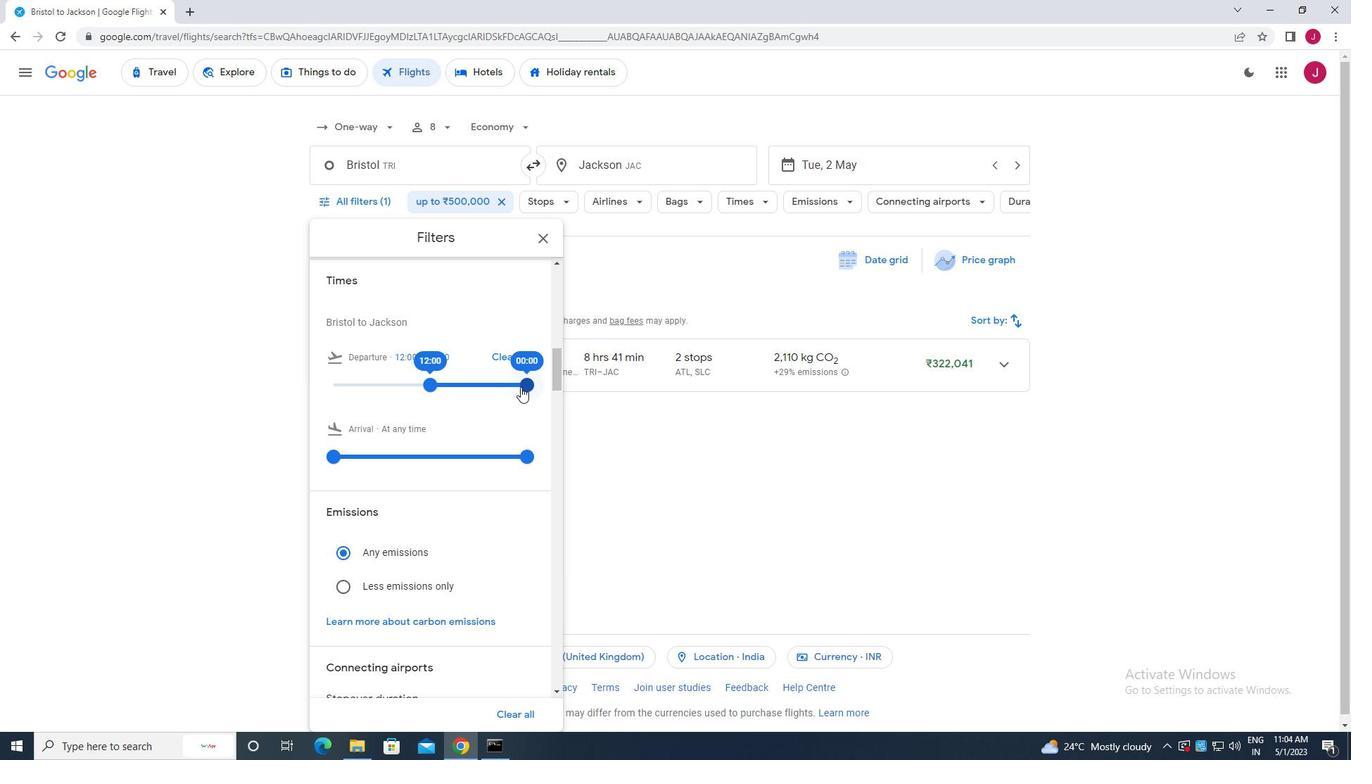 
Action: Mouse pressed left at (528, 387)
Screenshot: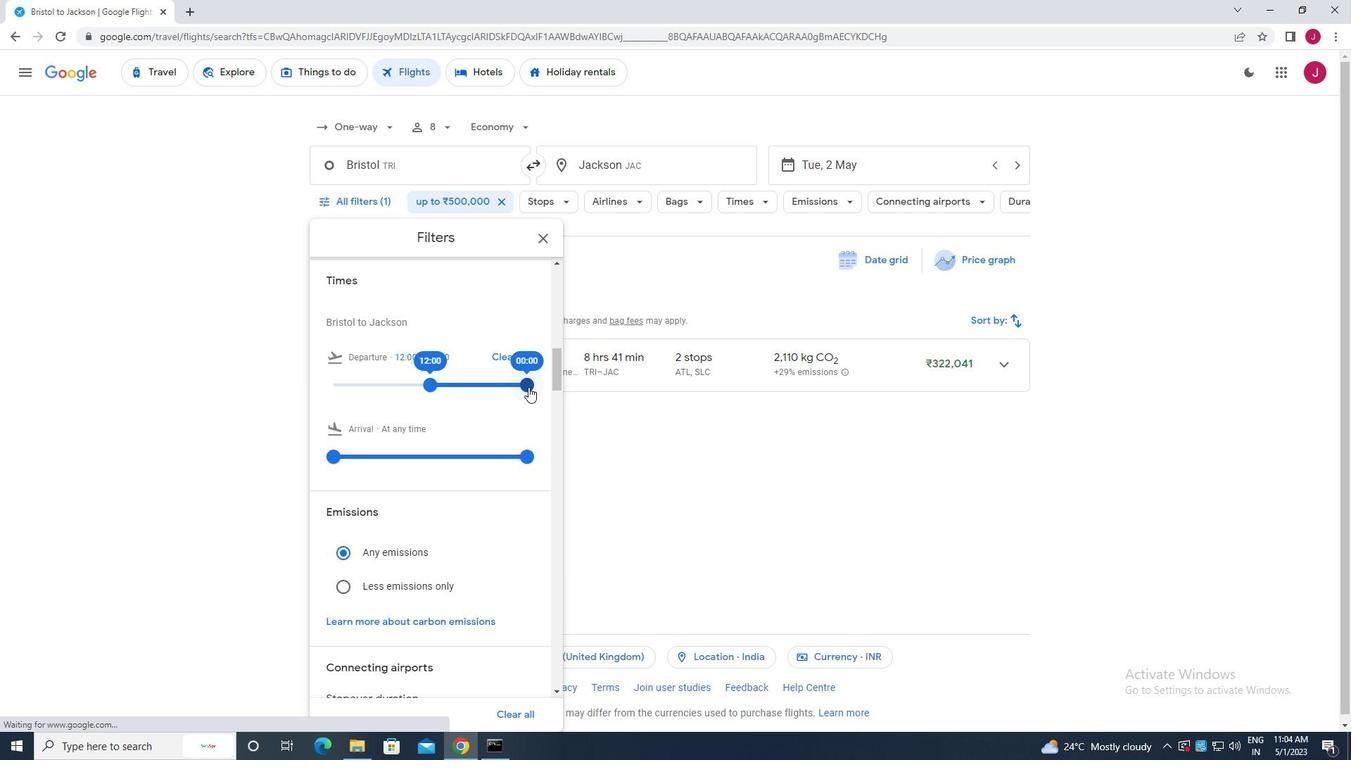 
Action: Mouse moved to (542, 240)
Screenshot: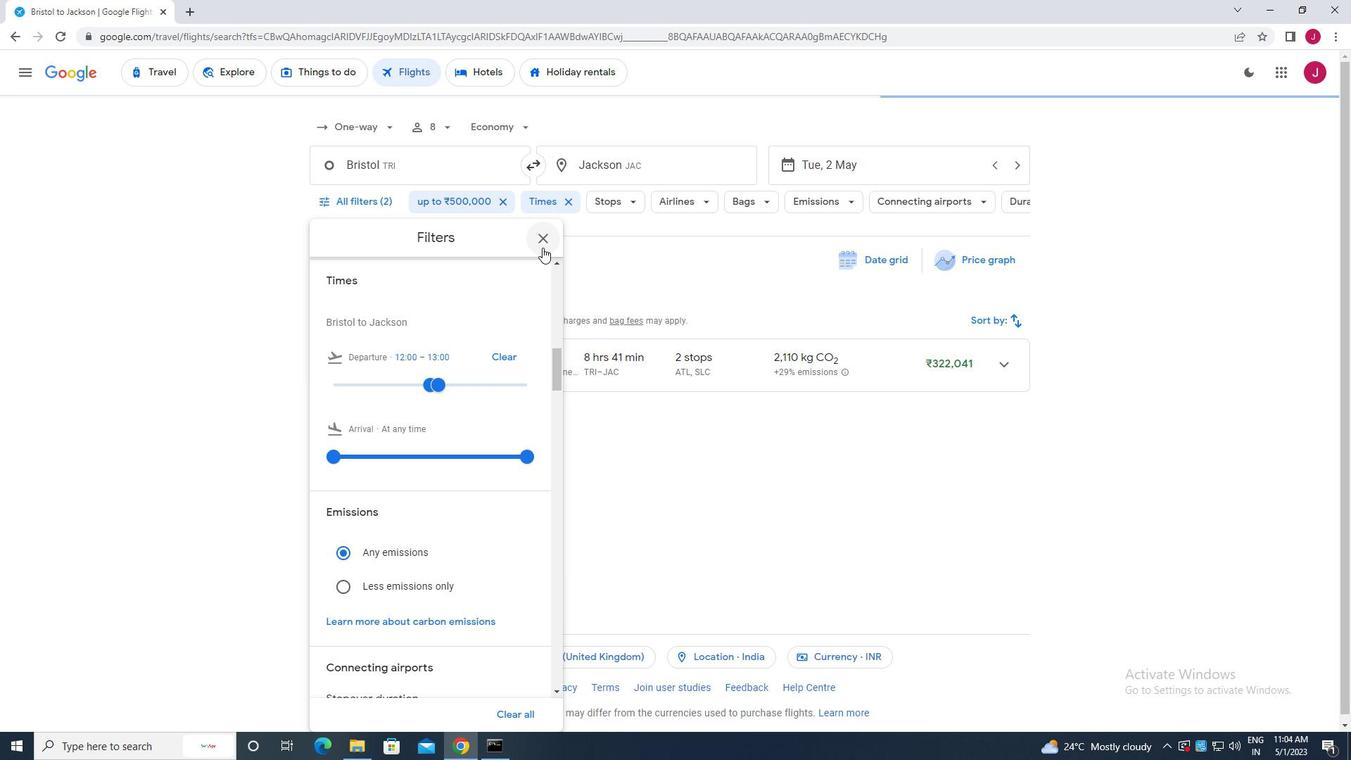 
Action: Mouse pressed left at (542, 240)
Screenshot: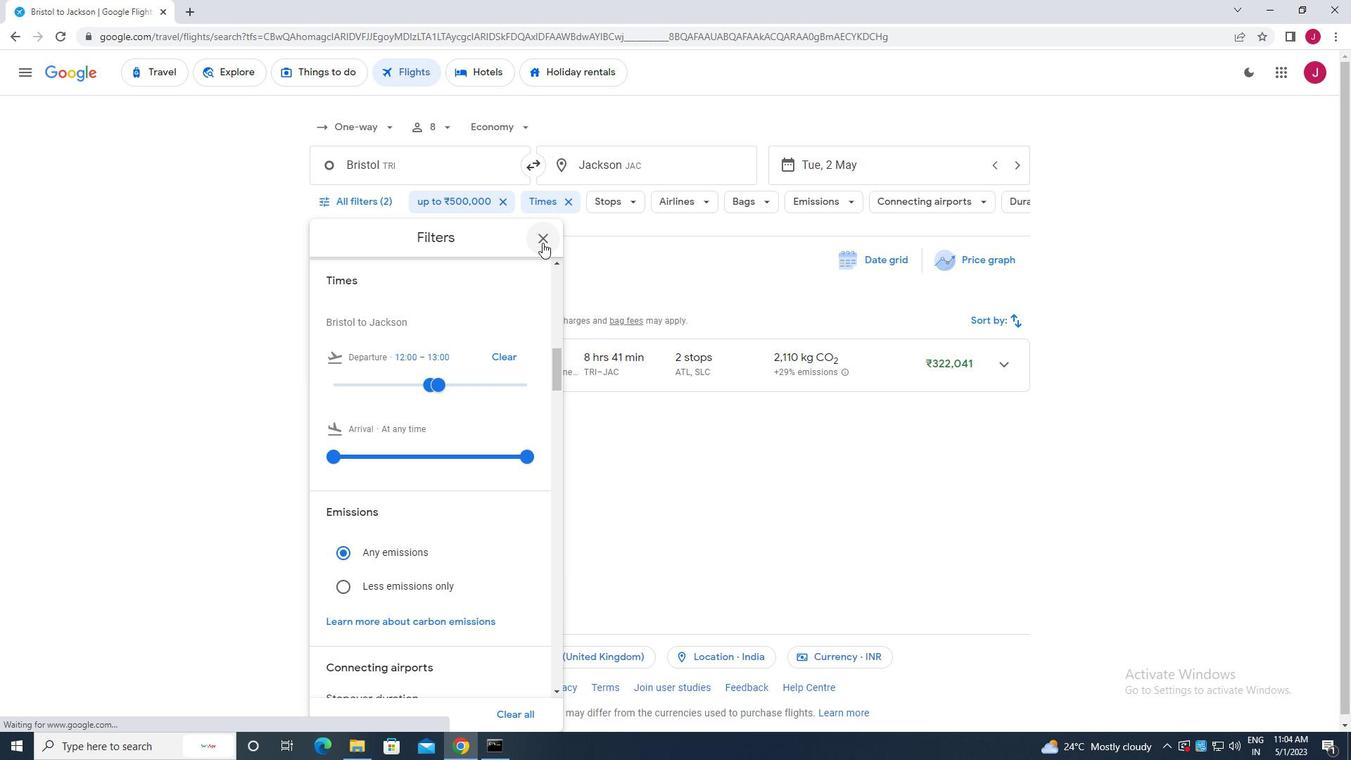 
Action: Mouse moved to (544, 235)
Screenshot: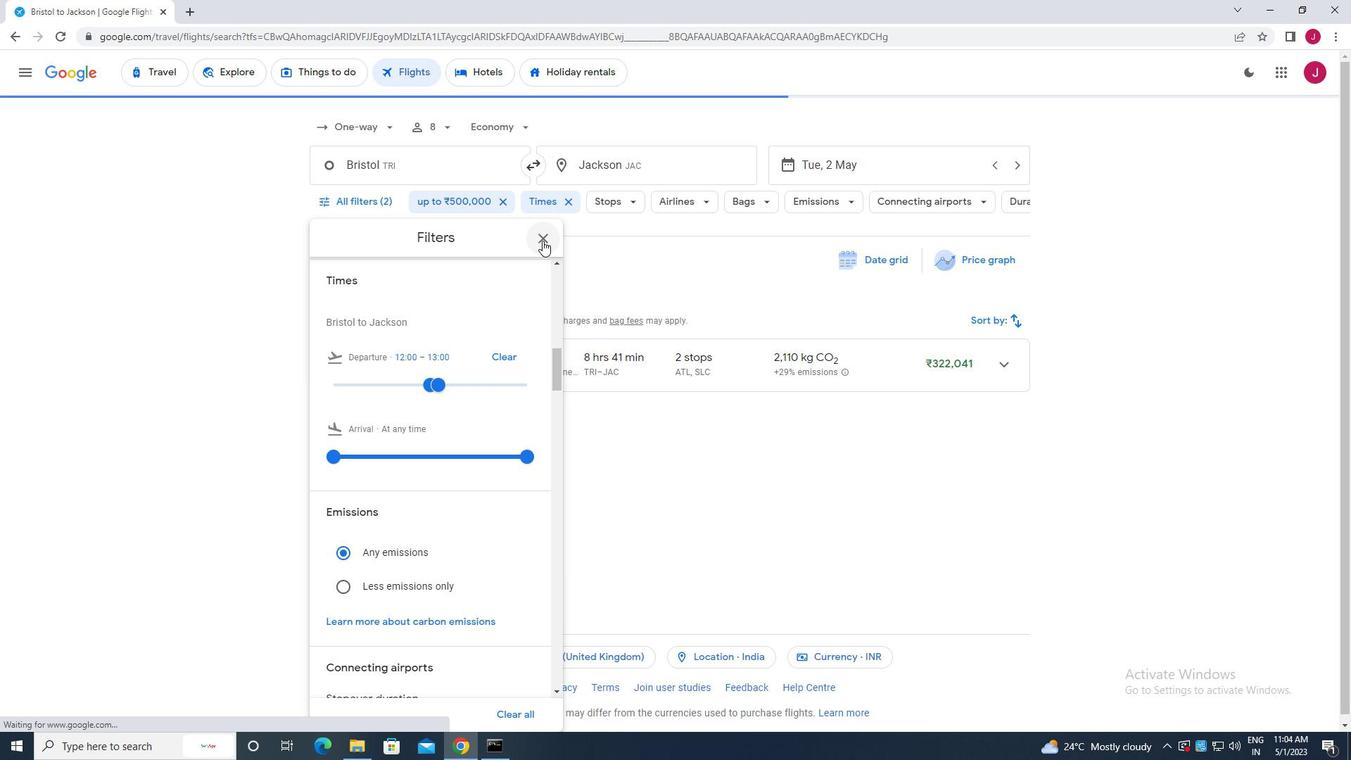
